 Task: Look for space in Druzhkivka, Ukraine from 10th July, 2023 to 15th July, 2023 for 7 adults in price range Rs.10000 to Rs.15000. Place can be entire place or shared room with 4 bedrooms having 7 beds and 4 bathrooms. Property type can be house, flat, guest house. Amenities needed are: wifi, TV, free parkinig on premises, gym, breakfast. Booking option can be shelf check-in. Required host language is English.
Action: Mouse moved to (551, 120)
Screenshot: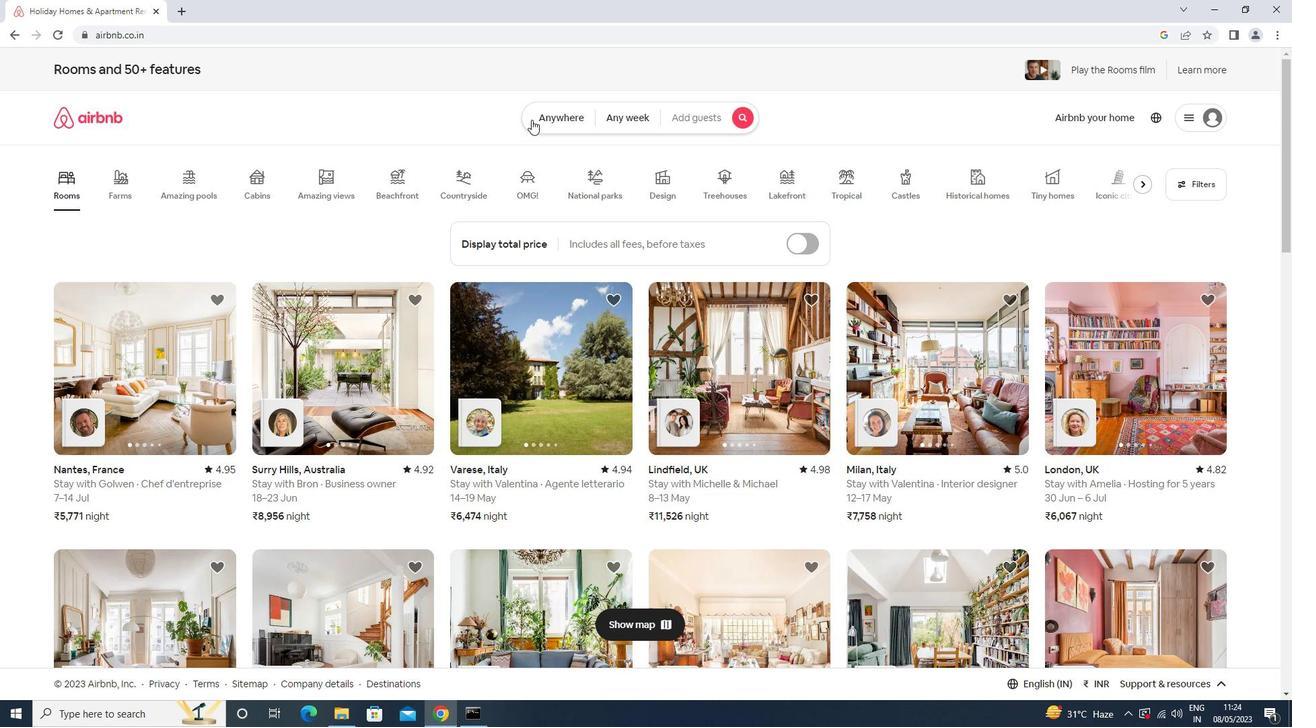 
Action: Mouse pressed left at (551, 120)
Screenshot: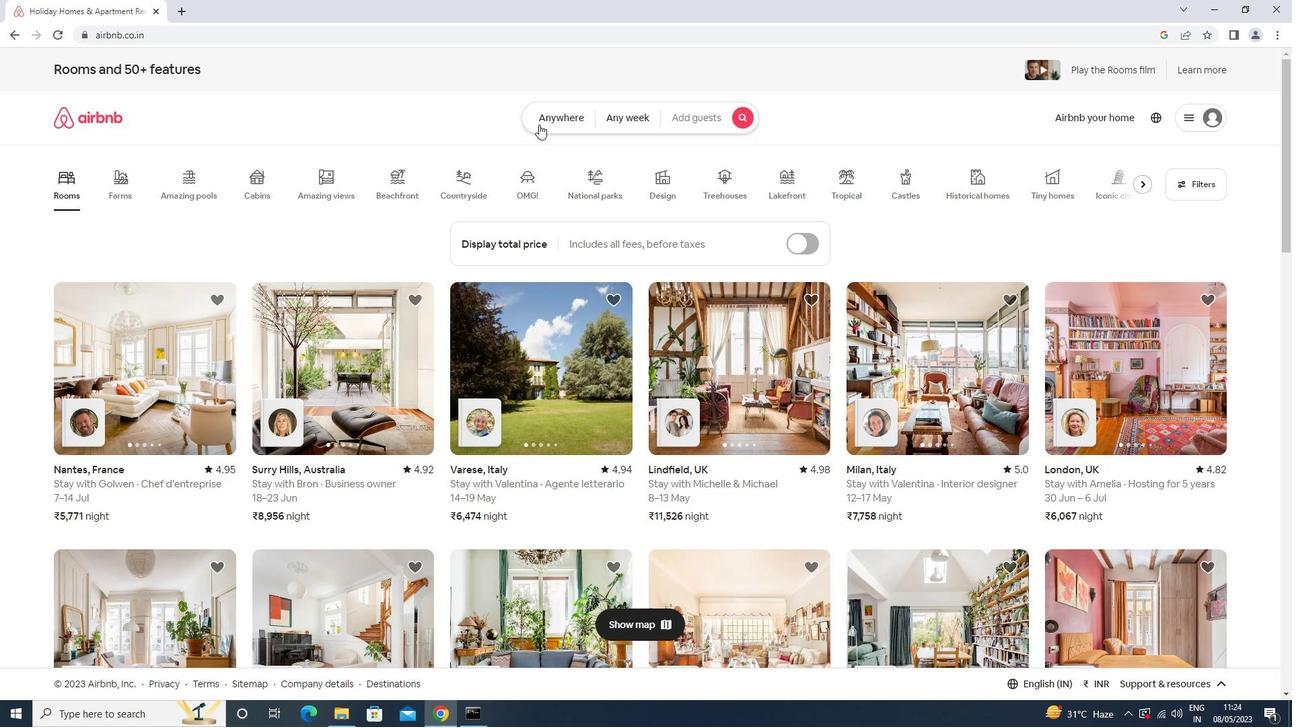 
Action: Mouse moved to (490, 170)
Screenshot: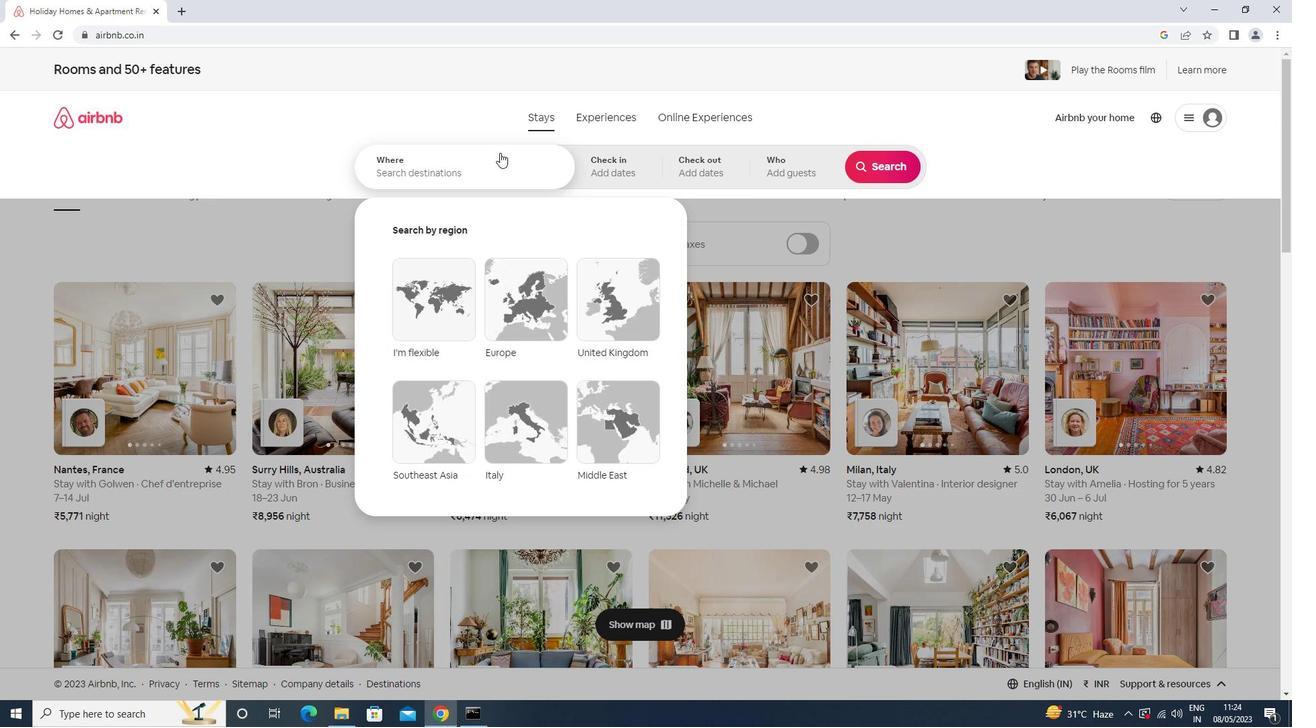 
Action: Mouse pressed left at (490, 170)
Screenshot: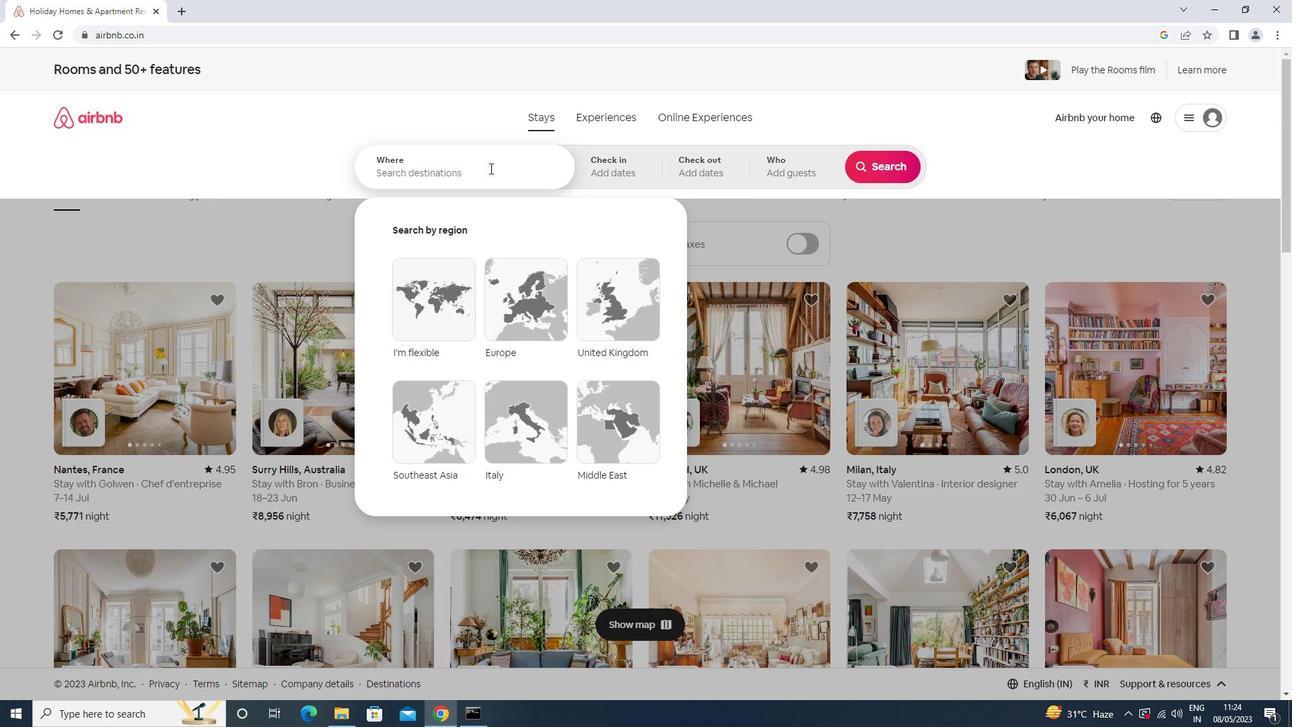 
Action: Key pressed <Key.shift>DRUZHKIVKA,<Key.space><Key.shift>UKRAINE<Key.enter>
Screenshot: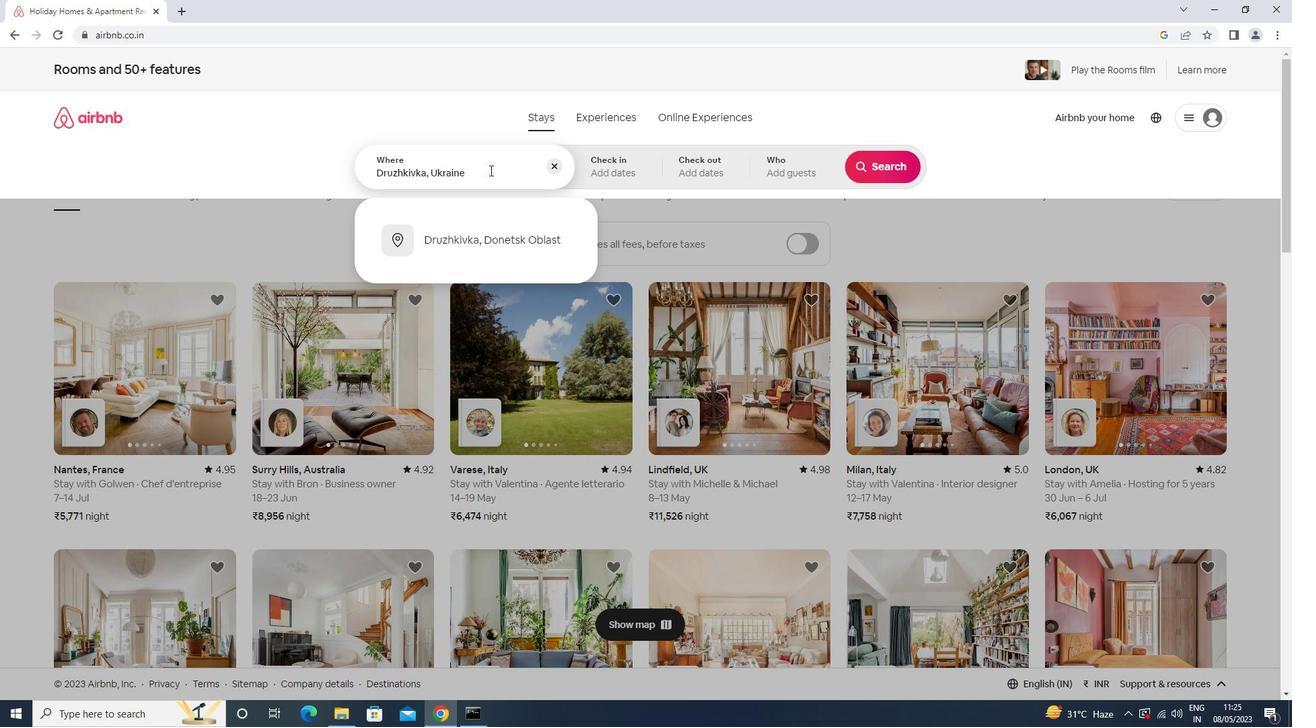 
Action: Mouse moved to (884, 278)
Screenshot: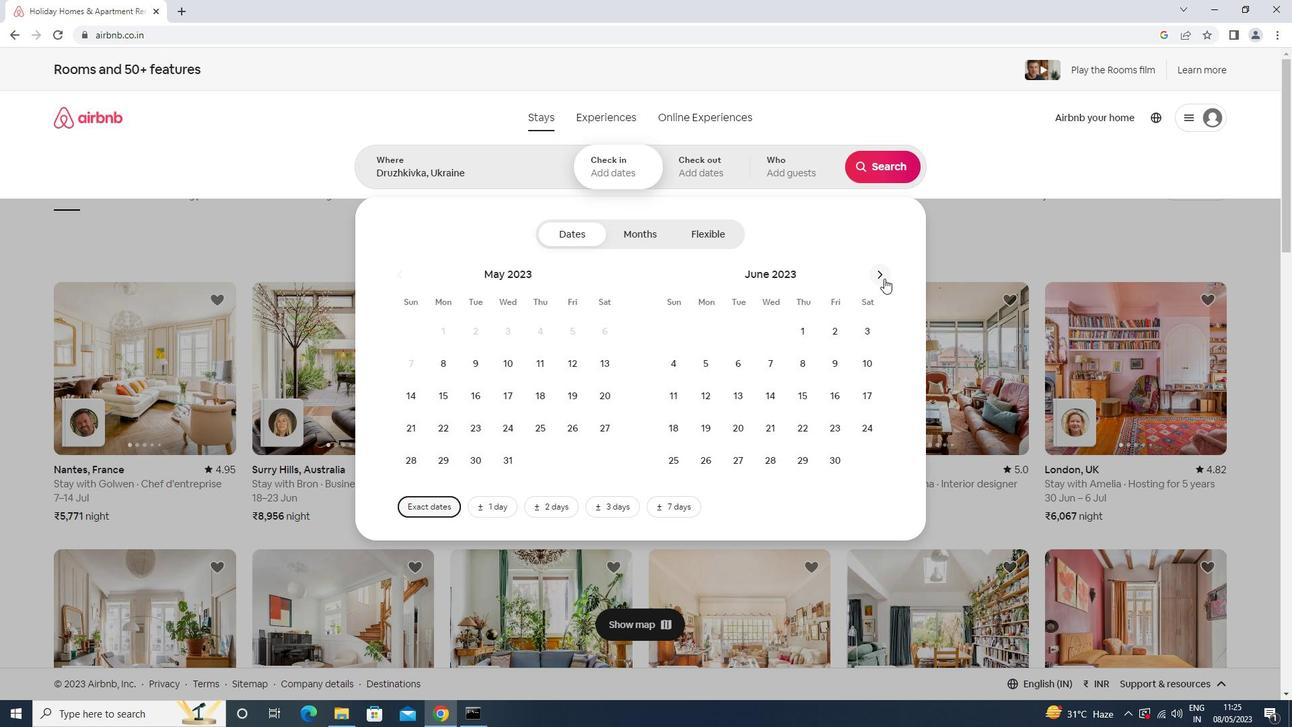
Action: Mouse pressed left at (884, 278)
Screenshot: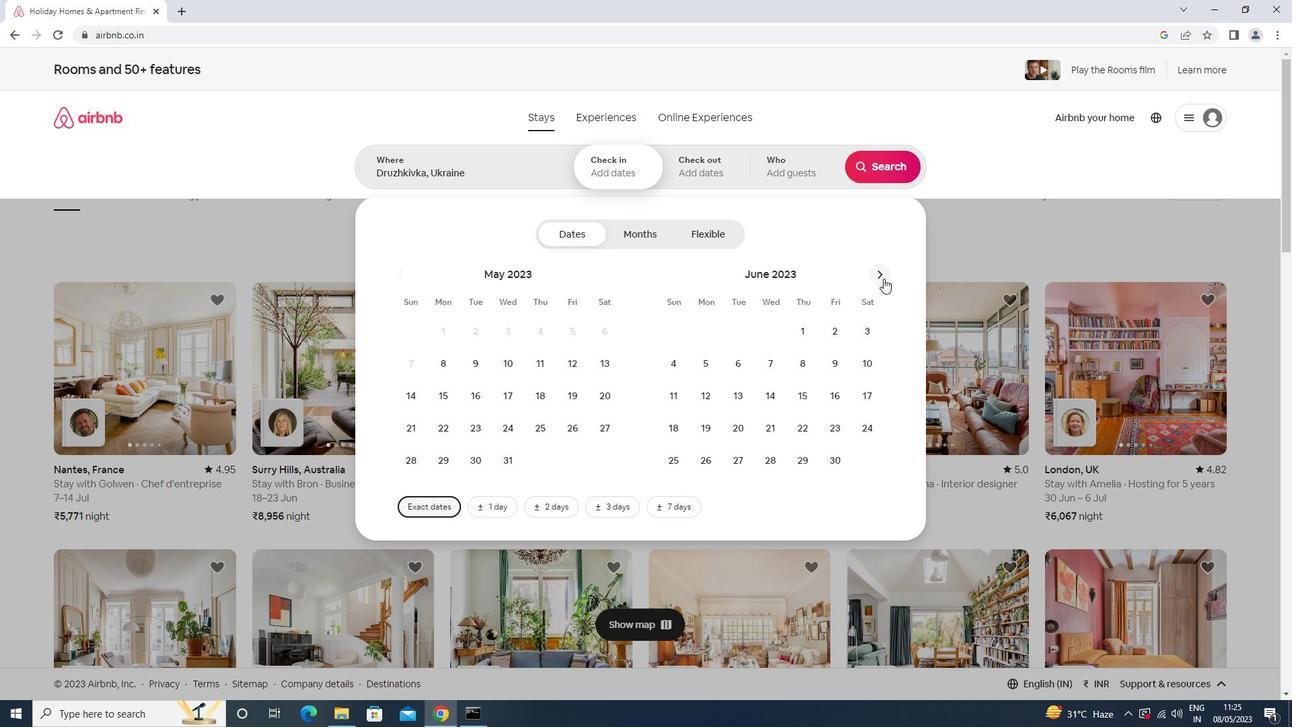 
Action: Mouse moved to (715, 400)
Screenshot: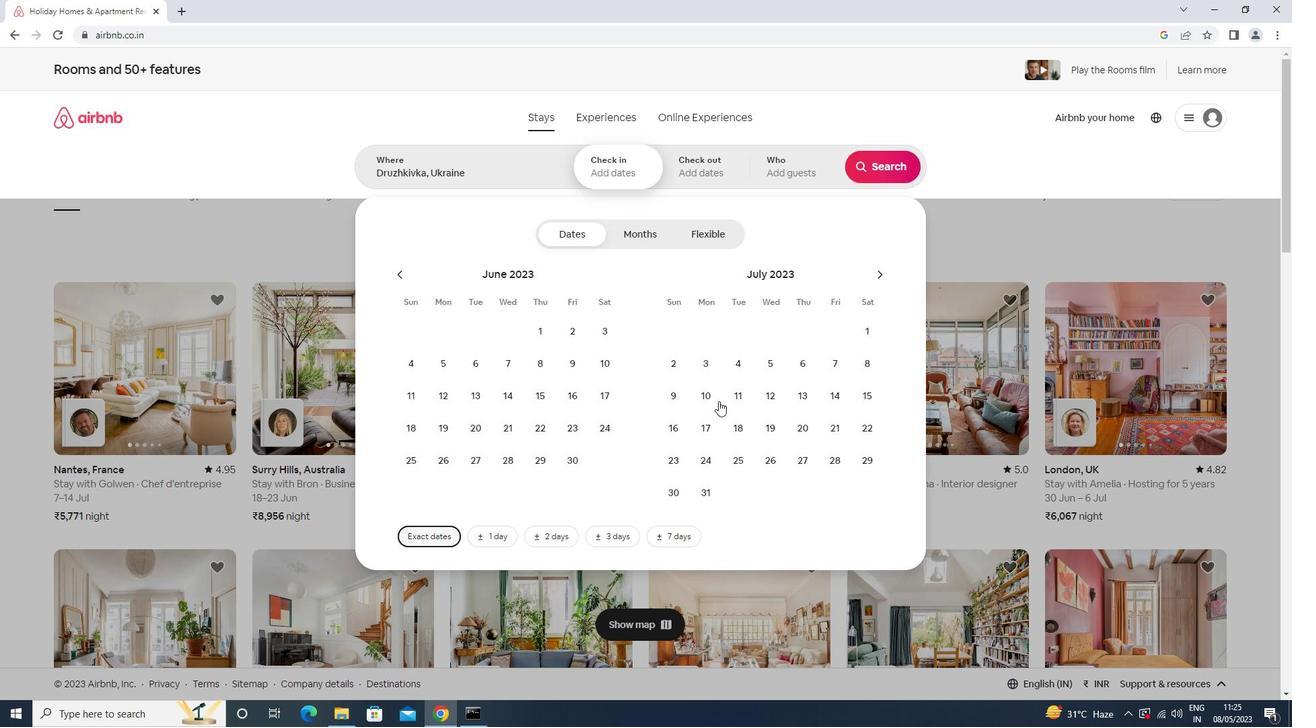 
Action: Mouse pressed left at (715, 400)
Screenshot: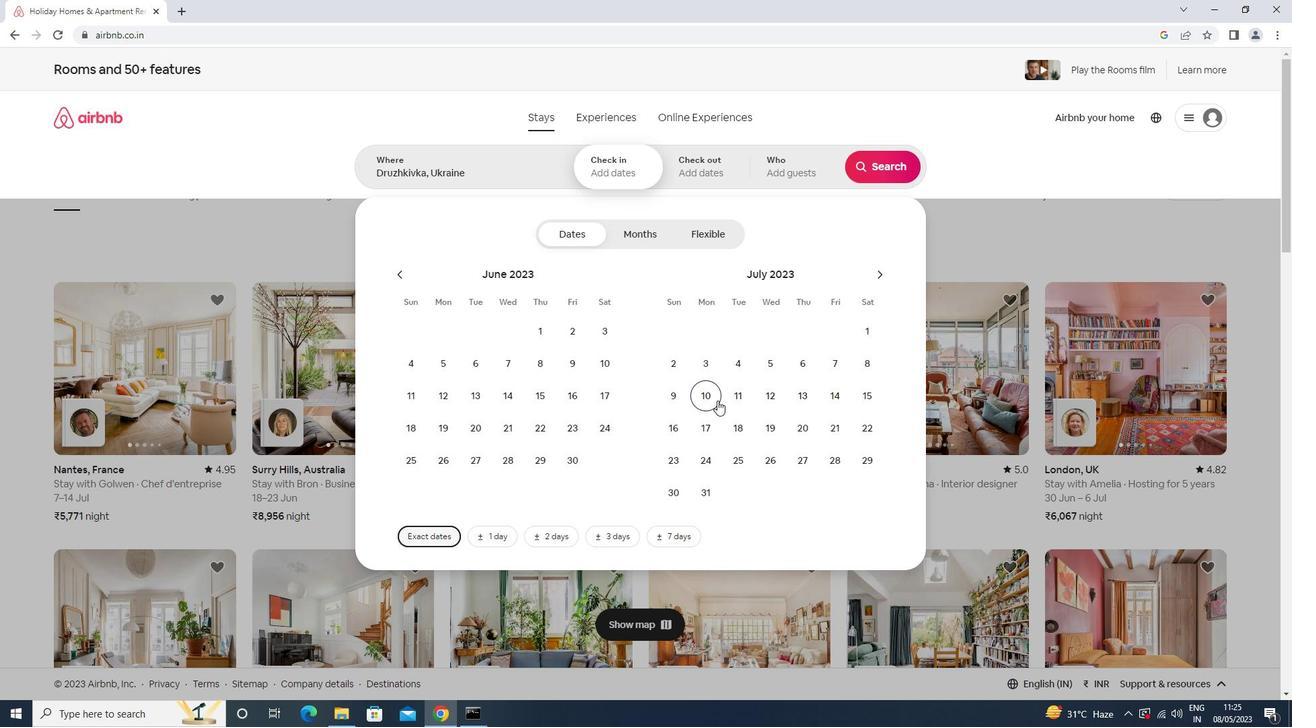 
Action: Mouse moved to (861, 405)
Screenshot: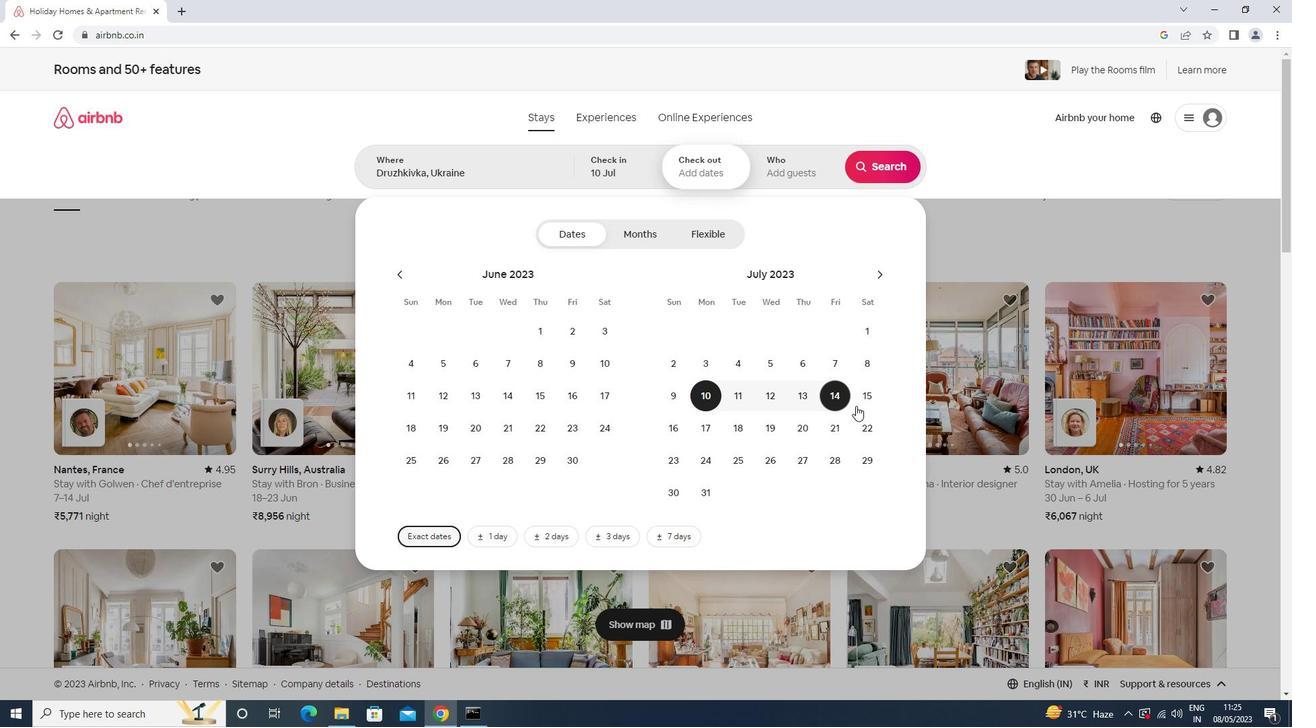 
Action: Mouse pressed left at (861, 405)
Screenshot: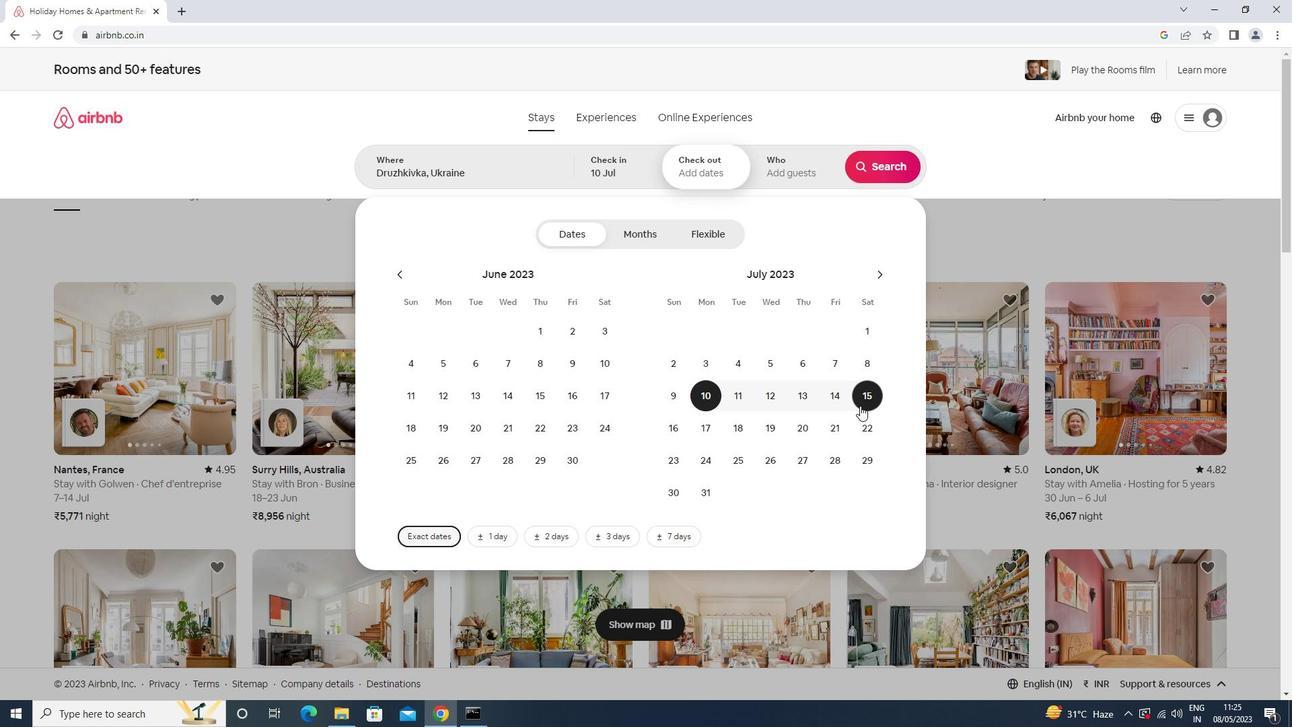 
Action: Mouse moved to (782, 167)
Screenshot: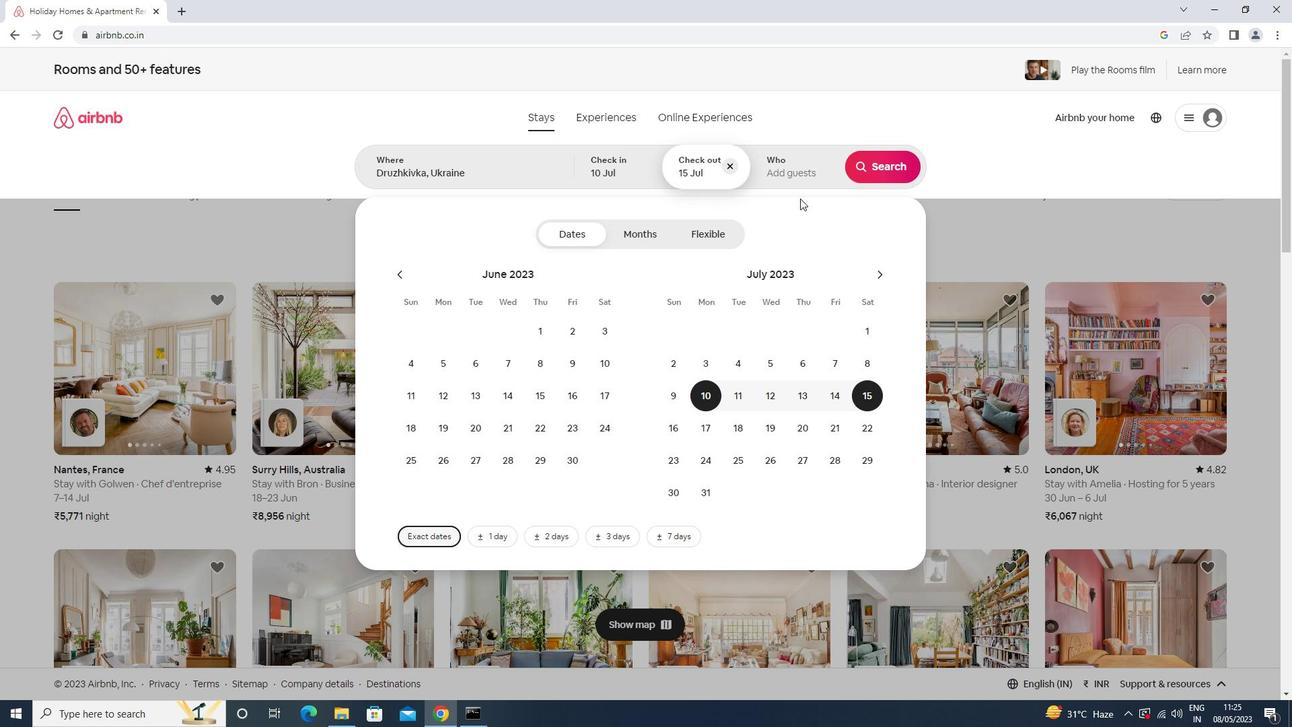 
Action: Mouse pressed left at (782, 167)
Screenshot: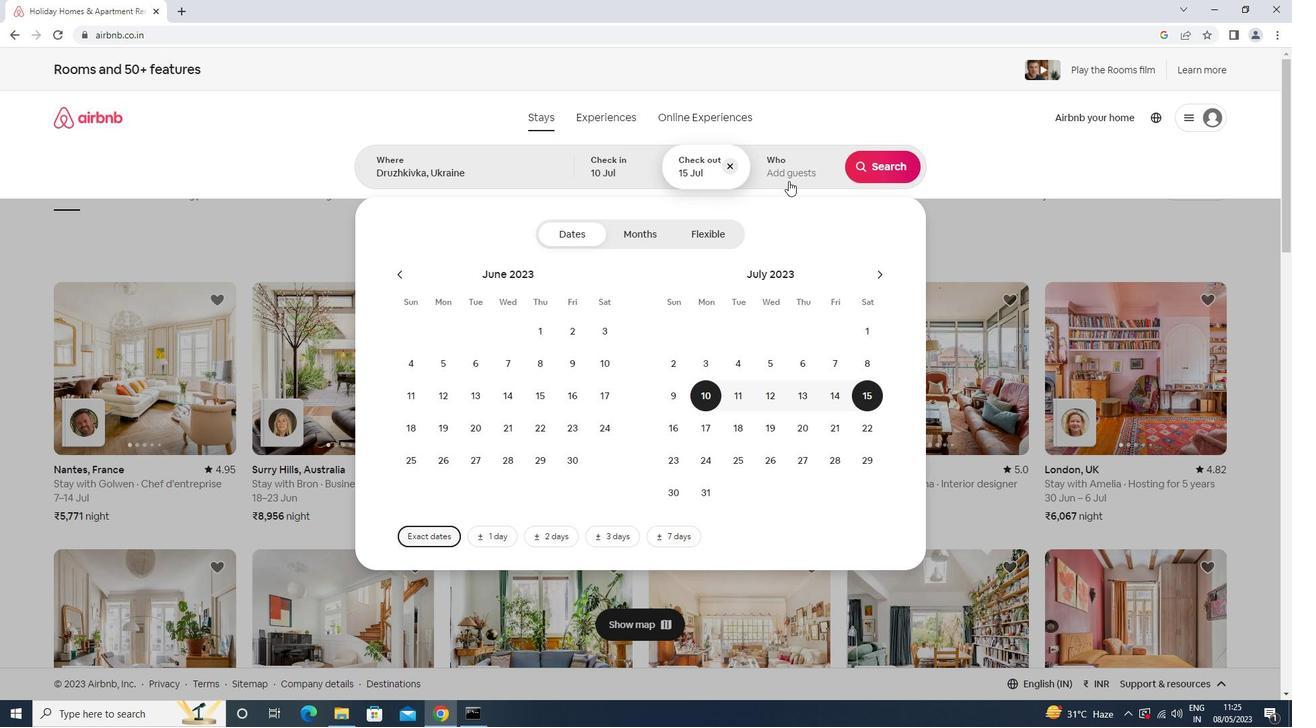 
Action: Mouse moved to (887, 241)
Screenshot: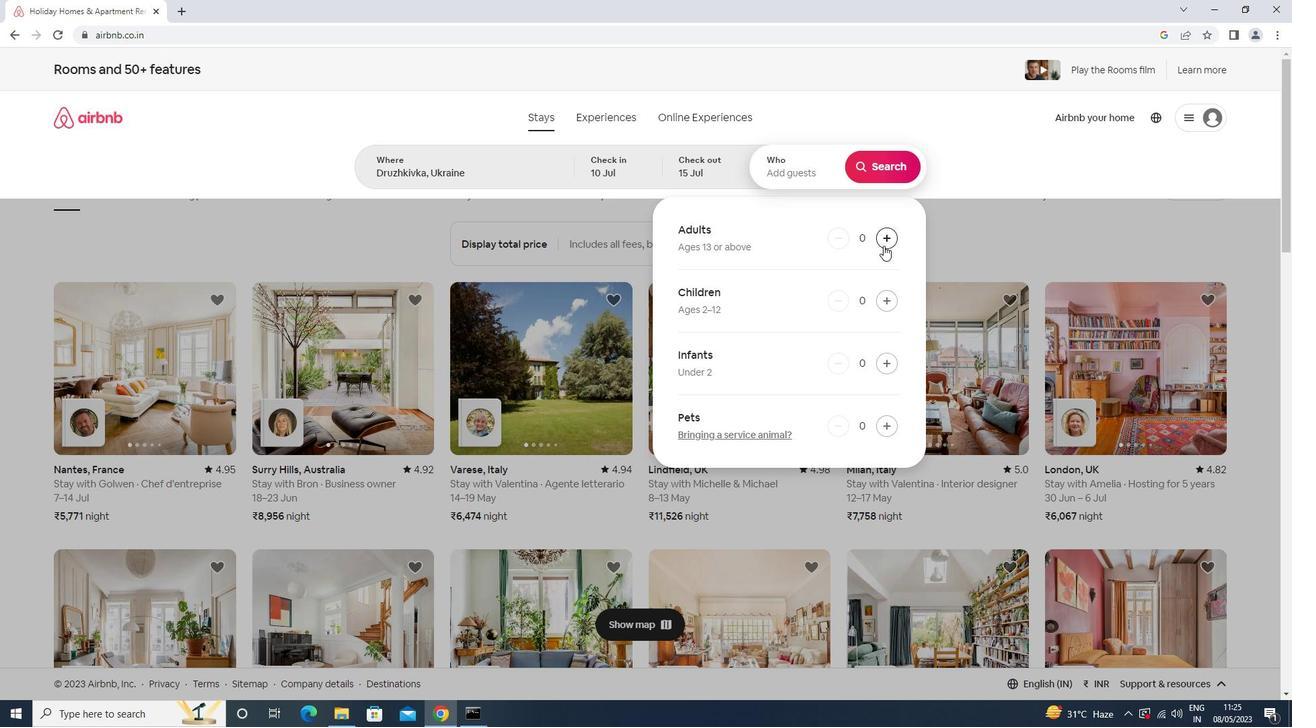 
Action: Mouse pressed left at (887, 241)
Screenshot: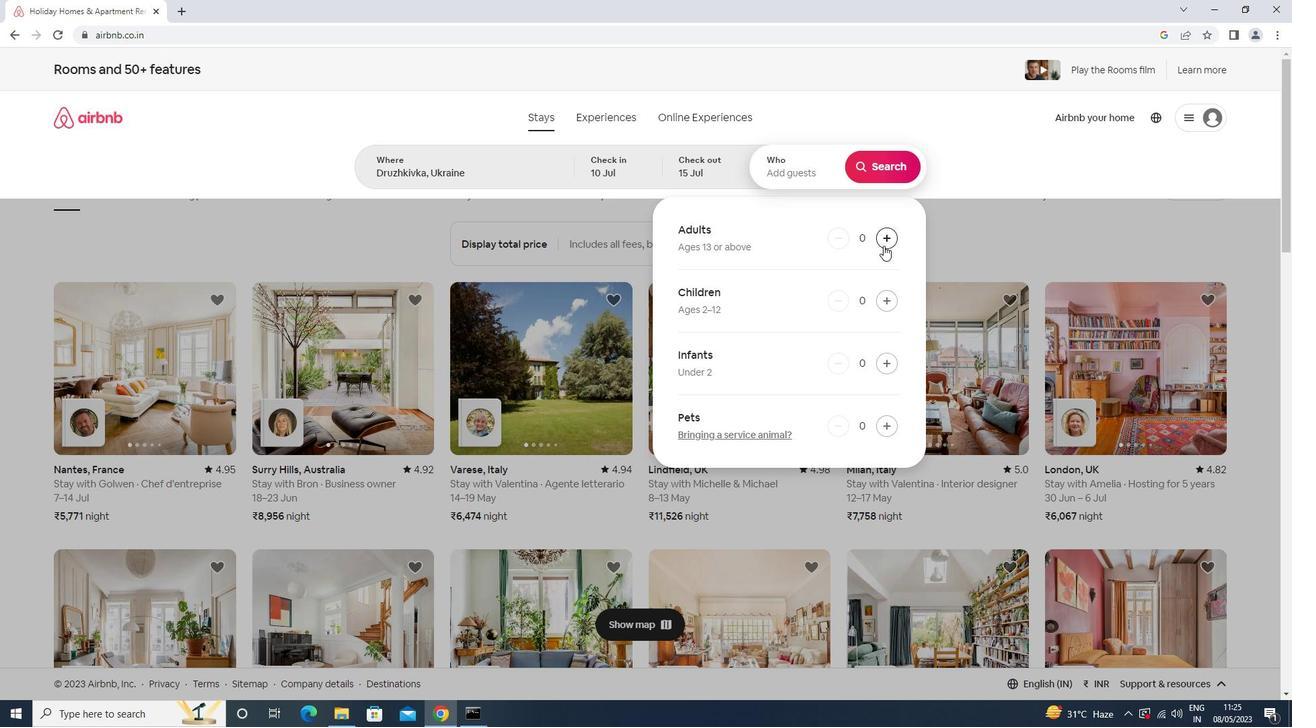 
Action: Mouse pressed left at (887, 241)
Screenshot: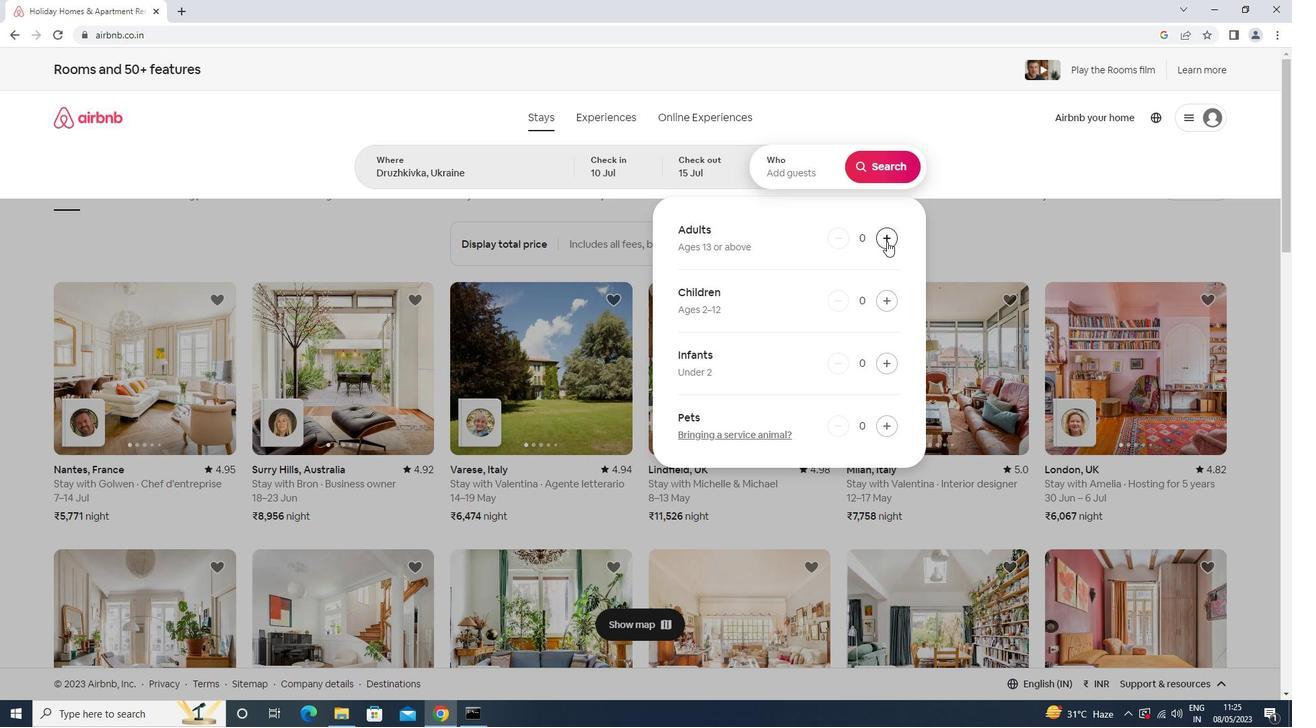 
Action: Mouse pressed left at (887, 241)
Screenshot: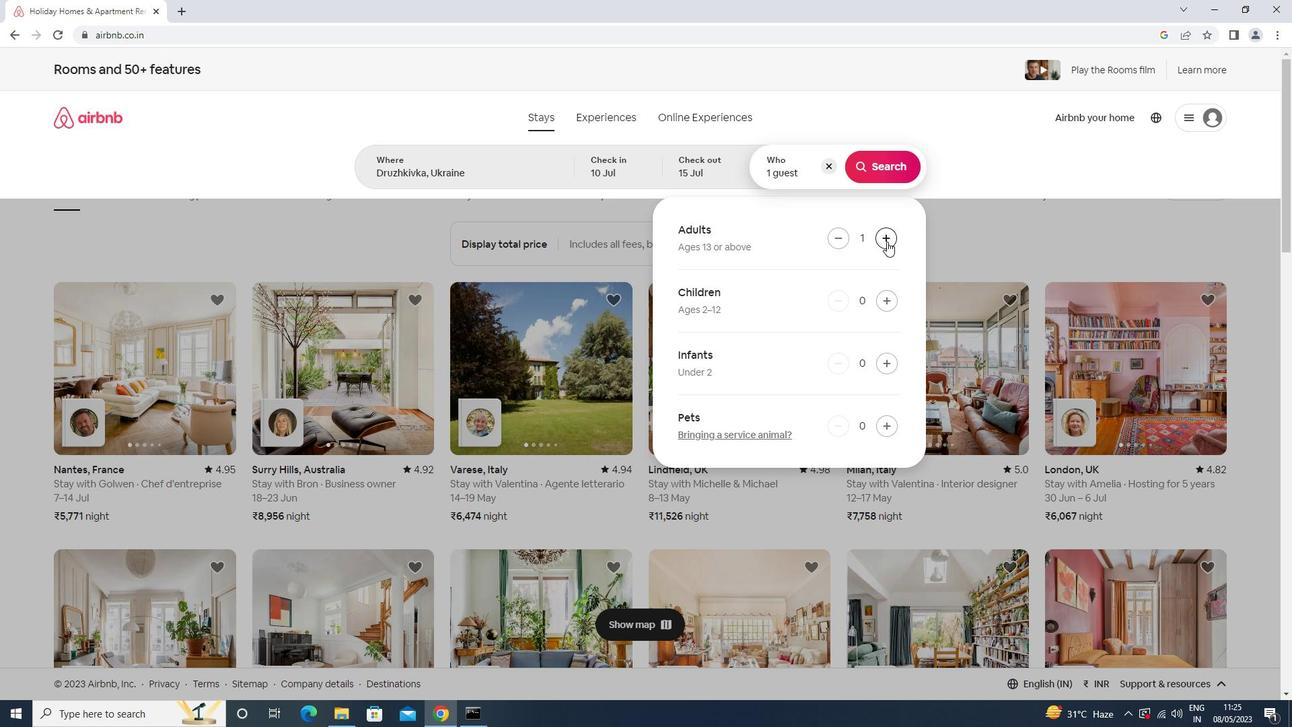 
Action: Mouse pressed left at (887, 241)
Screenshot: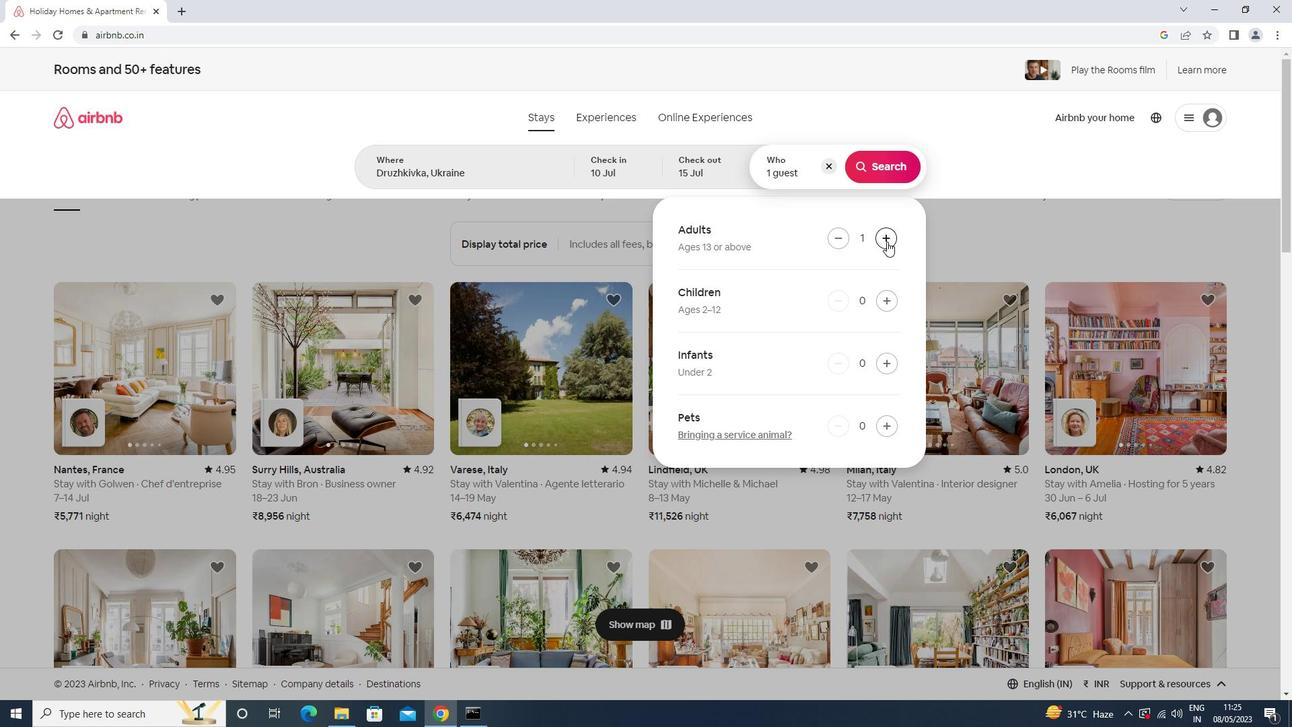 
Action: Mouse pressed left at (887, 241)
Screenshot: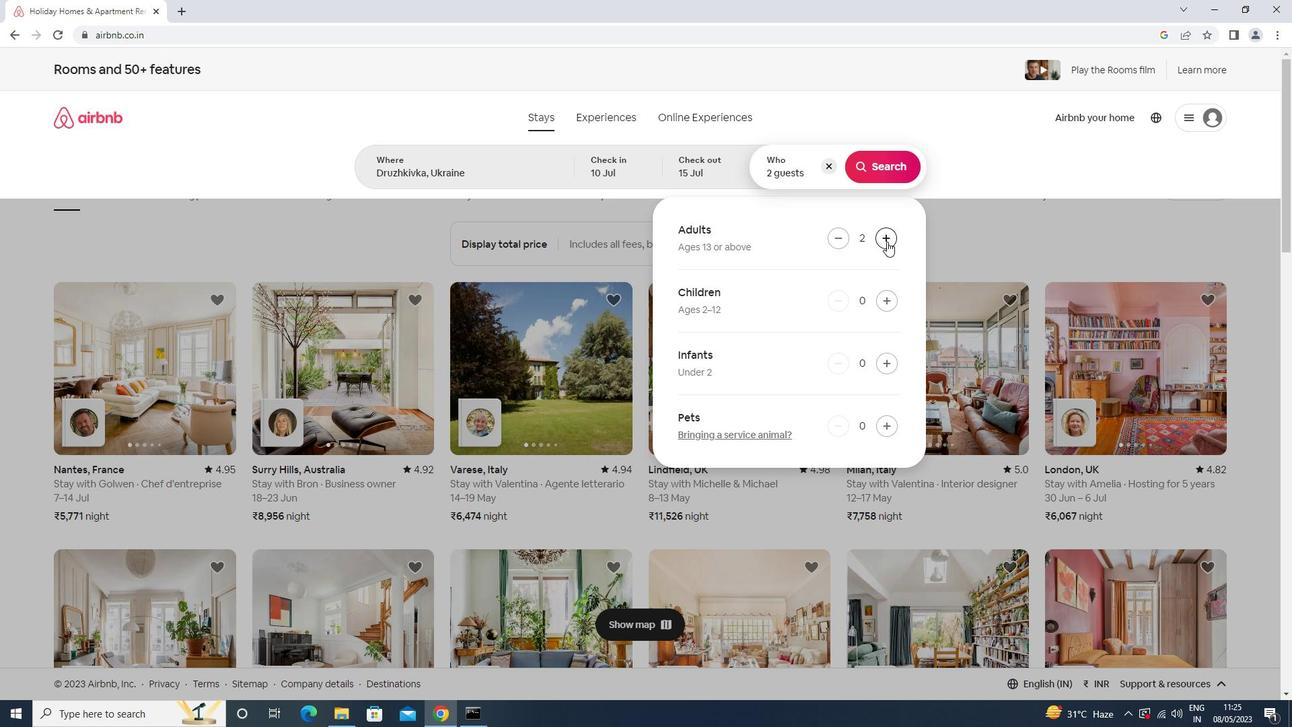 
Action: Mouse moved to (888, 241)
Screenshot: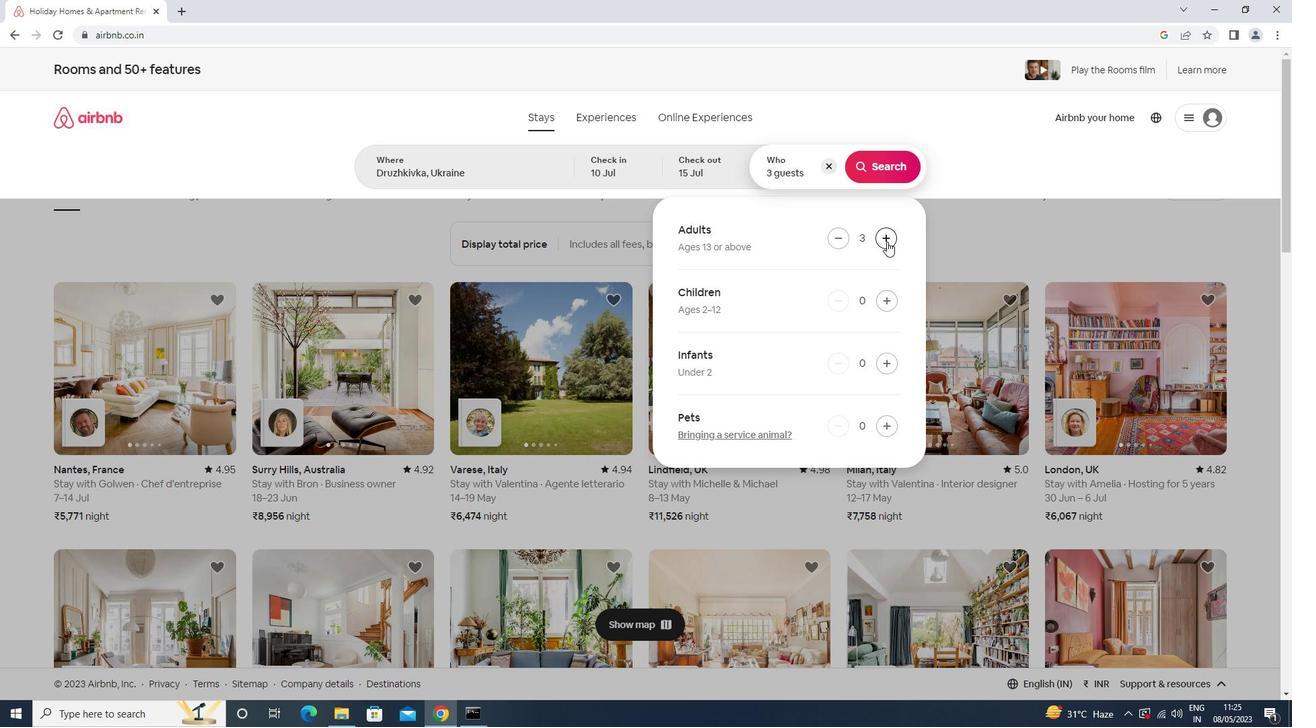 
Action: Mouse pressed left at (888, 241)
Screenshot: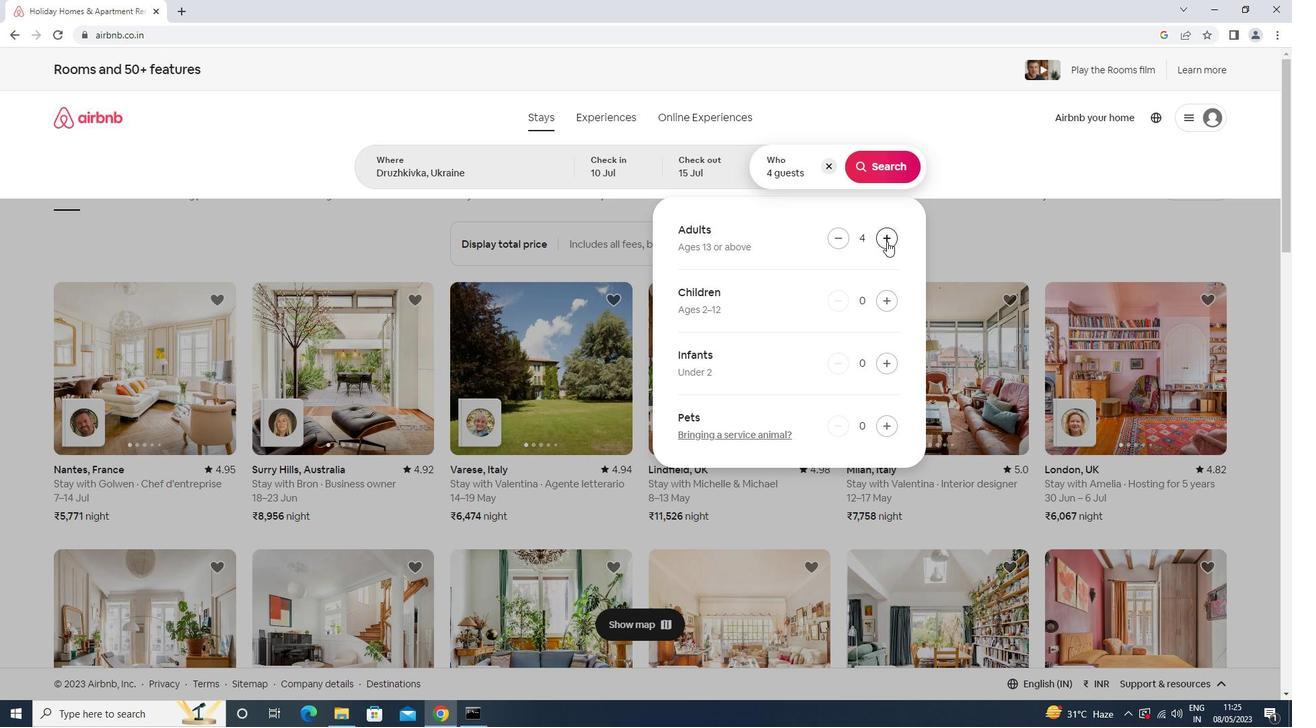 
Action: Mouse moved to (888, 241)
Screenshot: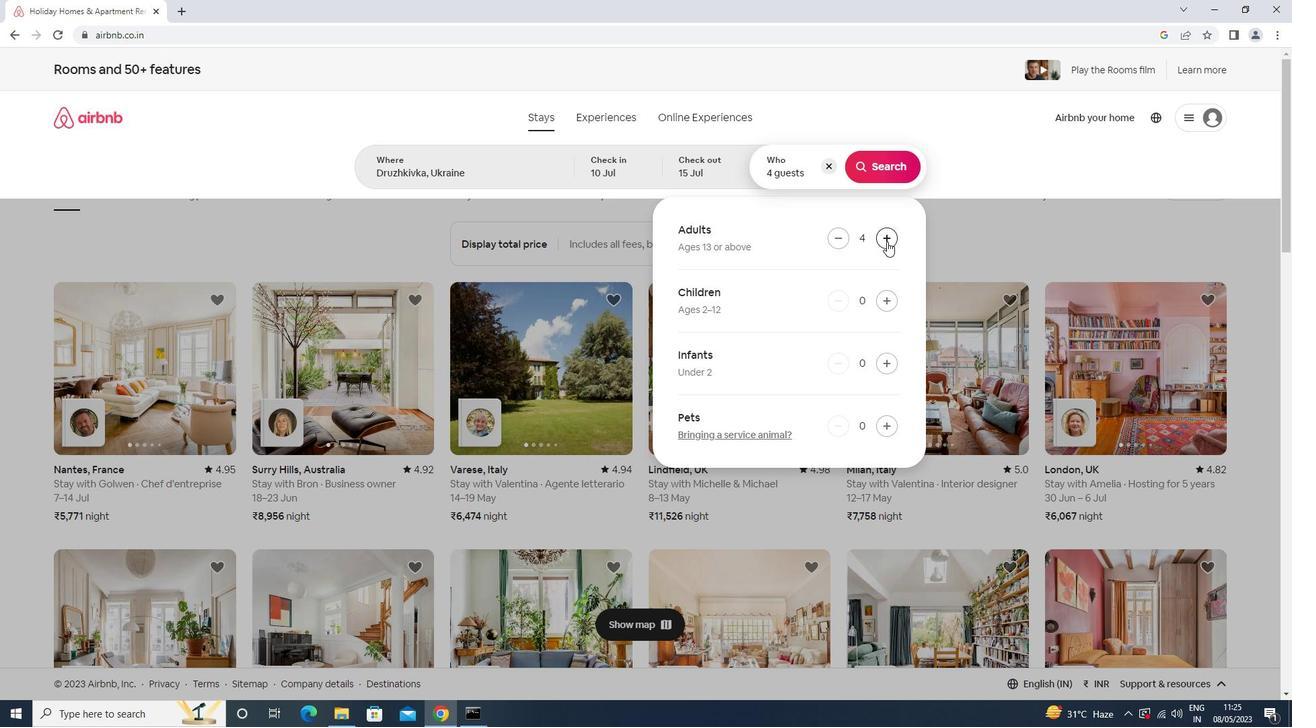 
Action: Mouse pressed left at (888, 241)
Screenshot: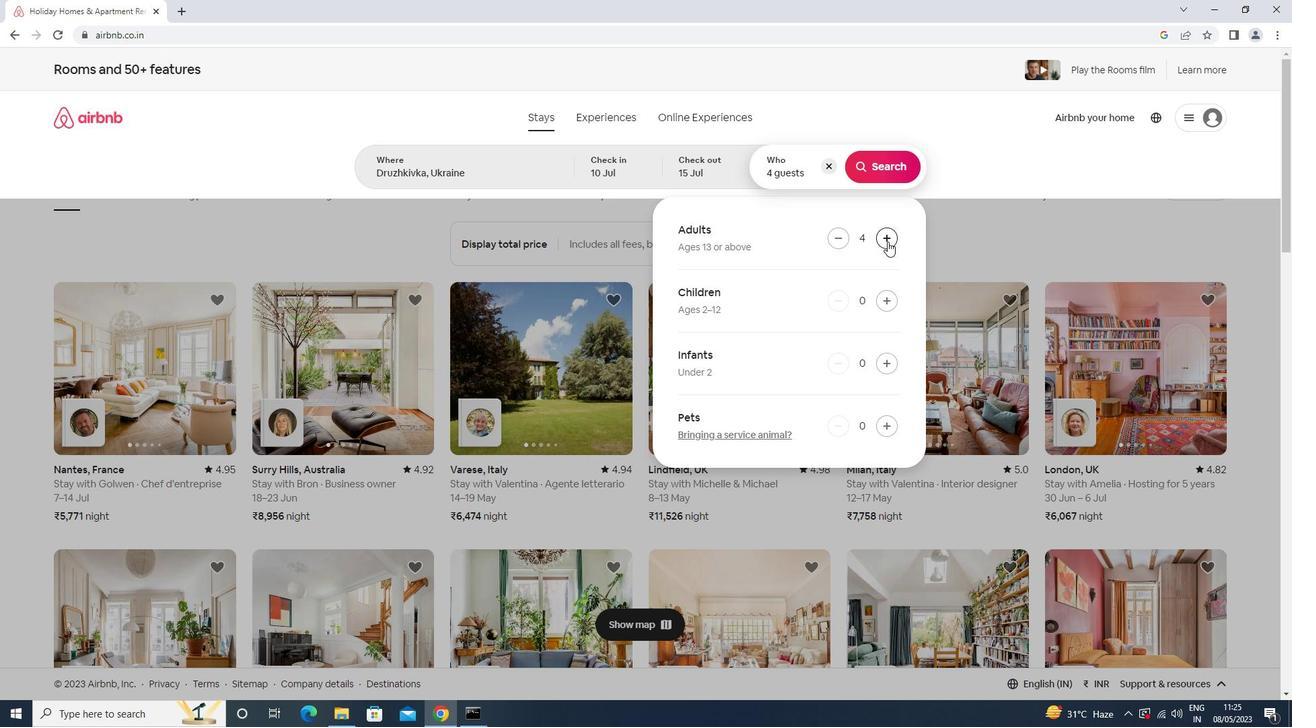 
Action: Mouse moved to (886, 175)
Screenshot: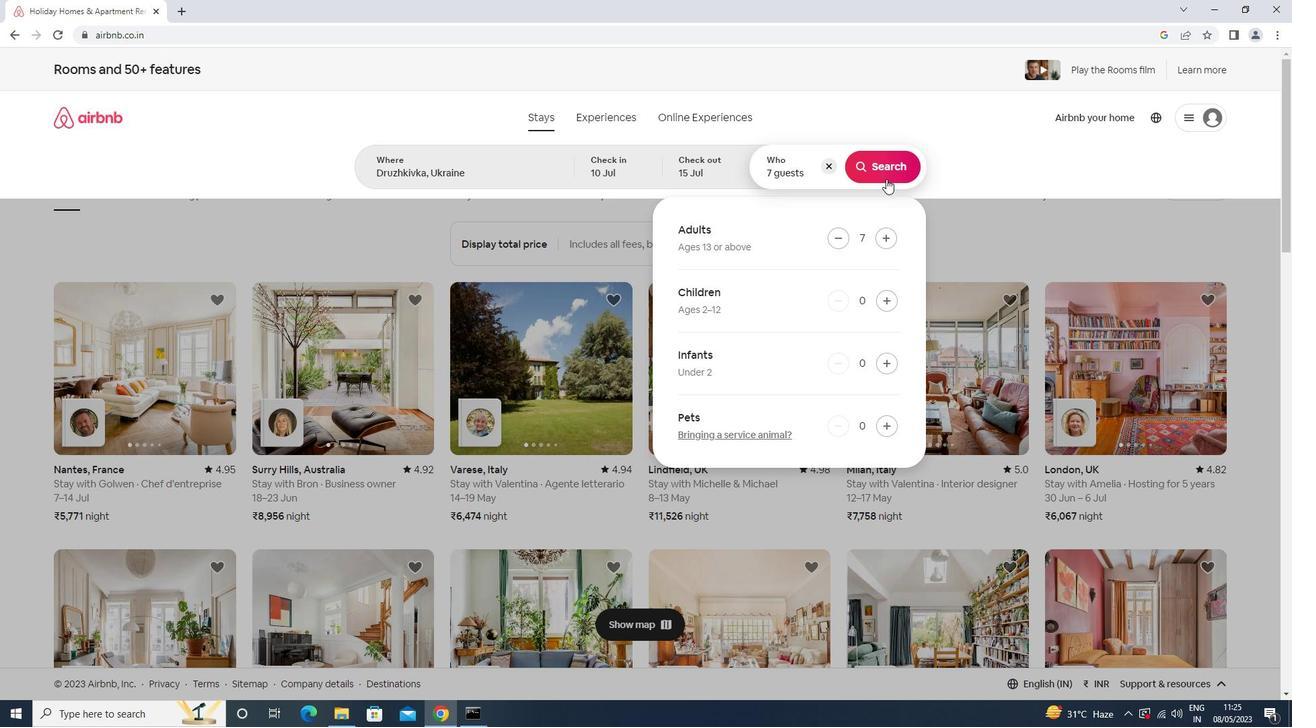 
Action: Mouse pressed left at (886, 175)
Screenshot: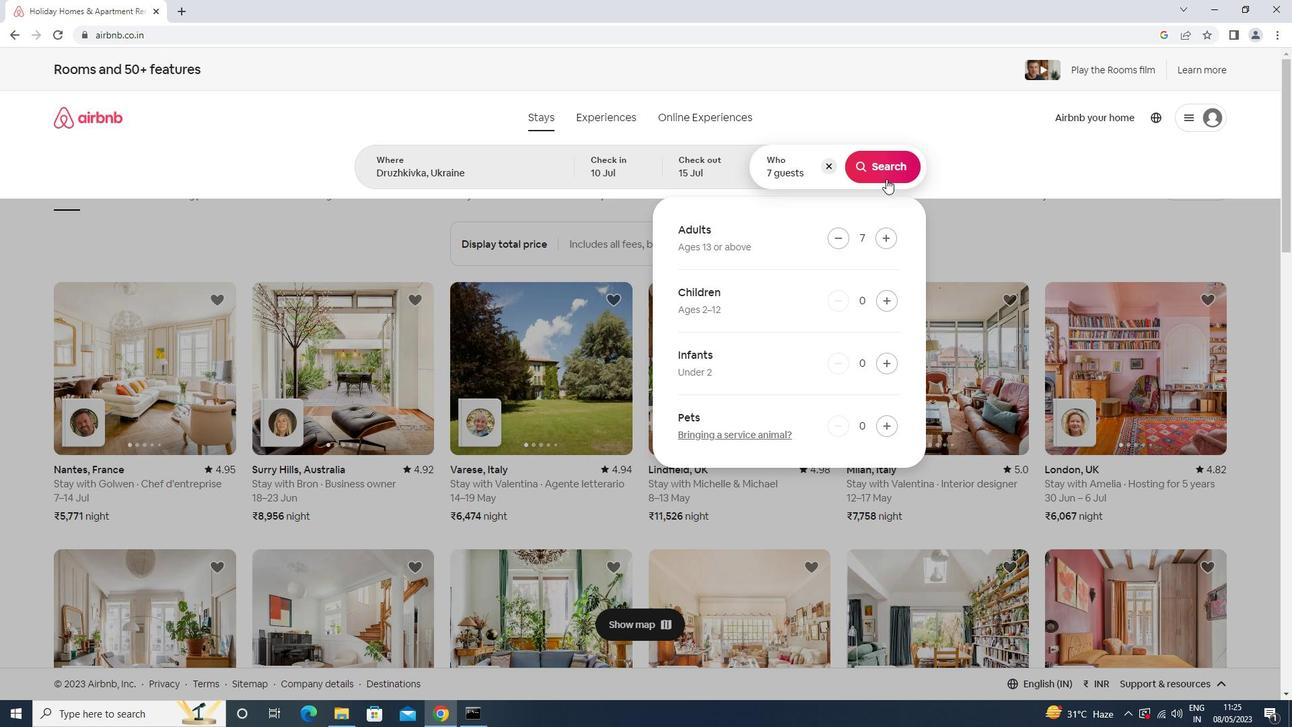 
Action: Mouse moved to (1239, 117)
Screenshot: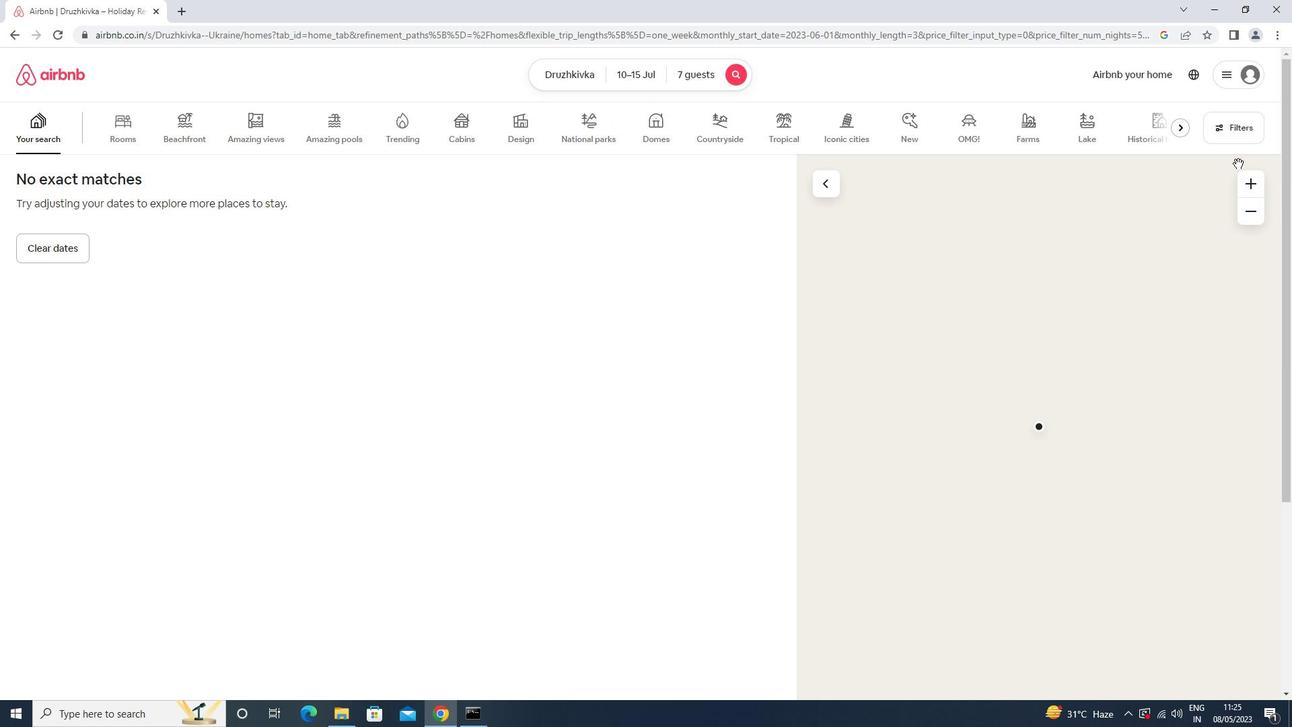 
Action: Mouse pressed left at (1239, 117)
Screenshot: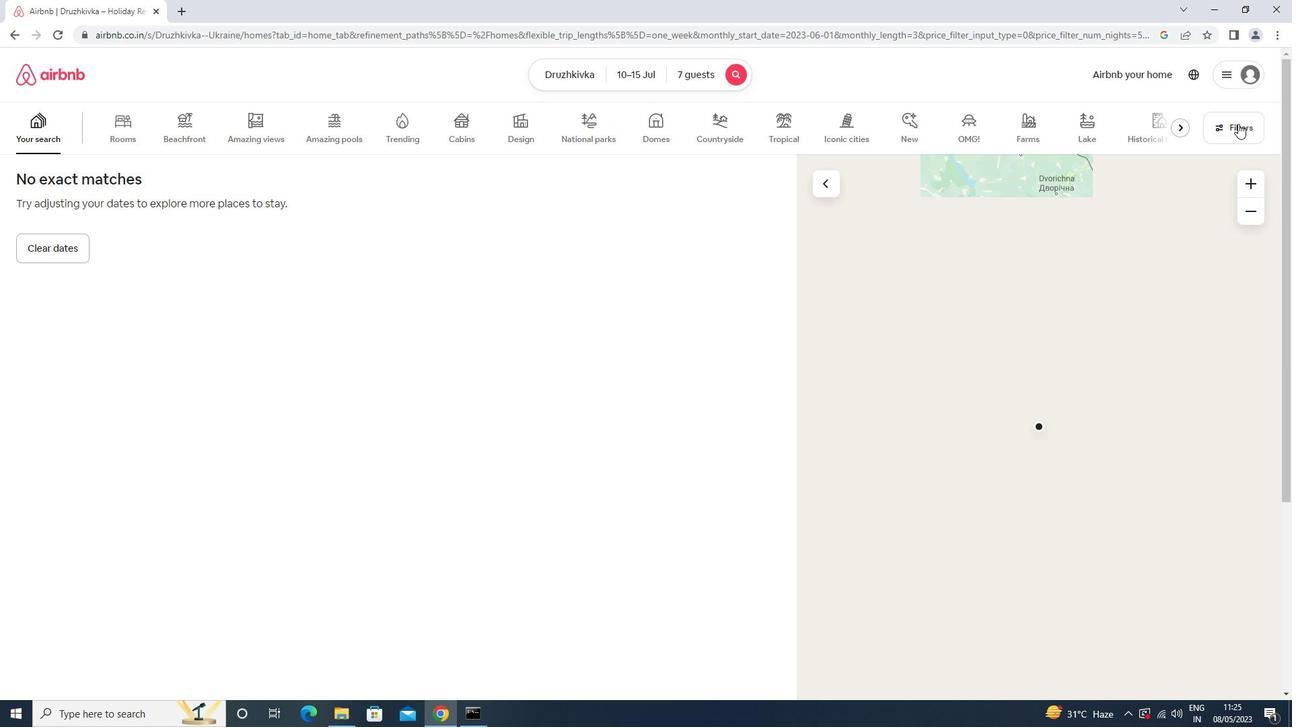 
Action: Mouse moved to (585, 445)
Screenshot: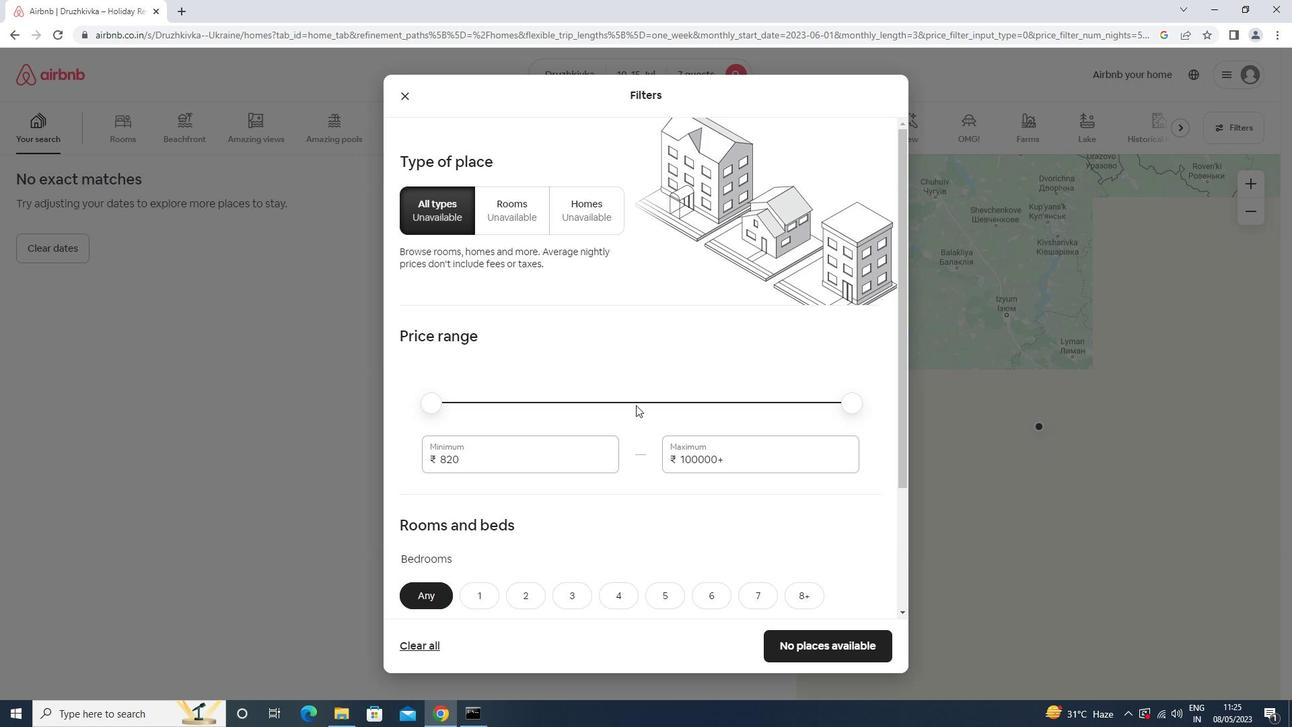 
Action: Mouse pressed left at (585, 445)
Screenshot: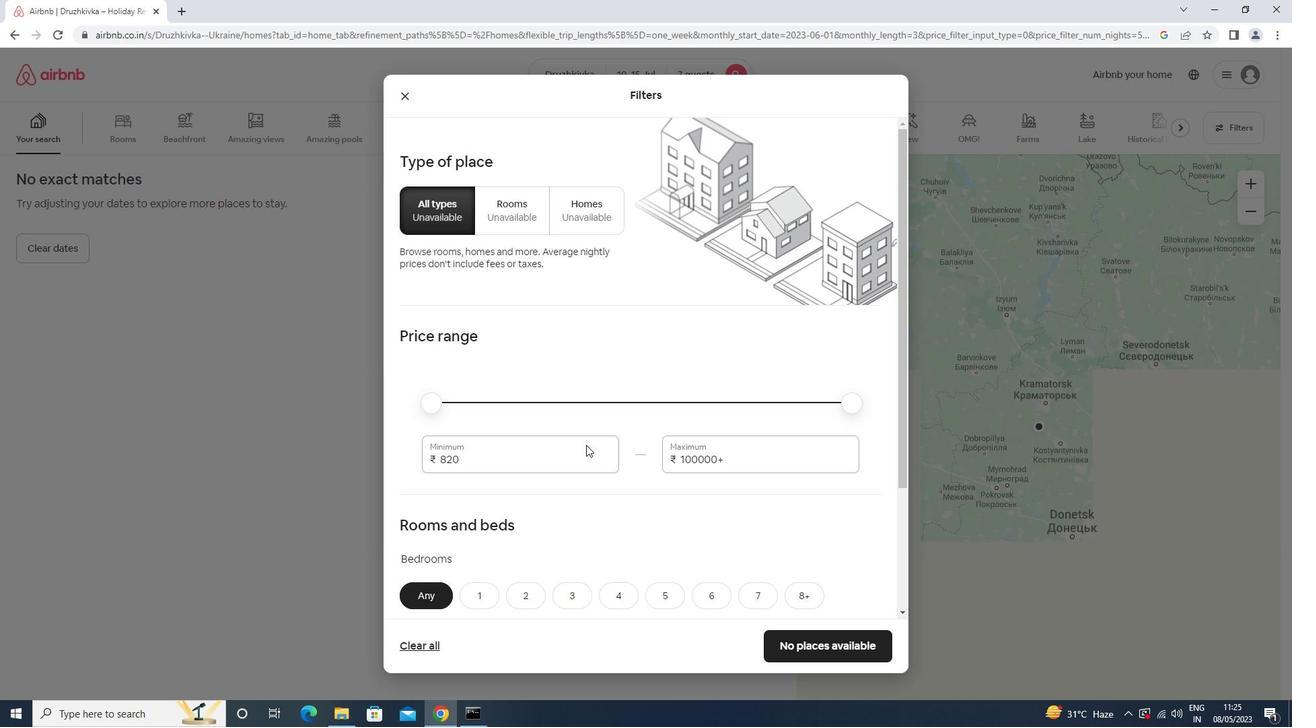 
Action: Mouse moved to (555, 439)
Screenshot: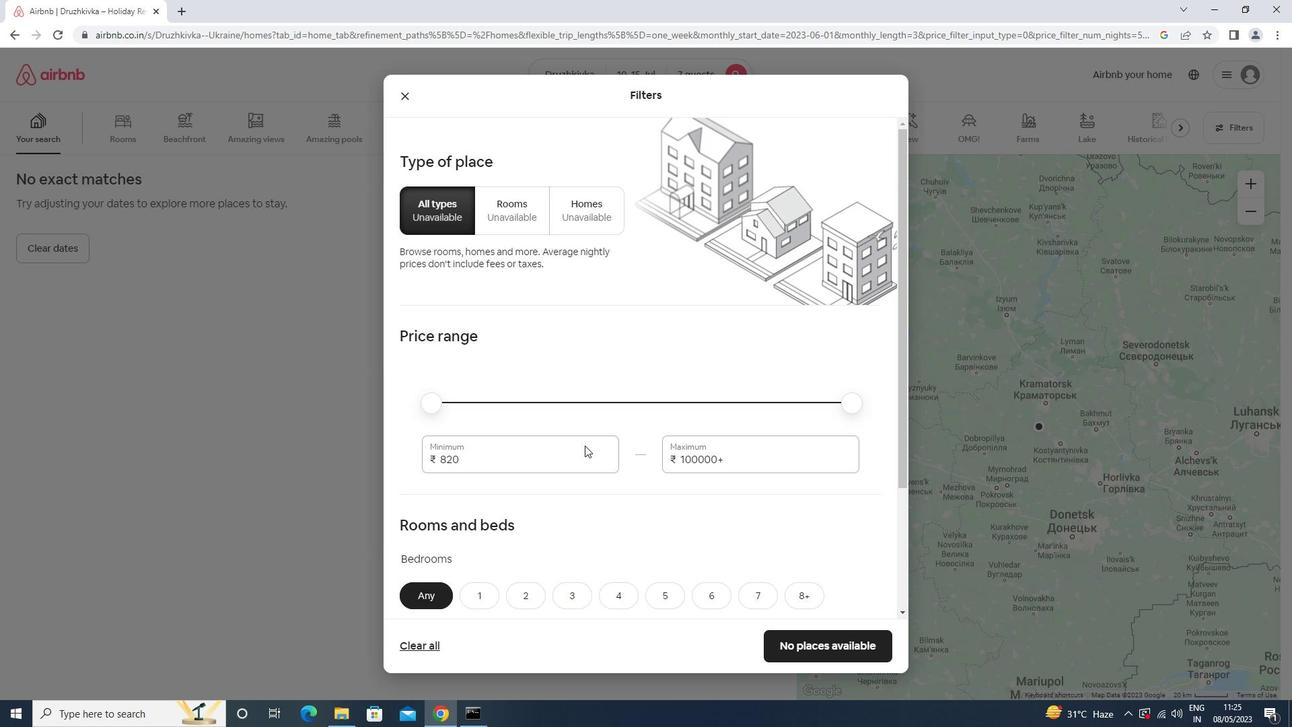 
Action: Key pressed <Key.backspace><Key.backspace><Key.backspace>10000<Key.tab>15000
Screenshot: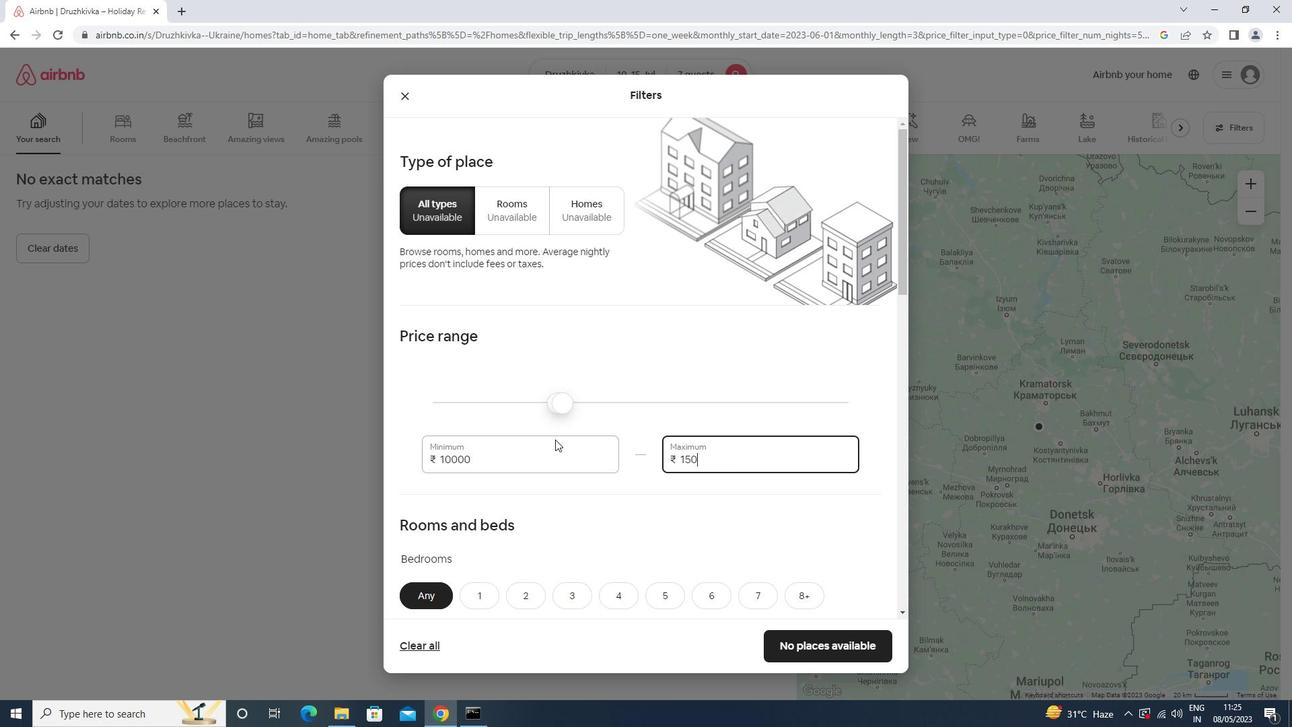 
Action: Mouse scrolled (555, 439) with delta (0, 0)
Screenshot: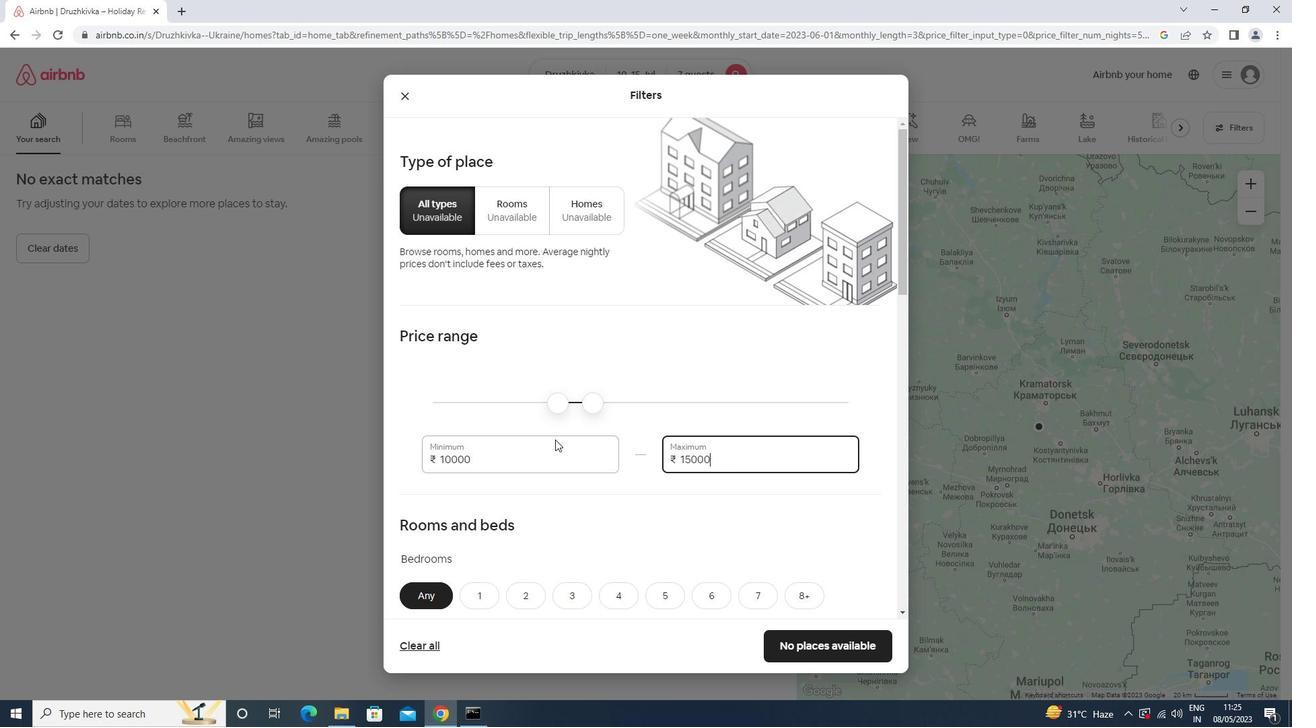 
Action: Mouse scrolled (555, 439) with delta (0, 0)
Screenshot: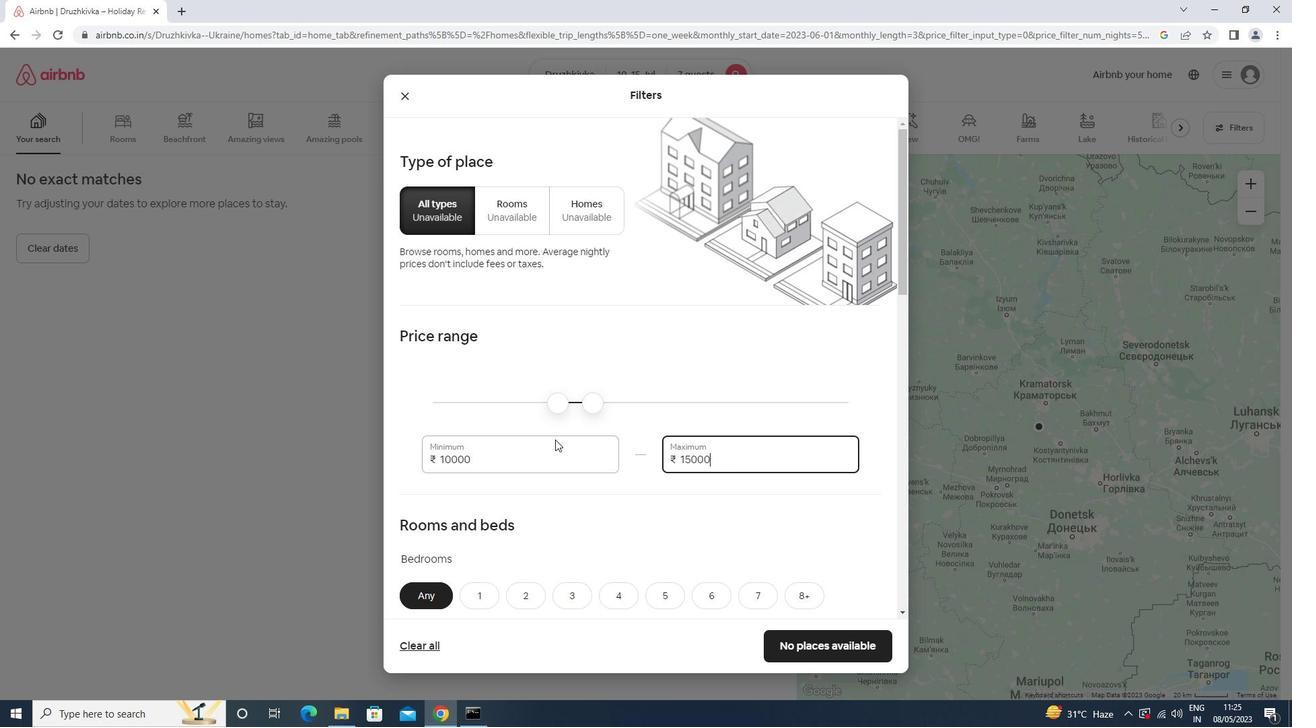 
Action: Mouse scrolled (555, 439) with delta (0, 0)
Screenshot: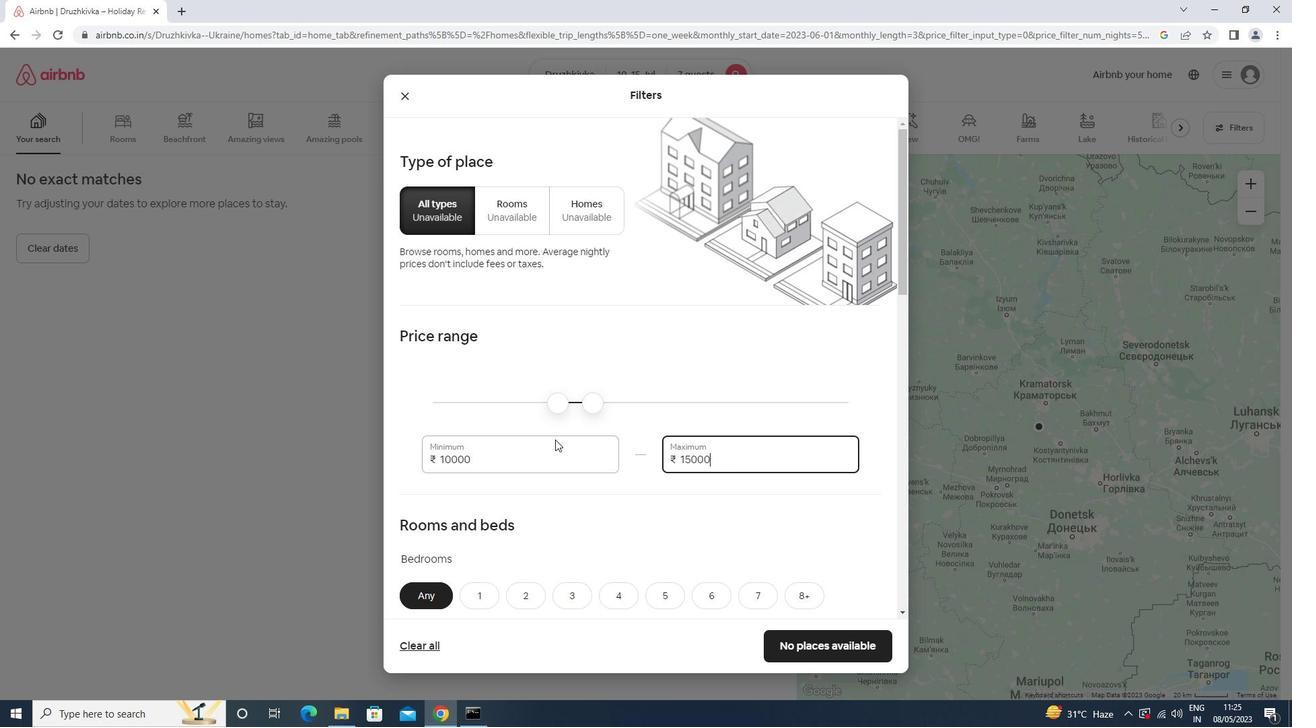 
Action: Mouse scrolled (555, 439) with delta (0, 0)
Screenshot: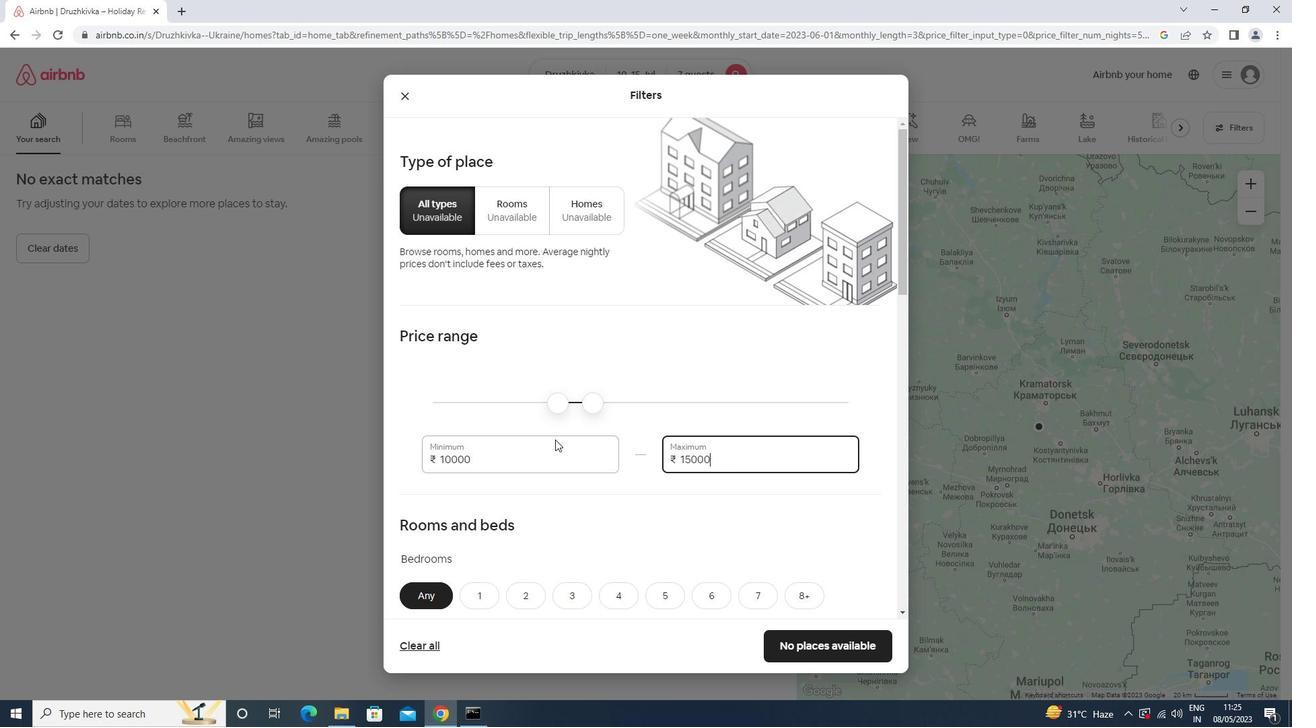
Action: Mouse scrolled (555, 439) with delta (0, 0)
Screenshot: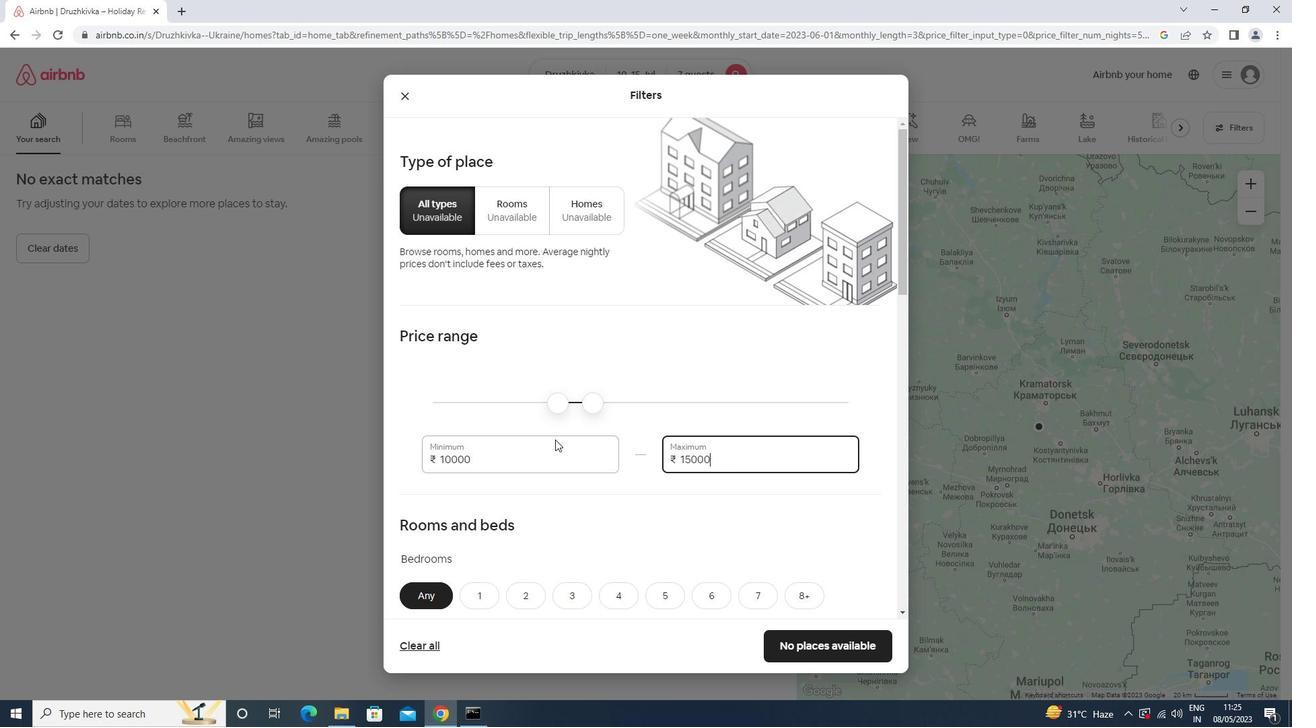 
Action: Mouse moved to (633, 266)
Screenshot: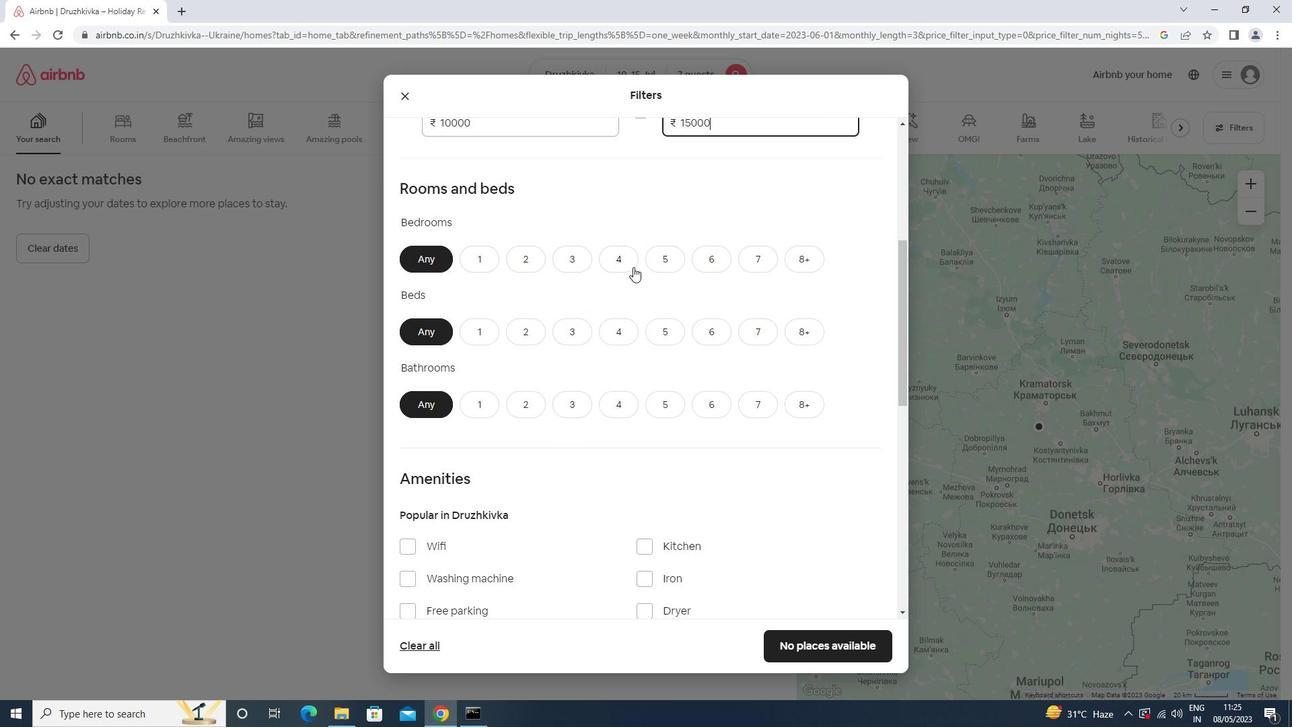 
Action: Mouse pressed left at (633, 266)
Screenshot: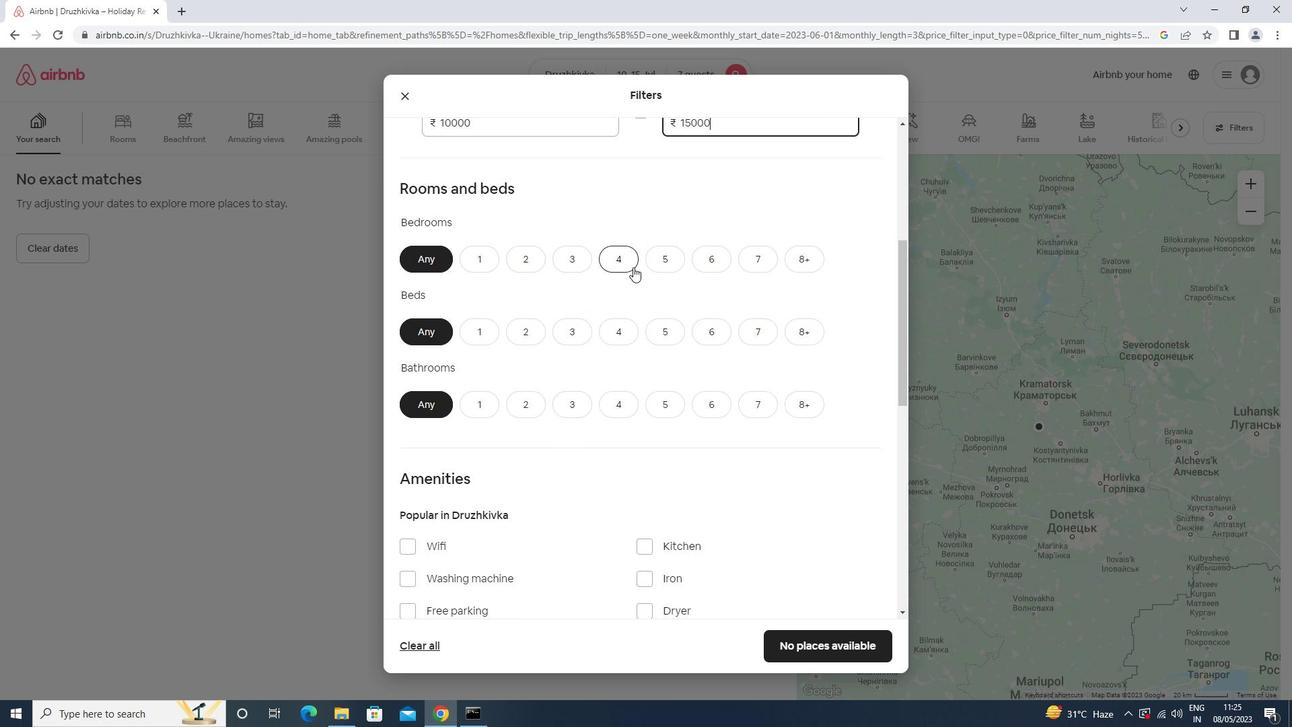 
Action: Mouse moved to (754, 328)
Screenshot: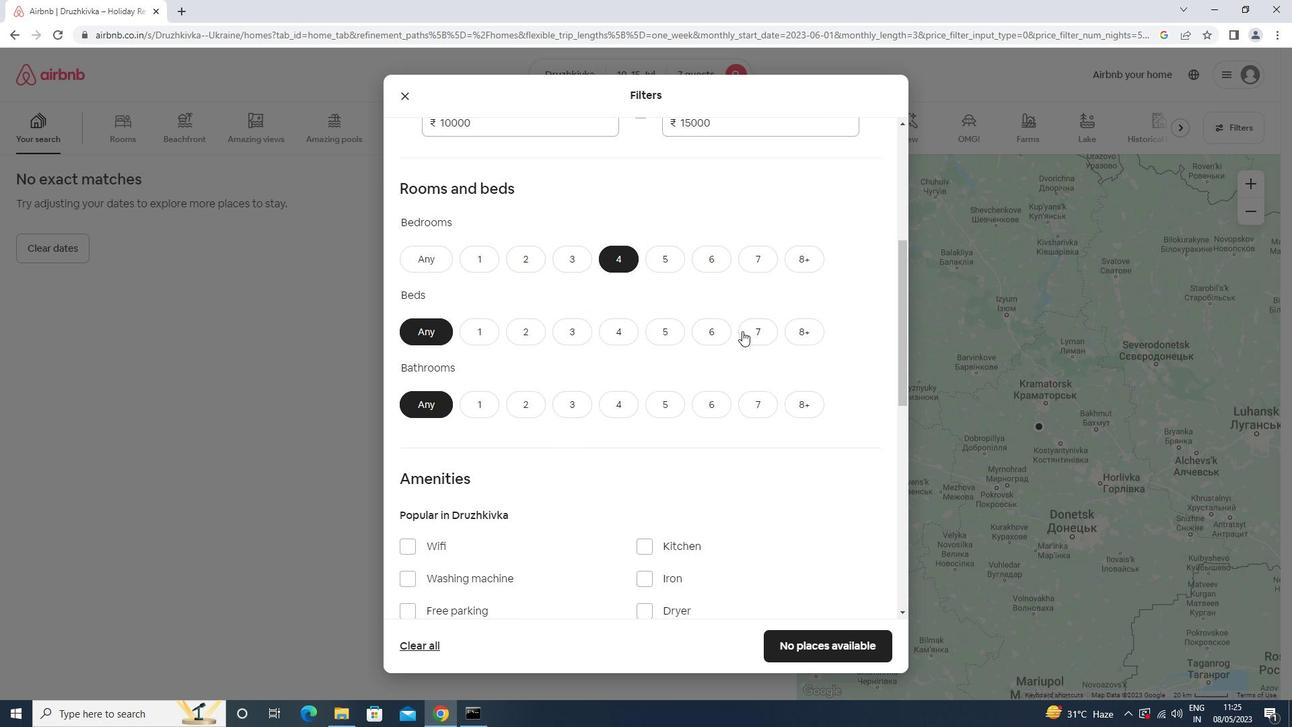 
Action: Mouse pressed left at (754, 328)
Screenshot: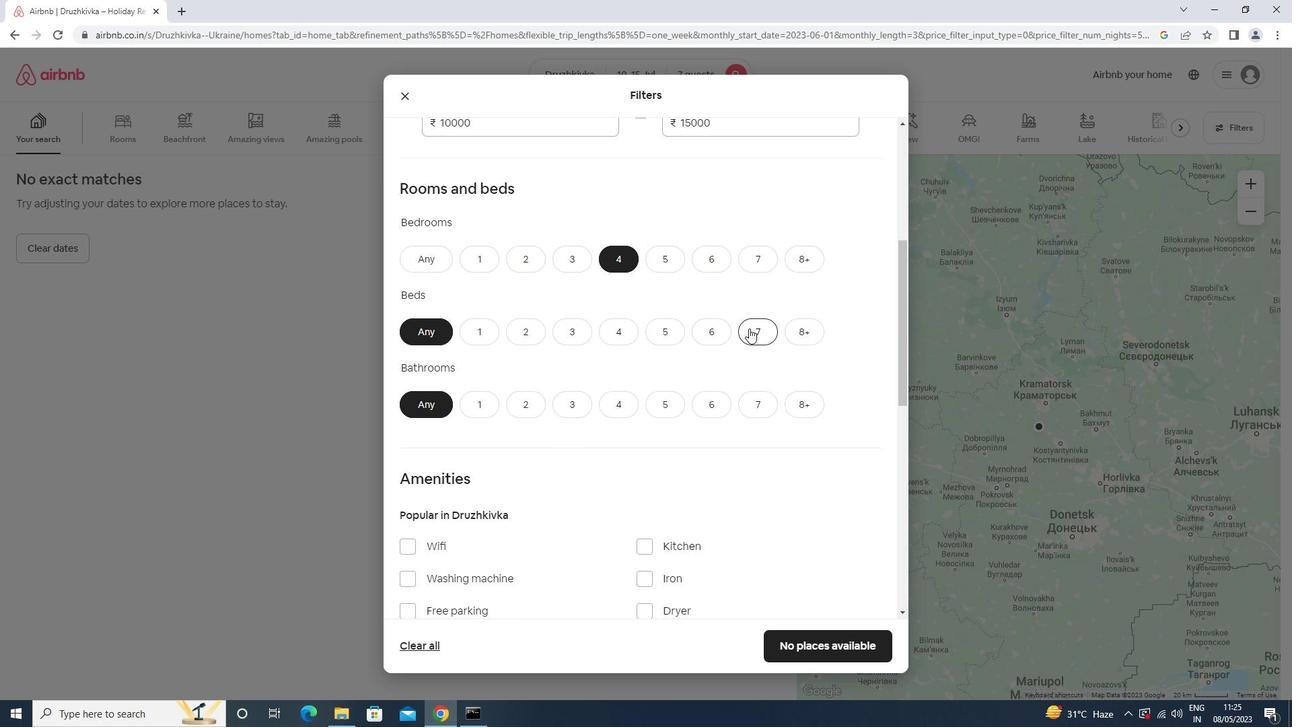 
Action: Mouse moved to (626, 395)
Screenshot: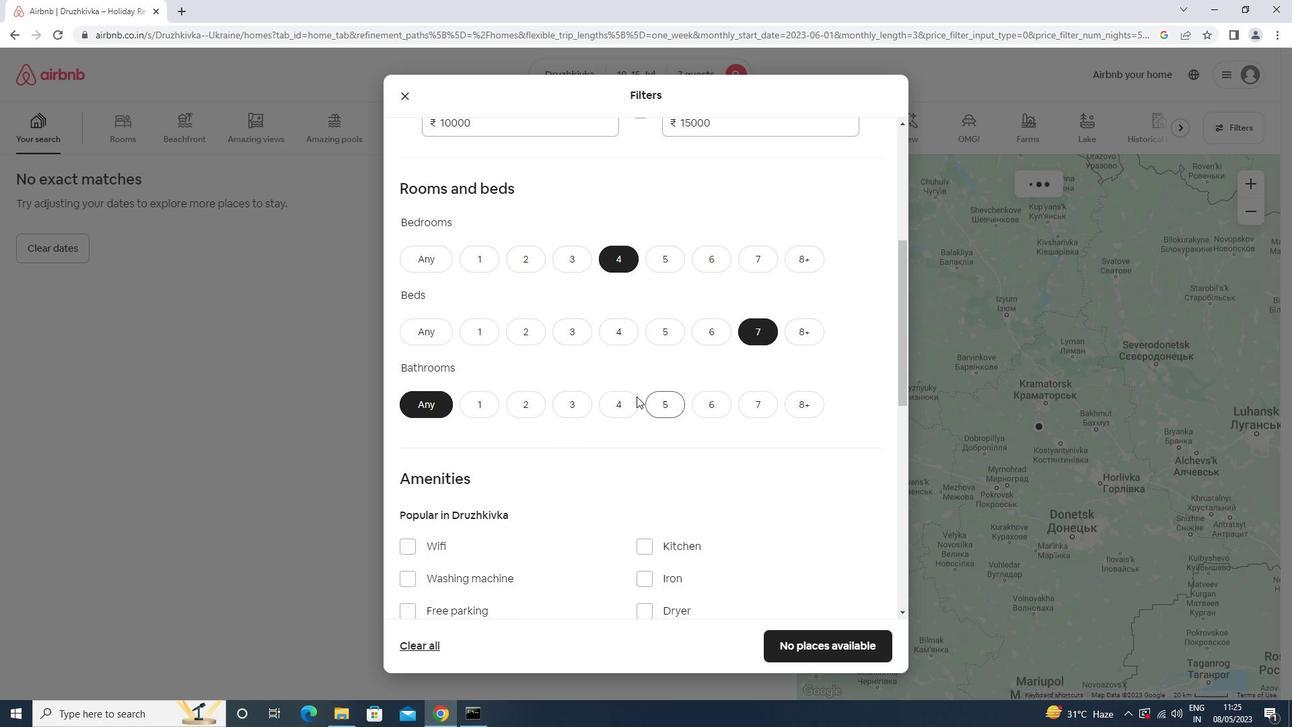
Action: Mouse pressed left at (626, 395)
Screenshot: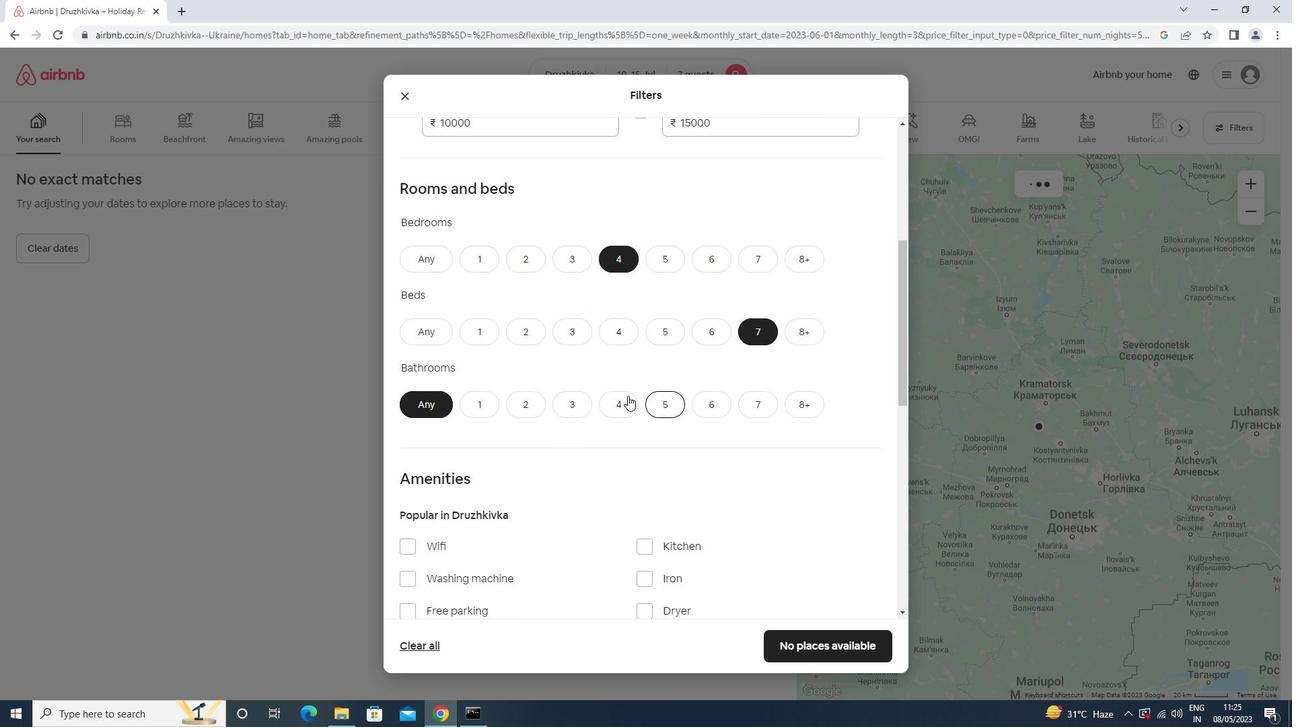 
Action: Mouse moved to (616, 371)
Screenshot: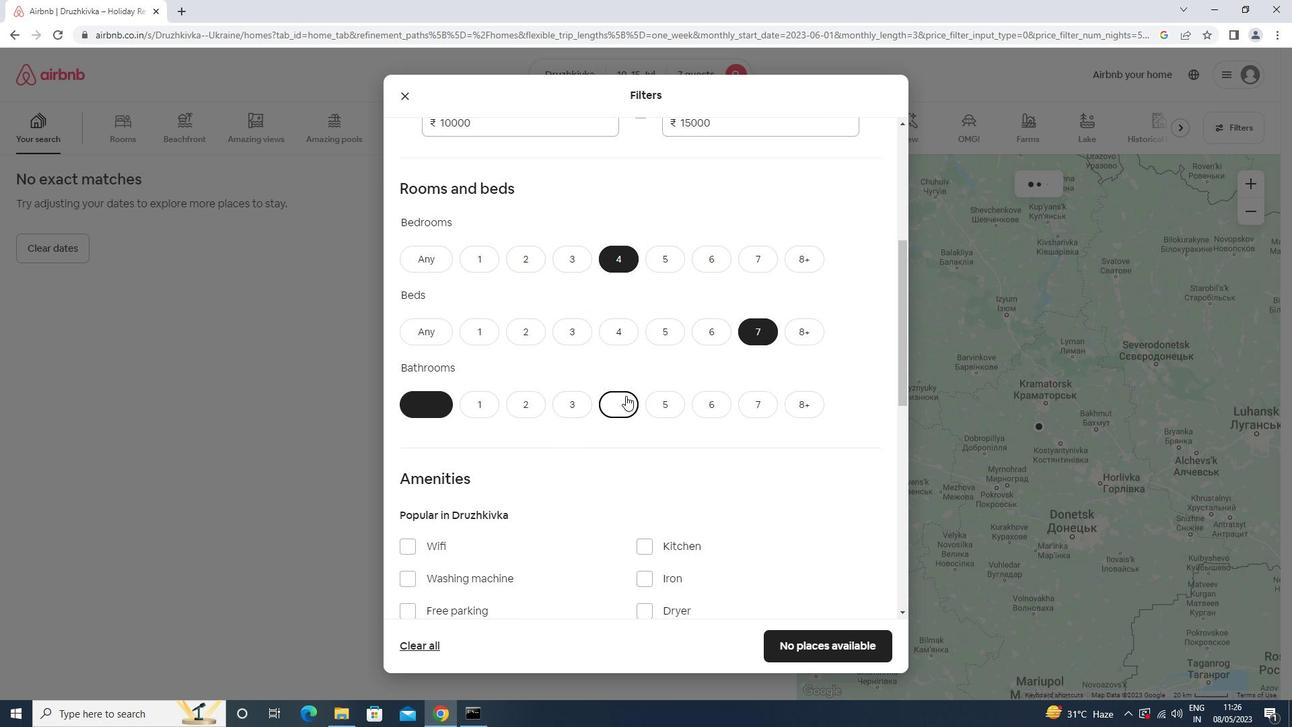 
Action: Mouse scrolled (616, 371) with delta (0, 0)
Screenshot: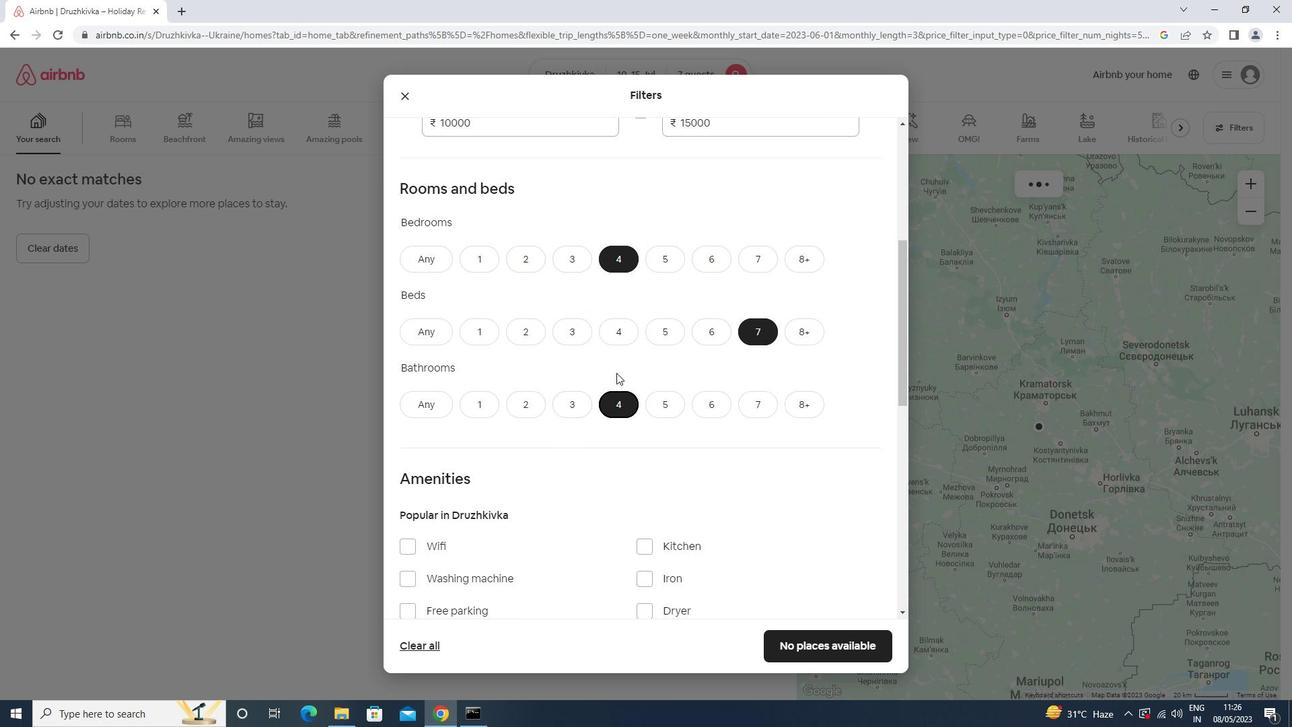 
Action: Mouse scrolled (616, 371) with delta (0, 0)
Screenshot: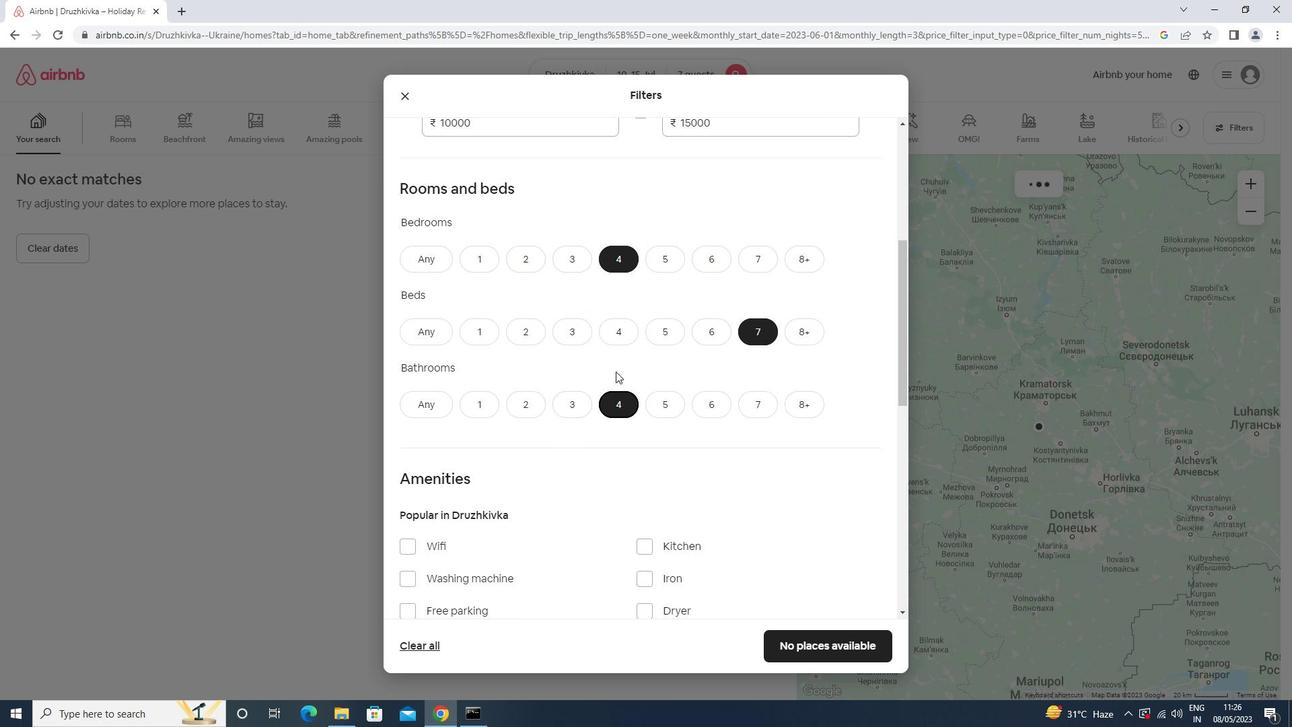 
Action: Mouse scrolled (616, 371) with delta (0, 0)
Screenshot: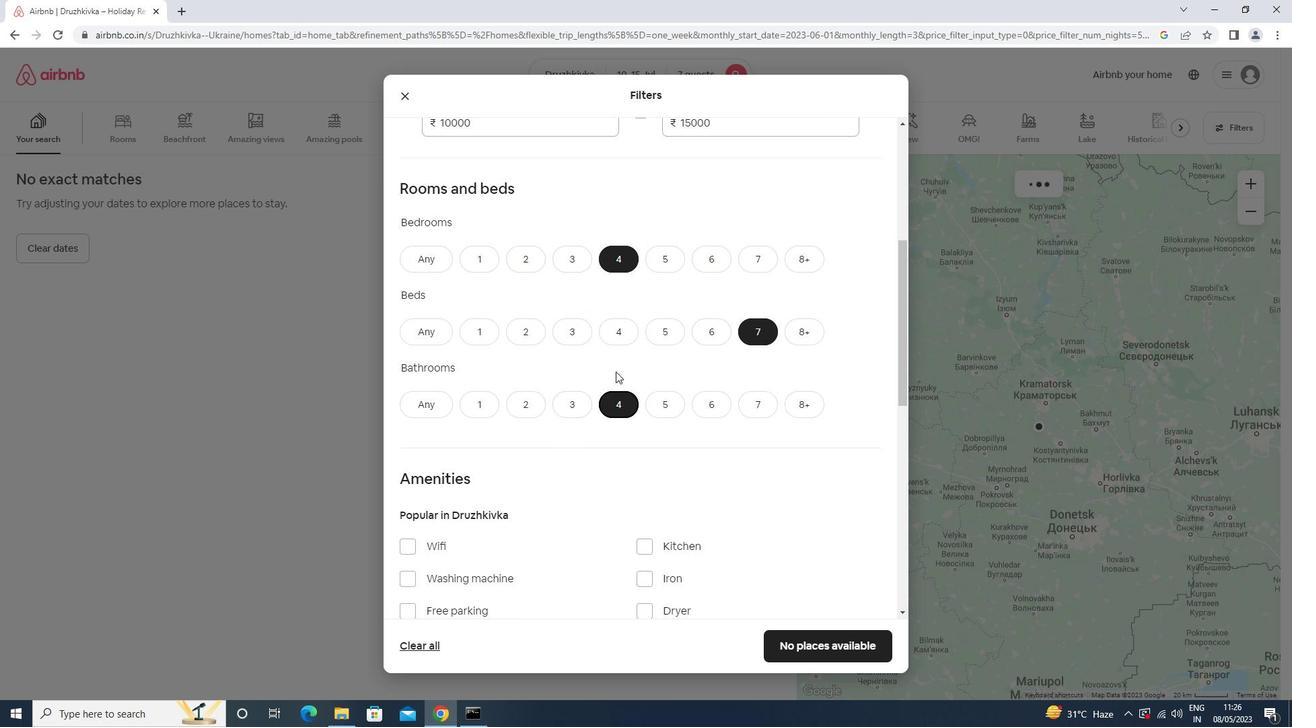
Action: Mouse scrolled (616, 371) with delta (0, 0)
Screenshot: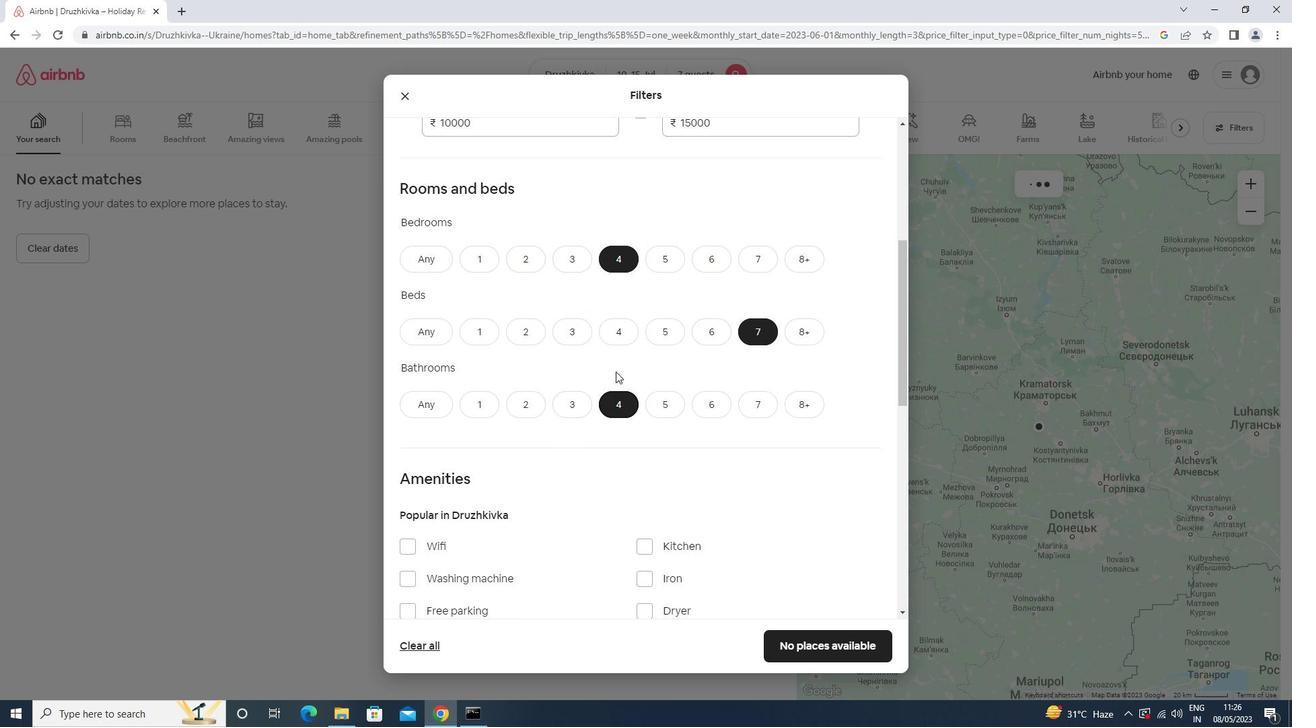 
Action: Mouse moved to (453, 374)
Screenshot: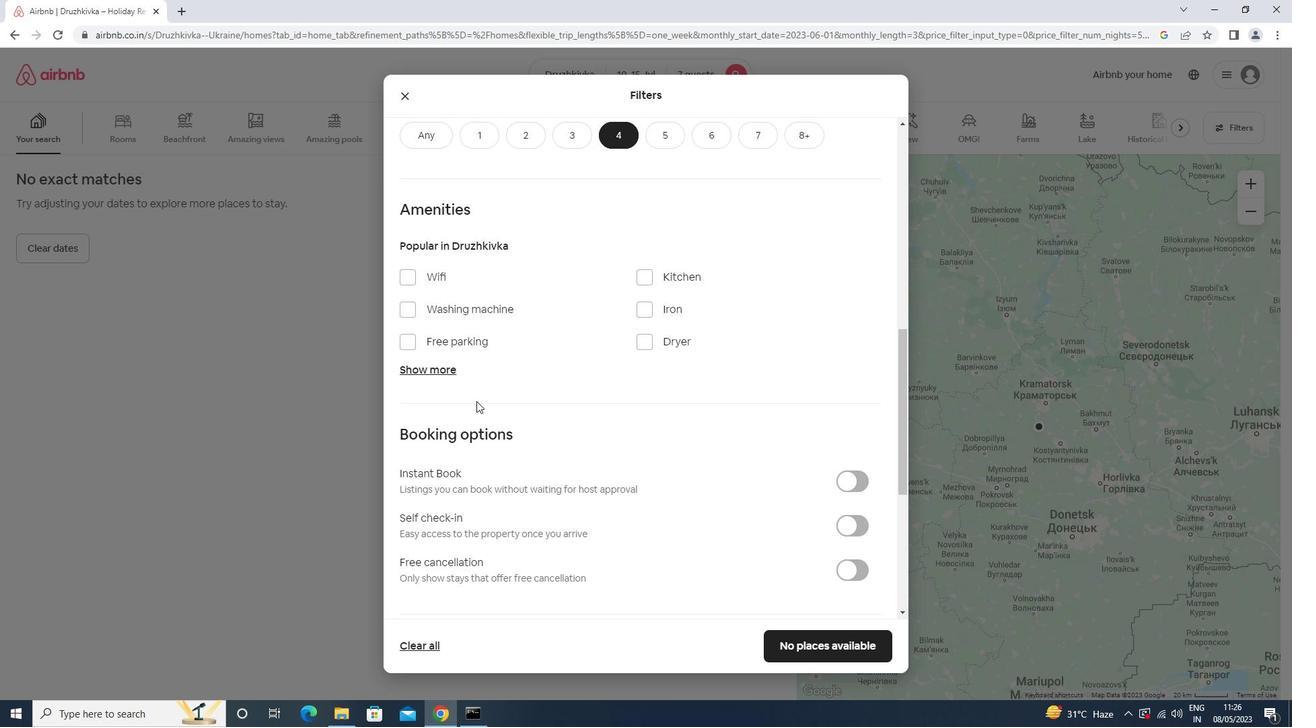 
Action: Mouse pressed left at (453, 374)
Screenshot: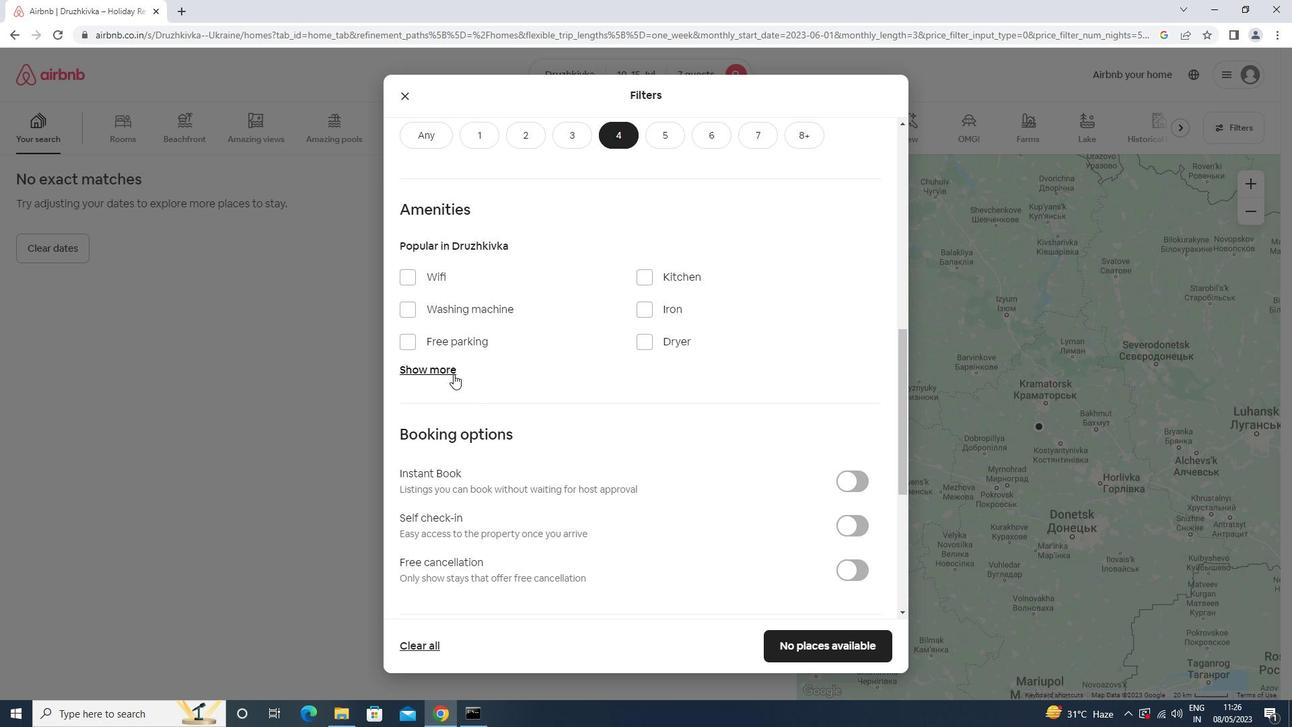 
Action: Mouse moved to (453, 338)
Screenshot: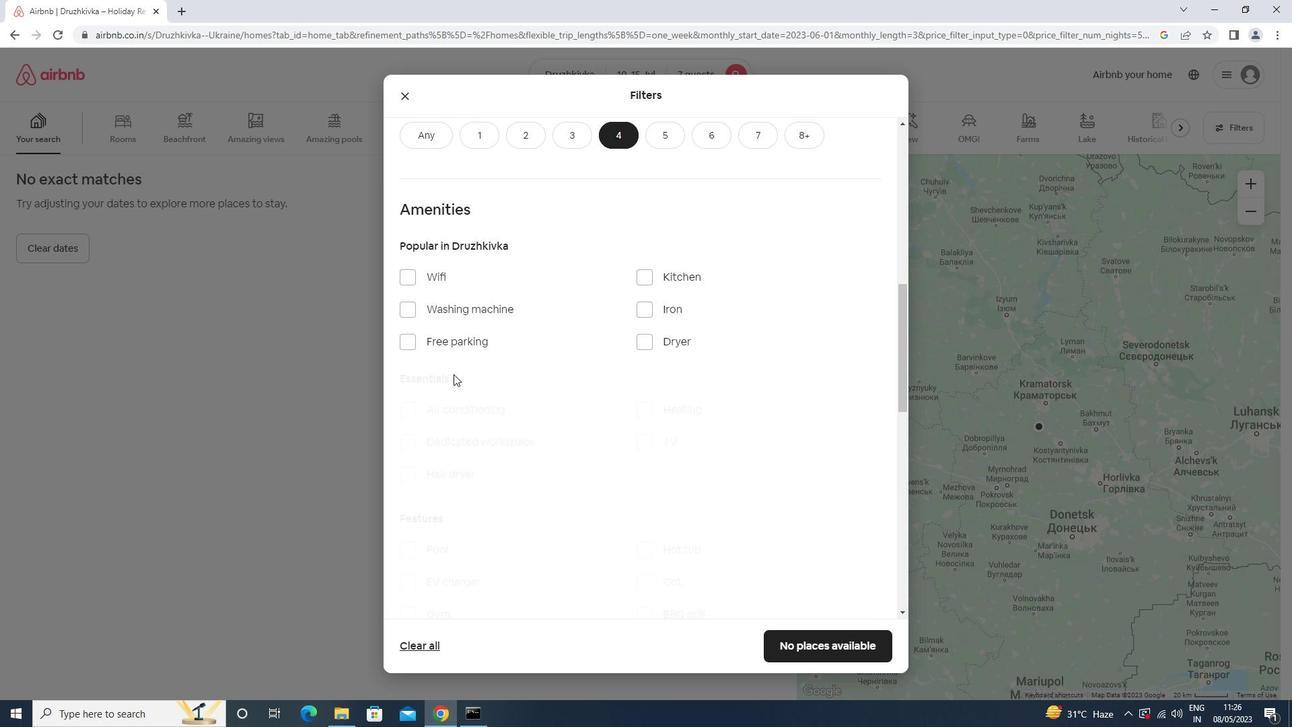 
Action: Mouse pressed left at (453, 338)
Screenshot: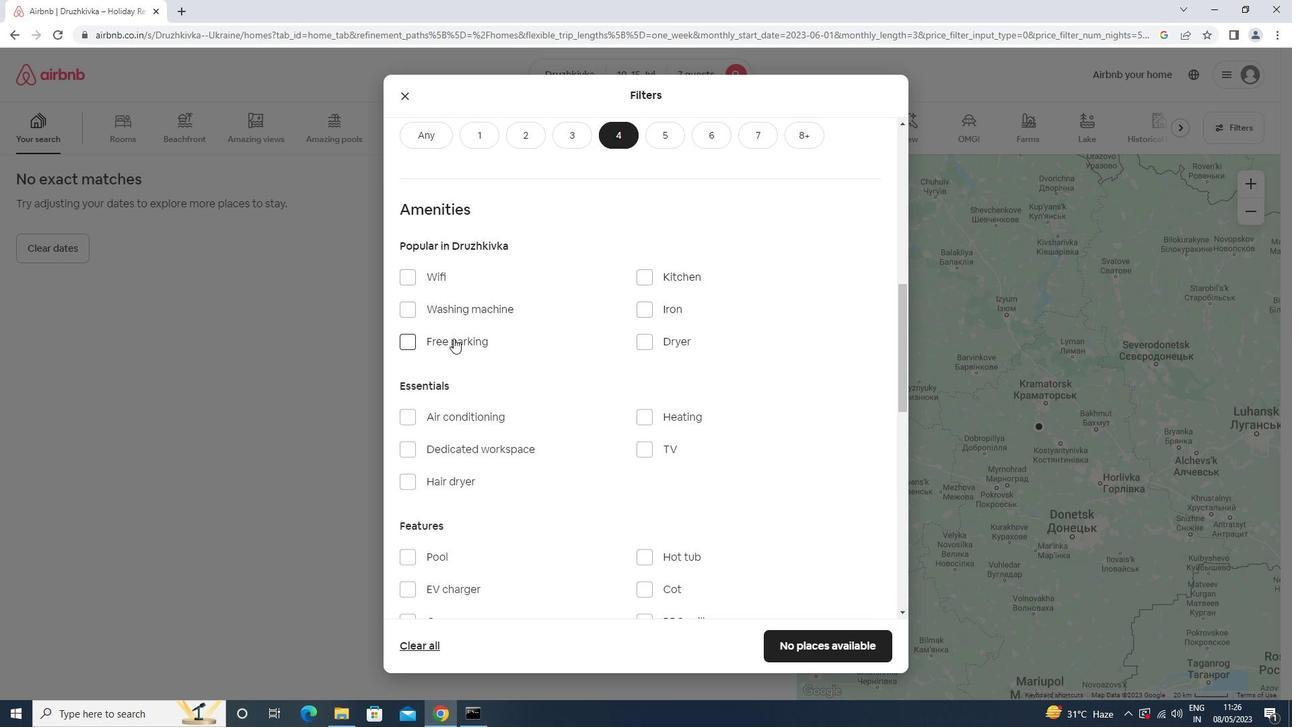 
Action: Mouse moved to (449, 280)
Screenshot: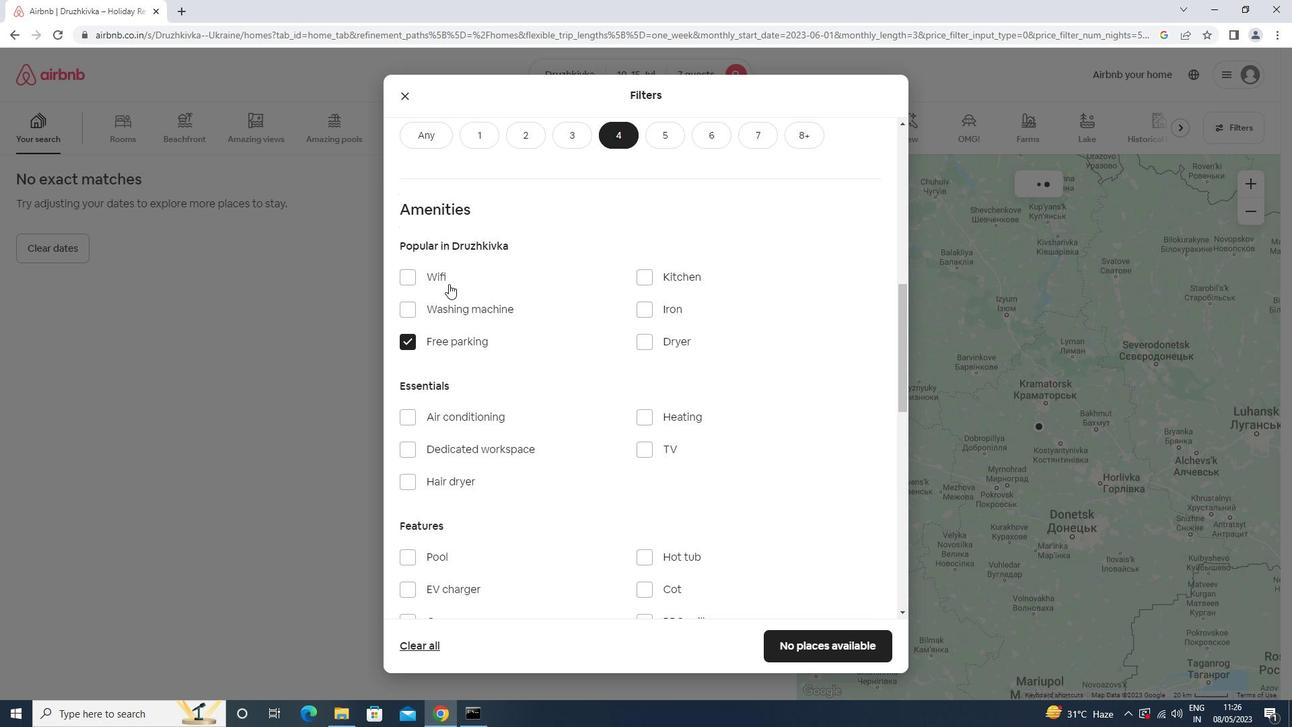 
Action: Mouse pressed left at (449, 280)
Screenshot: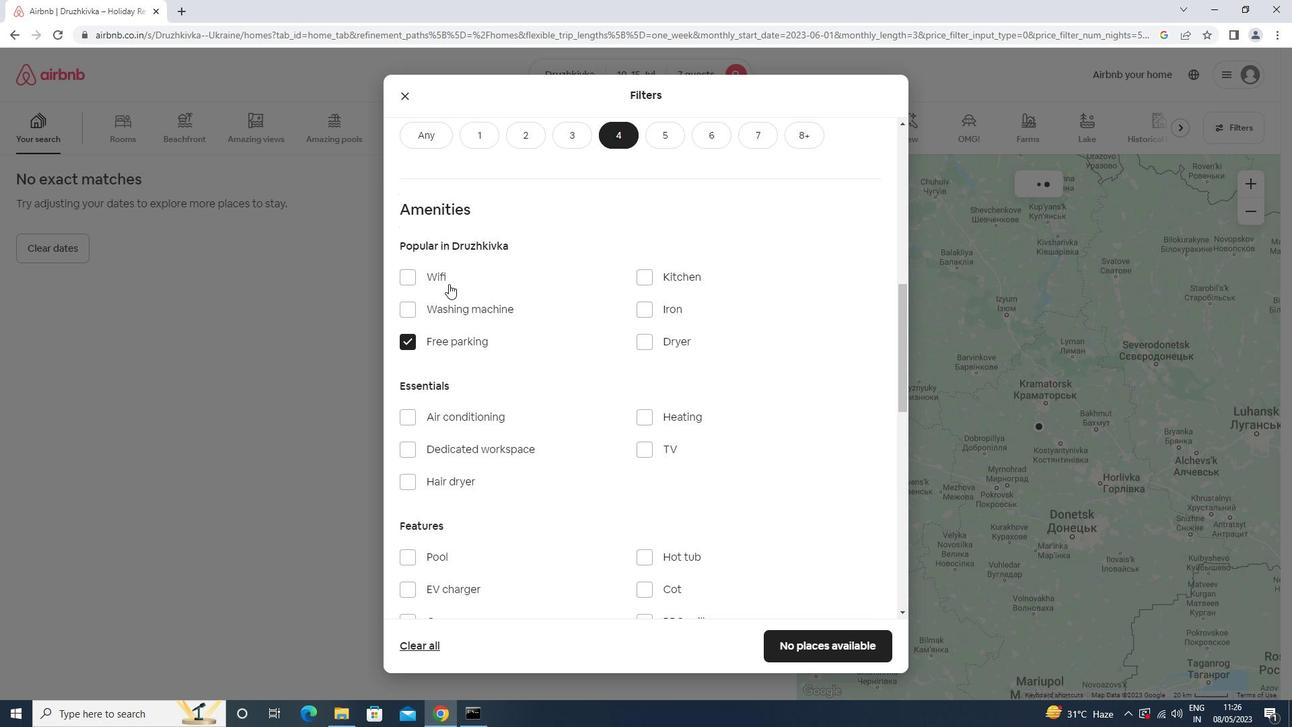 
Action: Mouse moved to (674, 453)
Screenshot: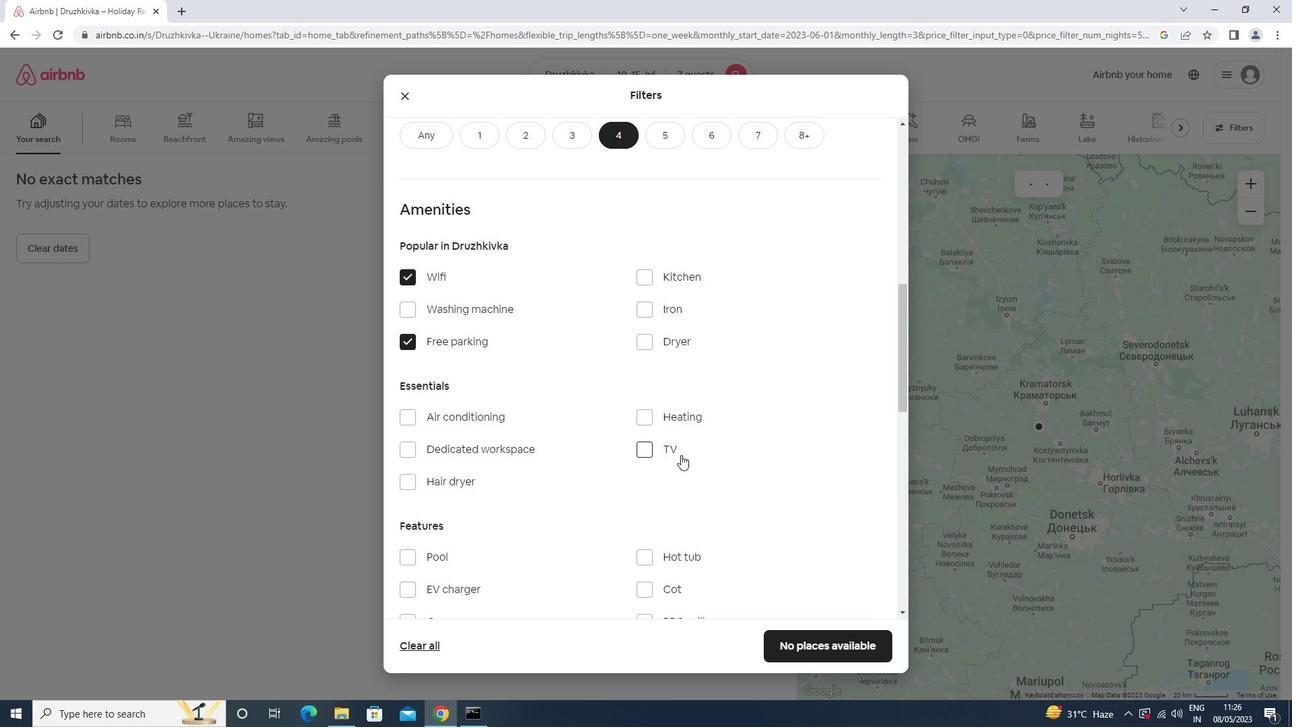 
Action: Mouse pressed left at (674, 453)
Screenshot: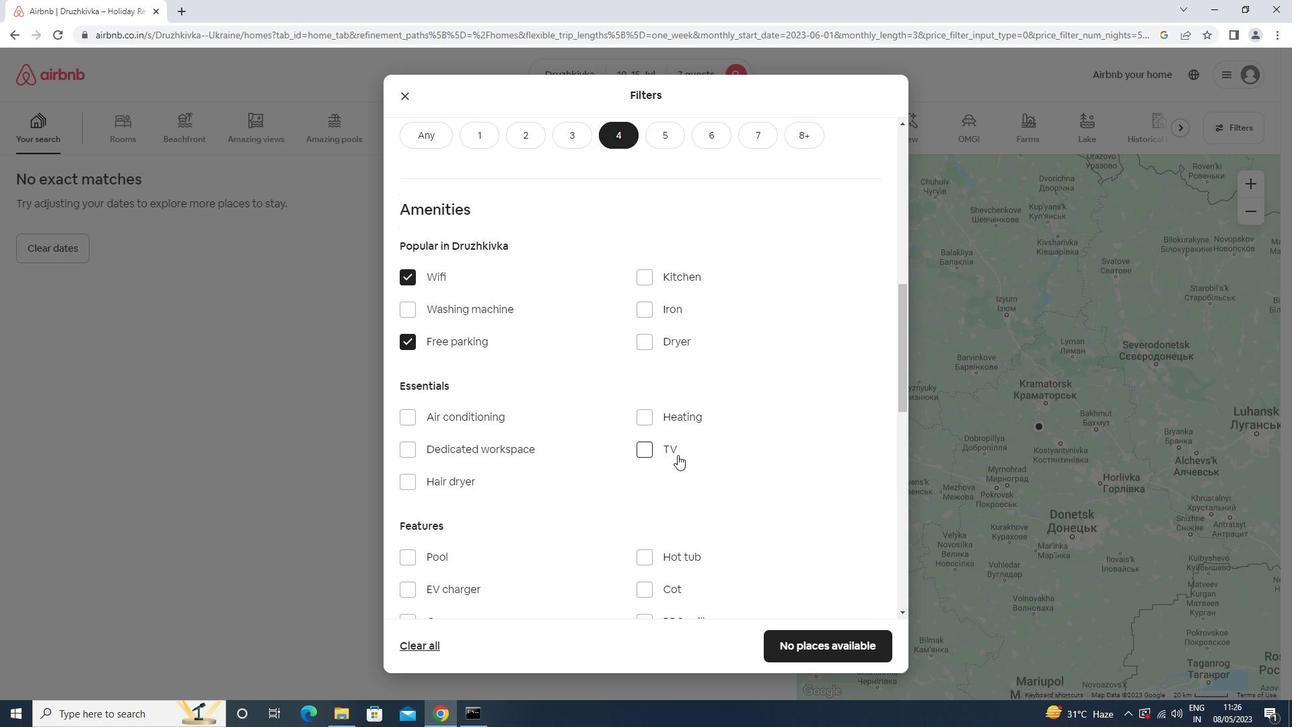 
Action: Mouse moved to (593, 400)
Screenshot: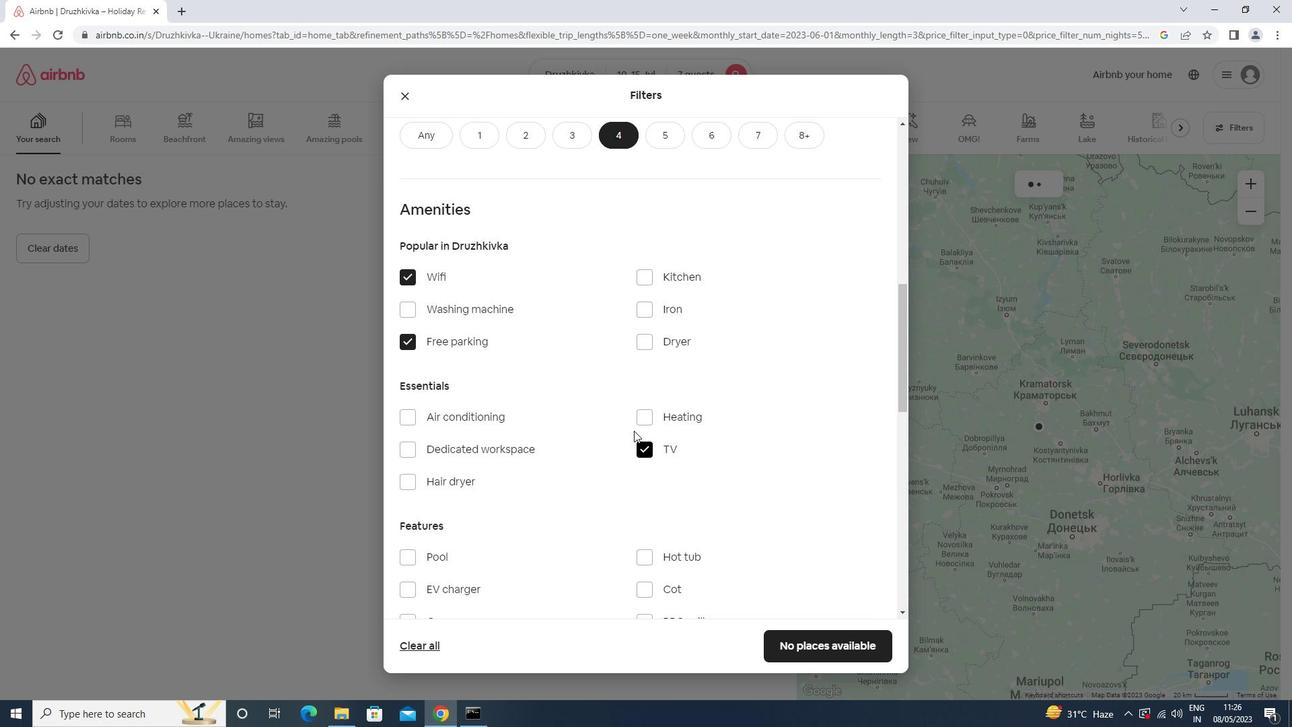
Action: Mouse scrolled (593, 400) with delta (0, 0)
Screenshot: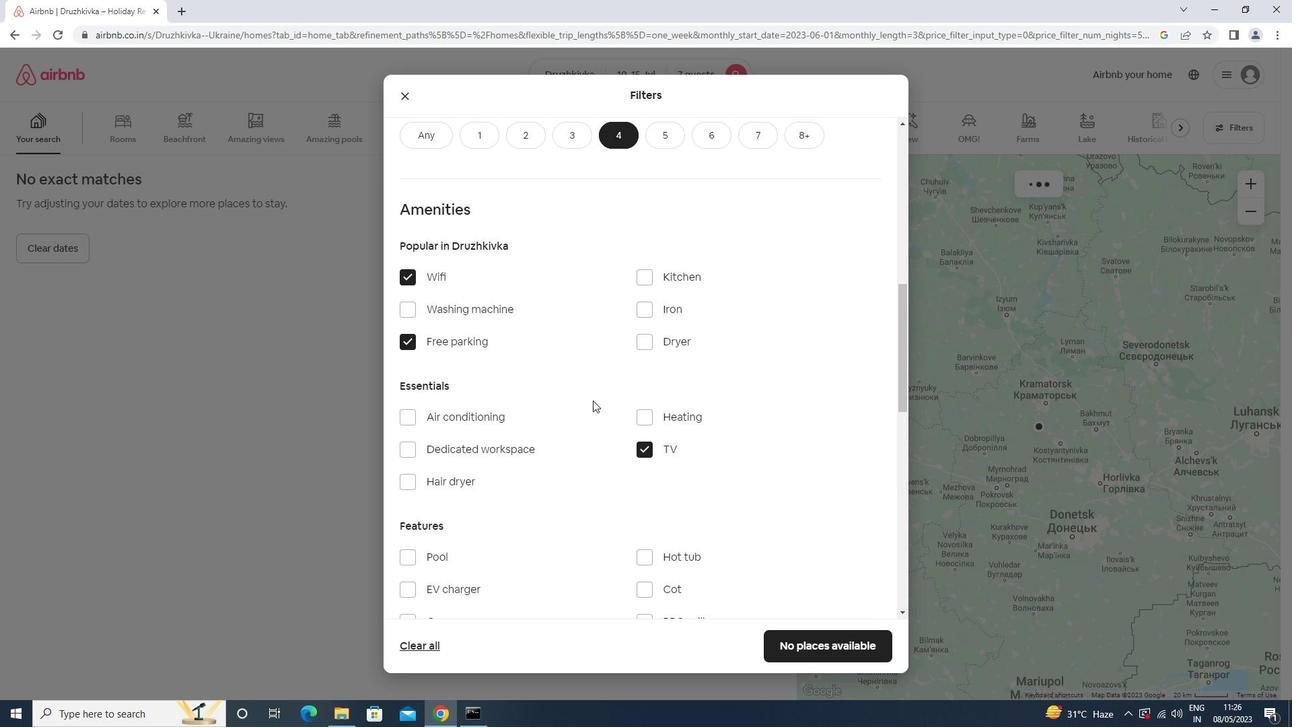
Action: Mouse scrolled (593, 400) with delta (0, 0)
Screenshot: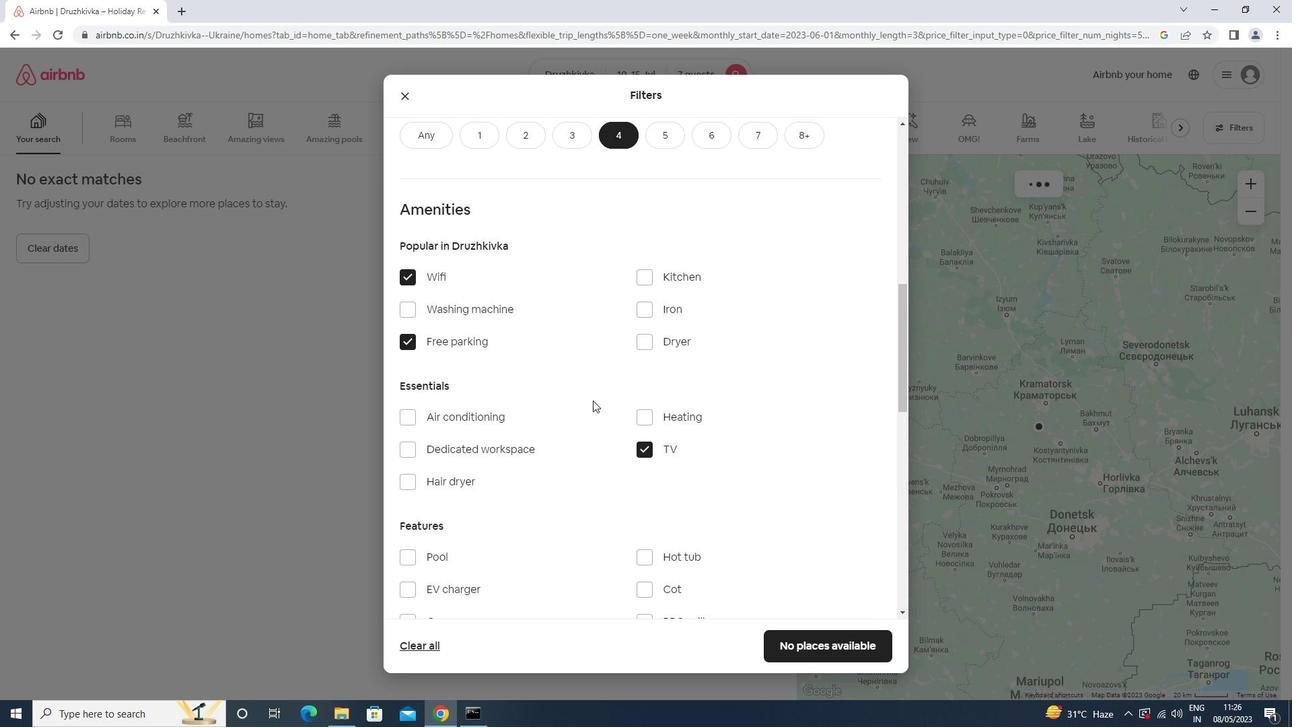 
Action: Mouse scrolled (593, 400) with delta (0, 0)
Screenshot: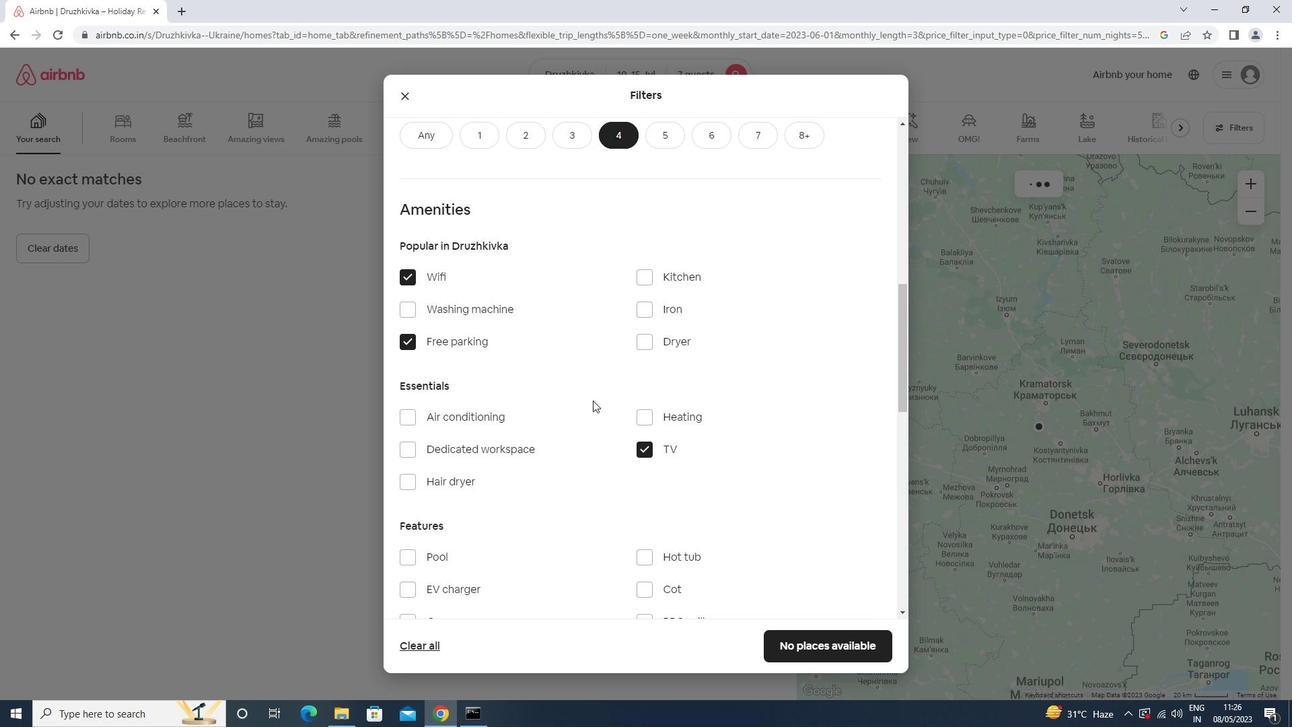 
Action: Mouse scrolled (593, 400) with delta (0, 0)
Screenshot: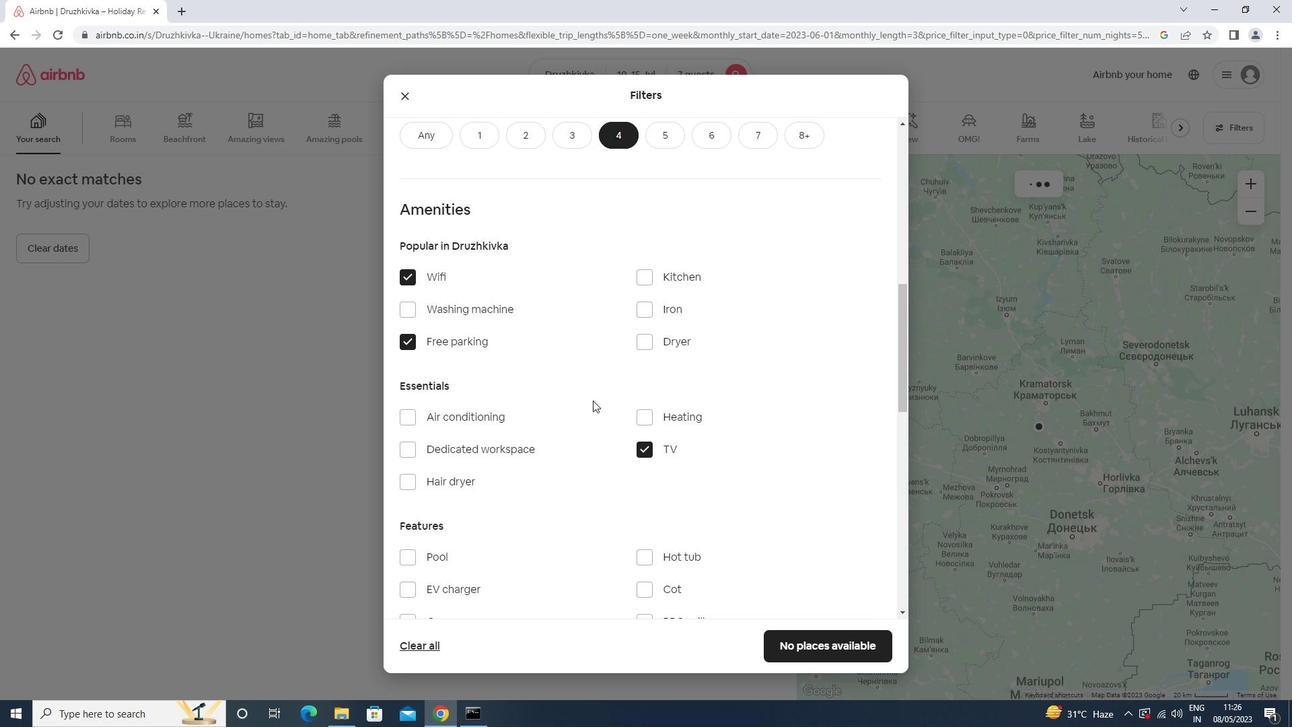 
Action: Mouse moved to (495, 355)
Screenshot: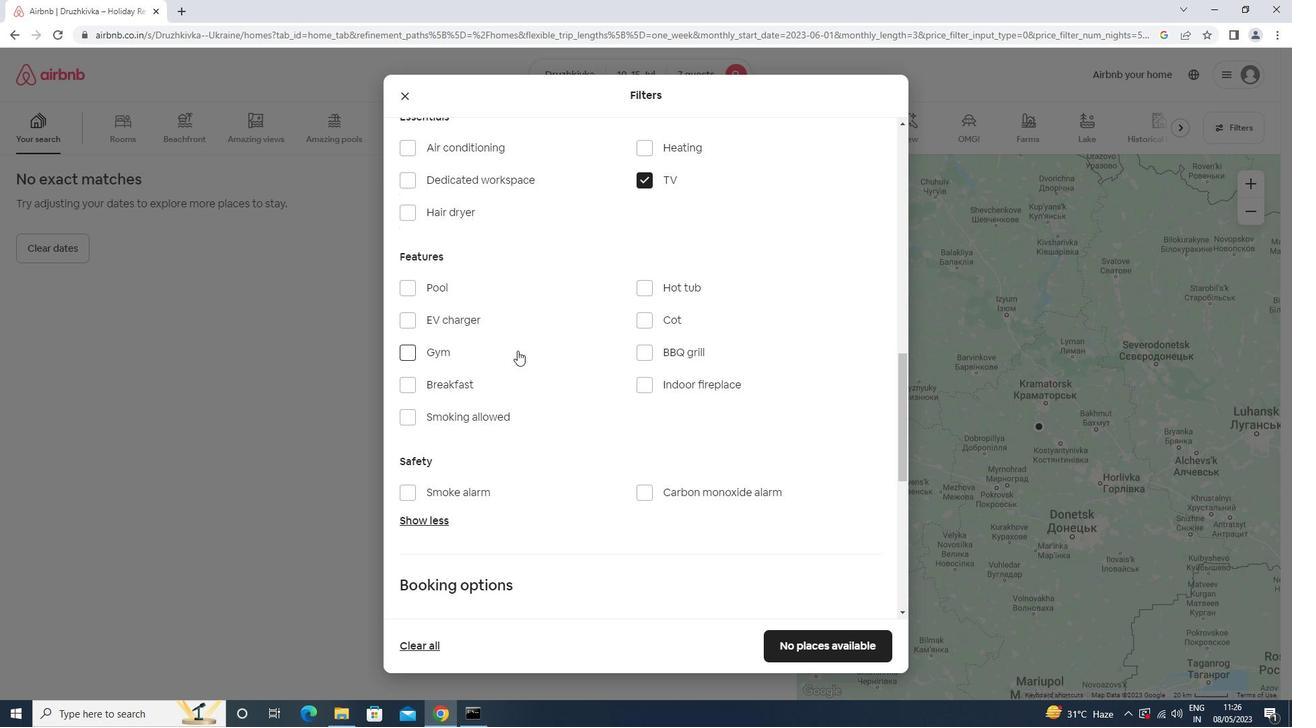 
Action: Mouse pressed left at (495, 355)
Screenshot: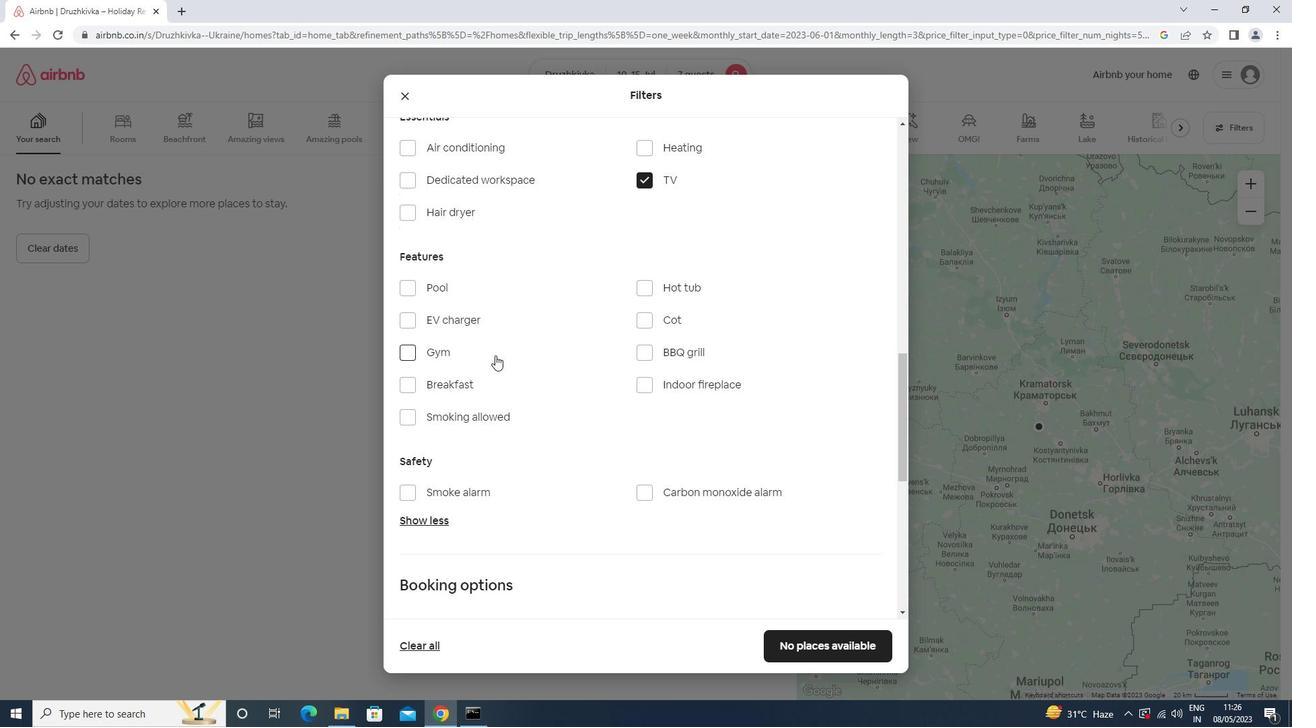 
Action: Mouse moved to (488, 385)
Screenshot: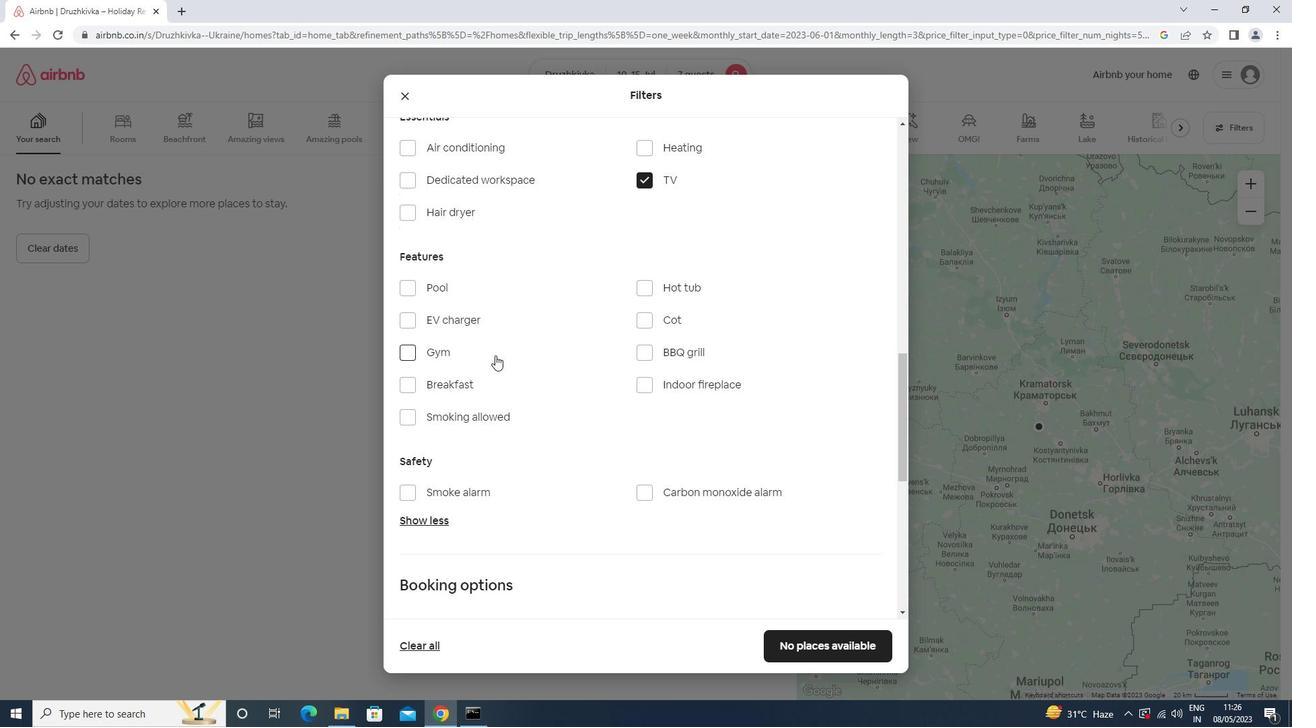 
Action: Mouse pressed left at (488, 385)
Screenshot: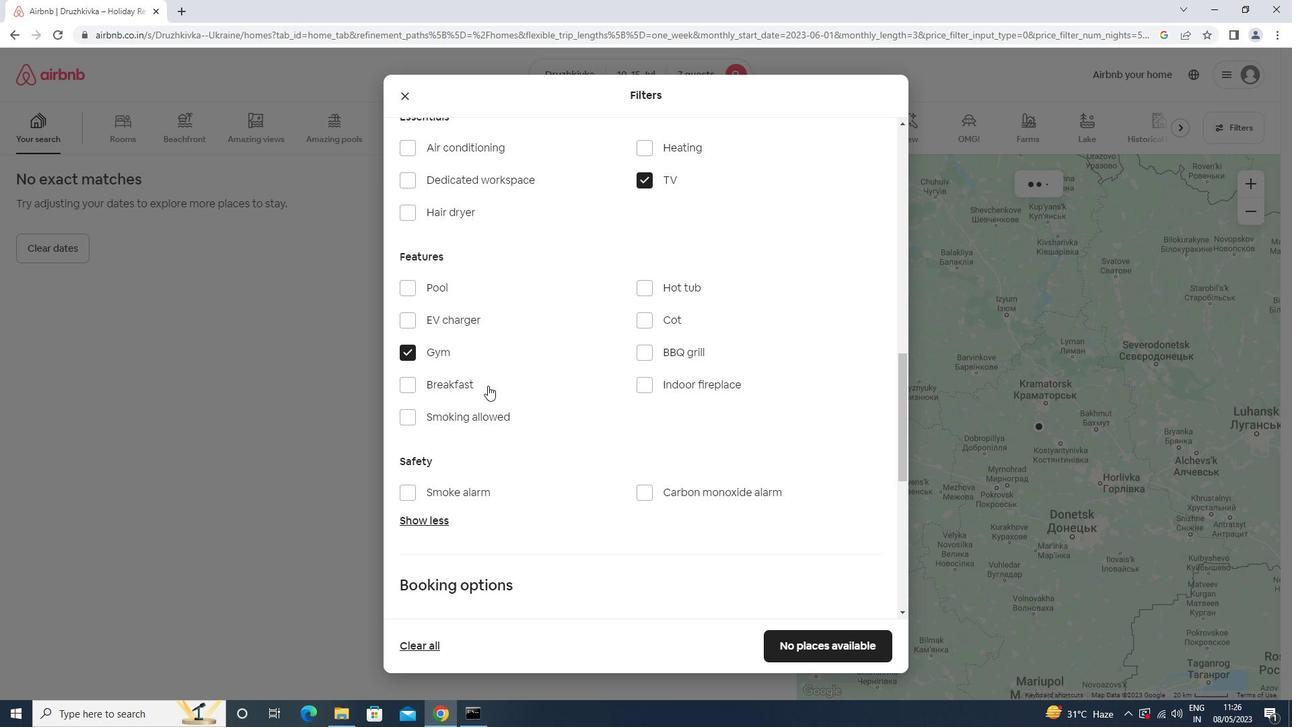 
Action: Mouse moved to (682, 381)
Screenshot: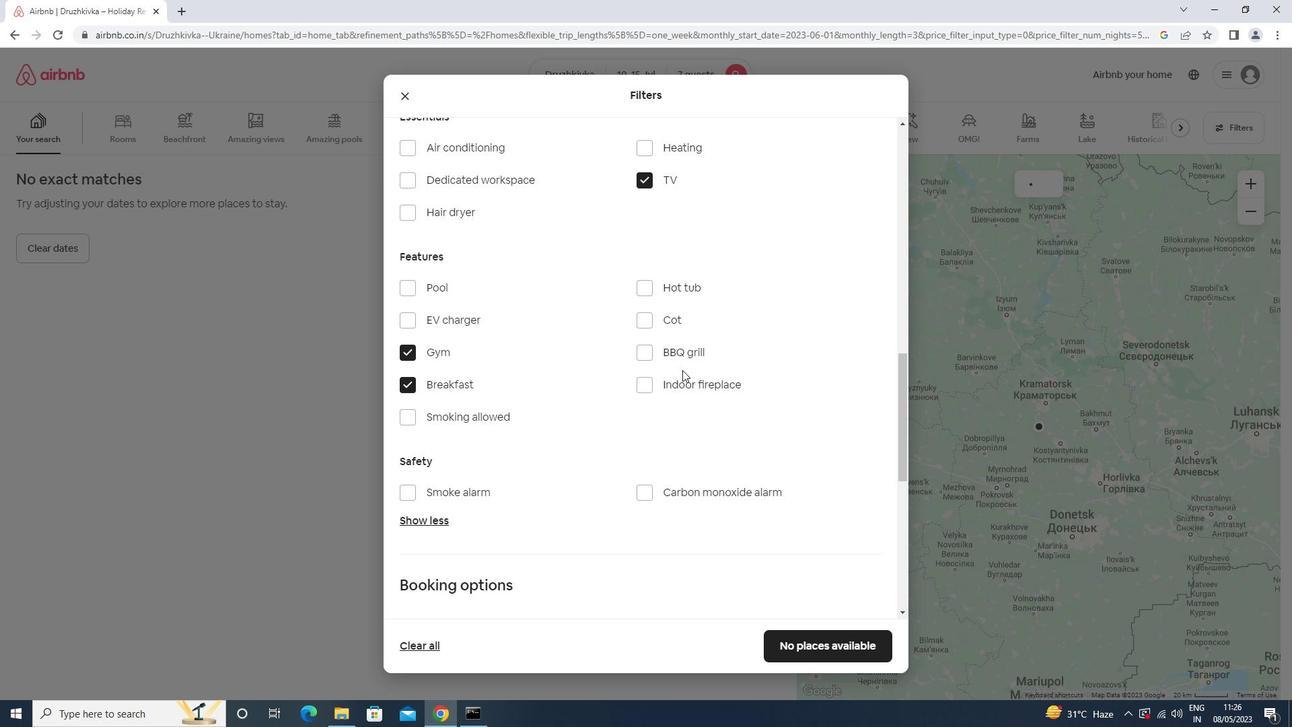 
Action: Mouse scrolled (682, 381) with delta (0, 0)
Screenshot: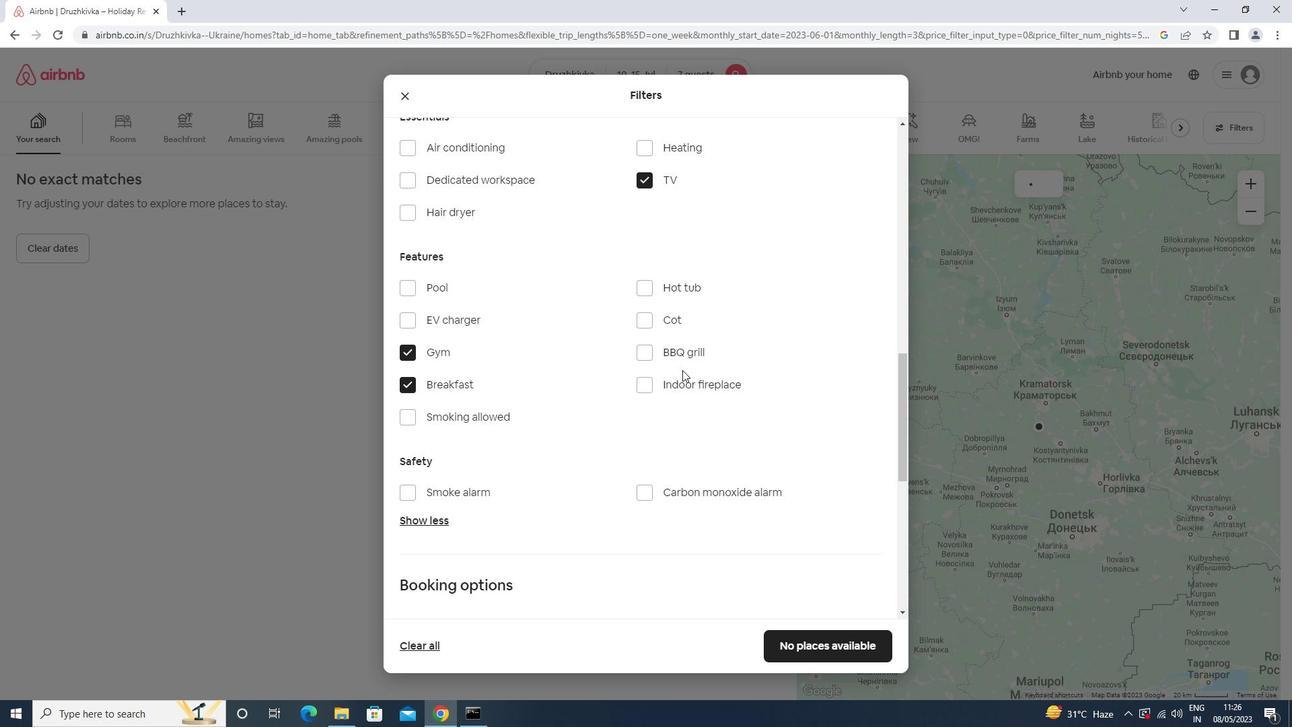 
Action: Mouse moved to (682, 391)
Screenshot: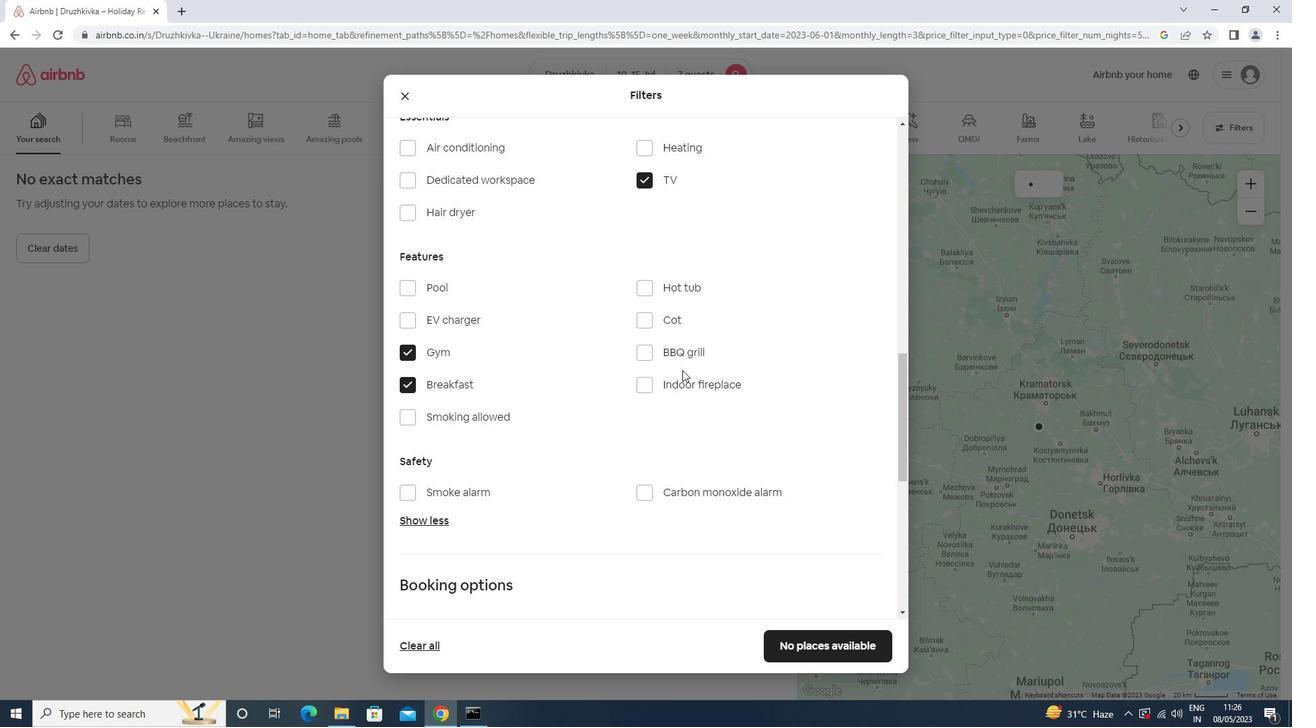 
Action: Mouse scrolled (682, 391) with delta (0, 0)
Screenshot: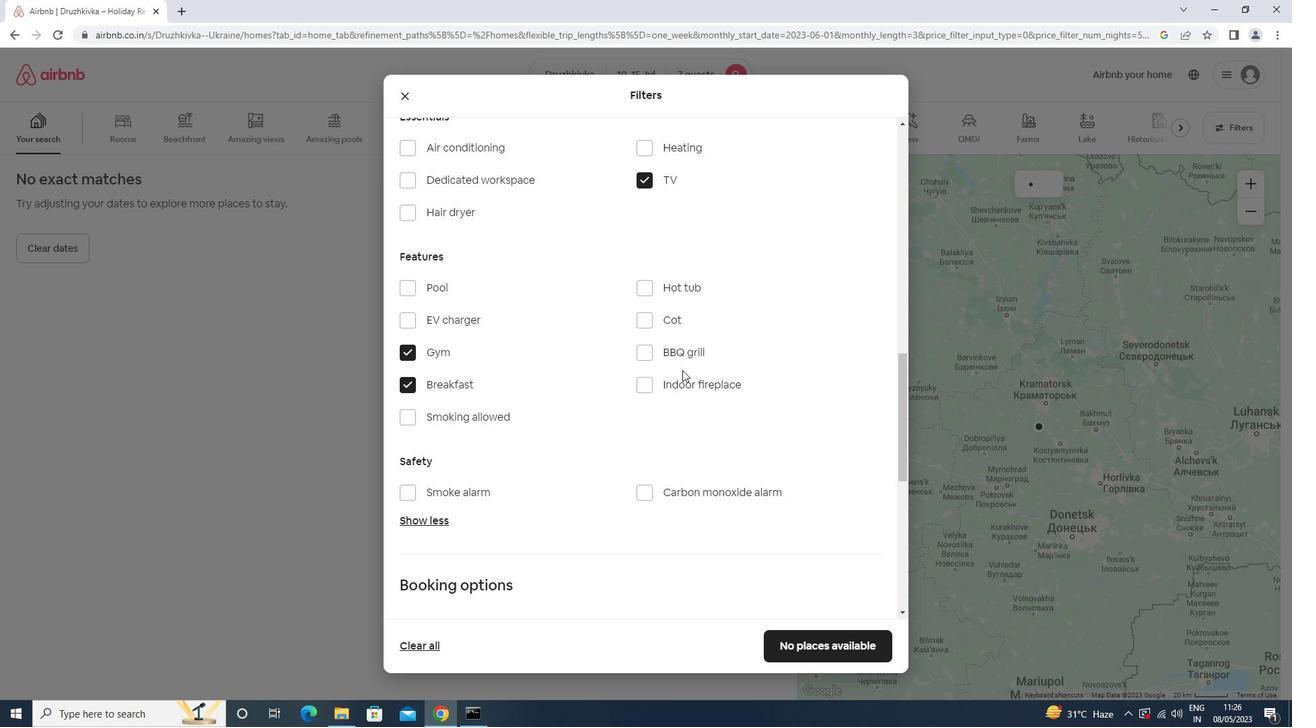 
Action: Mouse moved to (682, 397)
Screenshot: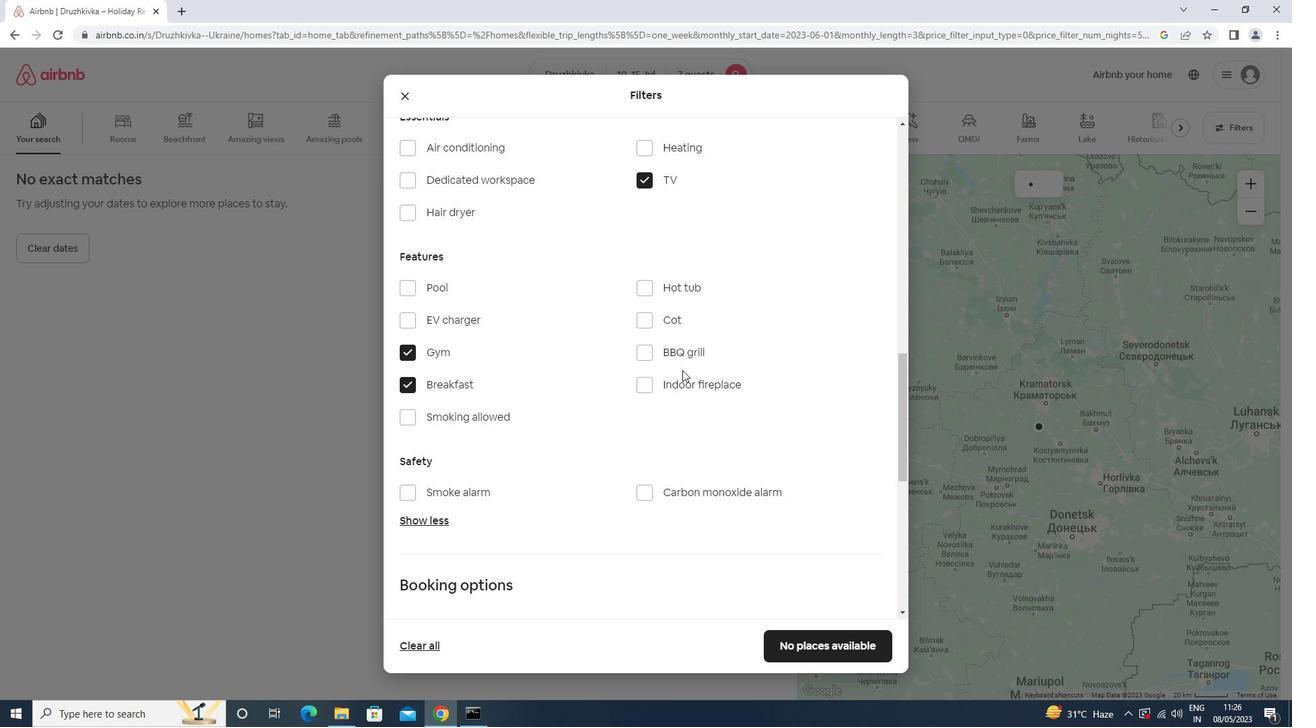 
Action: Mouse scrolled (682, 396) with delta (0, 0)
Screenshot: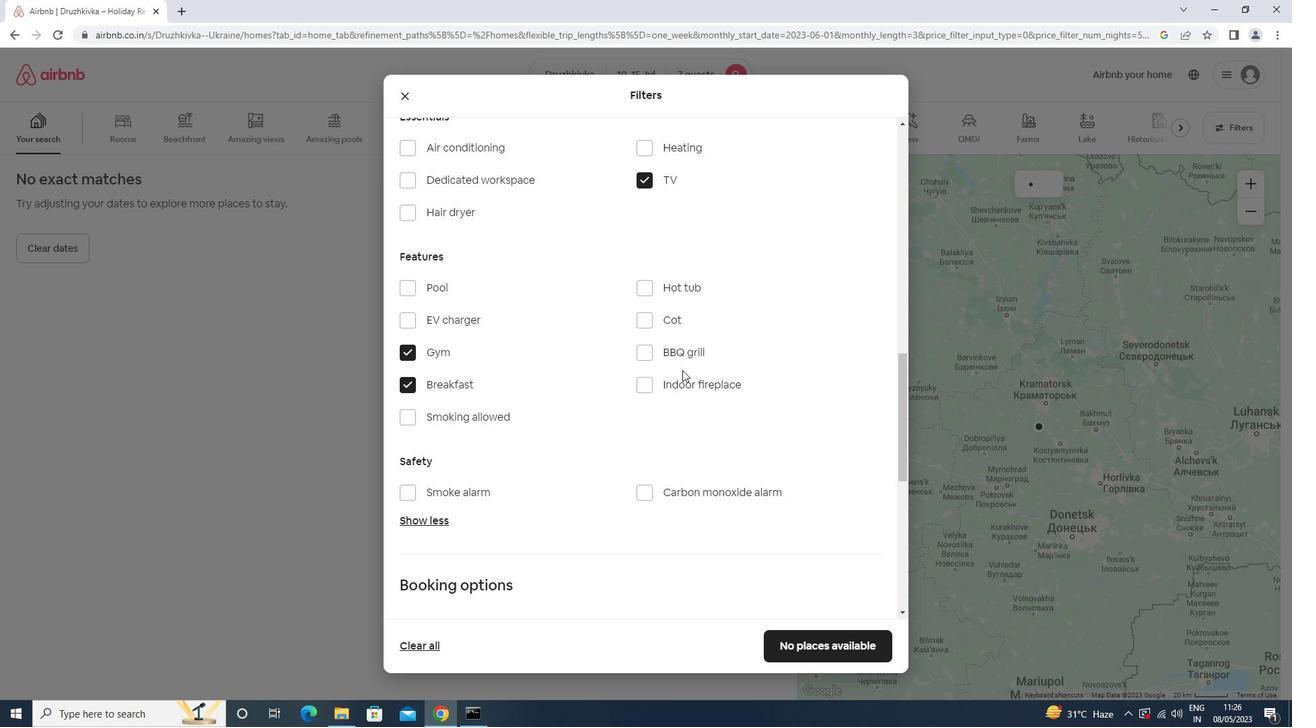 
Action: Mouse moved to (682, 400)
Screenshot: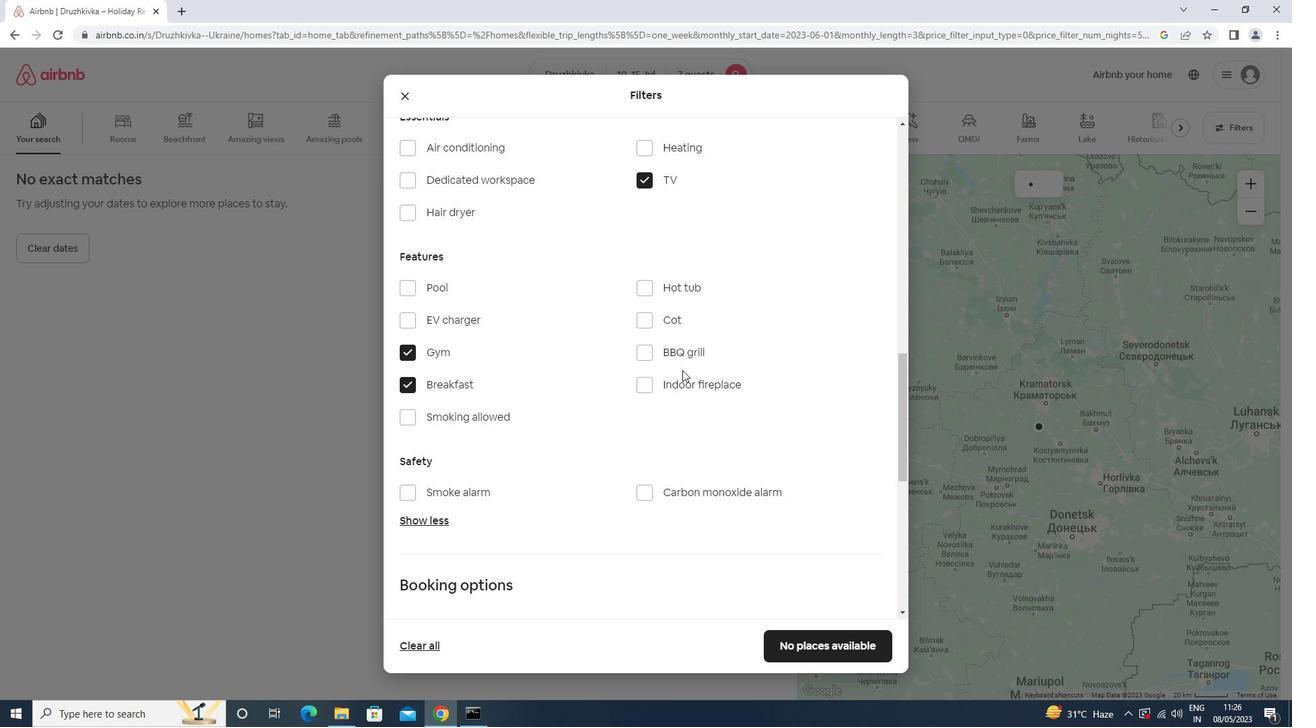 
Action: Mouse scrolled (682, 400) with delta (0, 0)
Screenshot: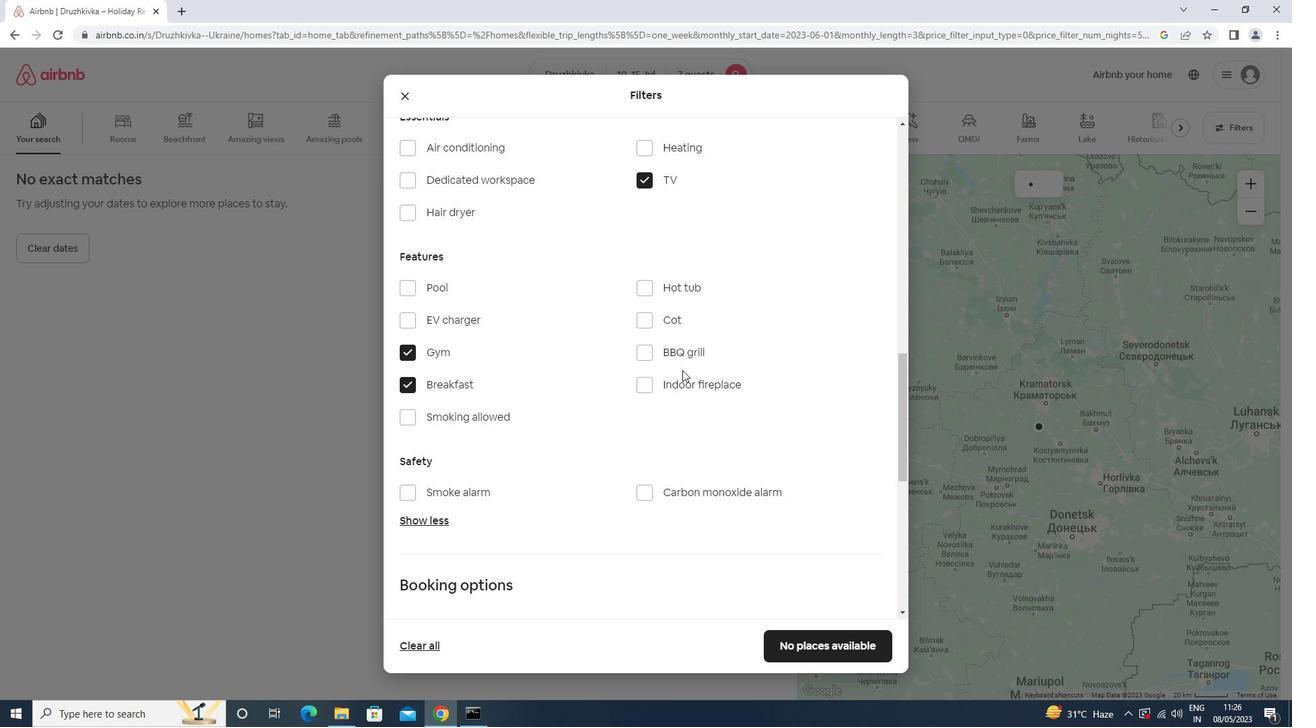 
Action: Mouse moved to (857, 404)
Screenshot: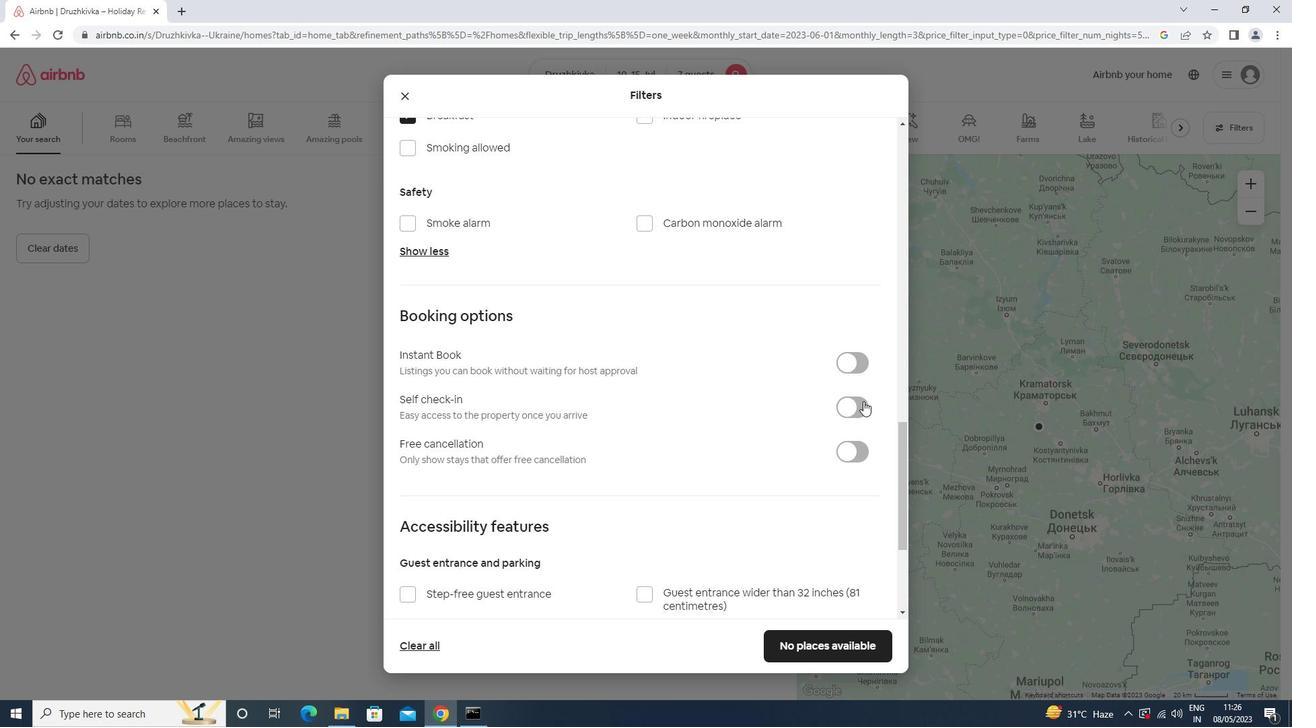 
Action: Mouse pressed left at (857, 404)
Screenshot: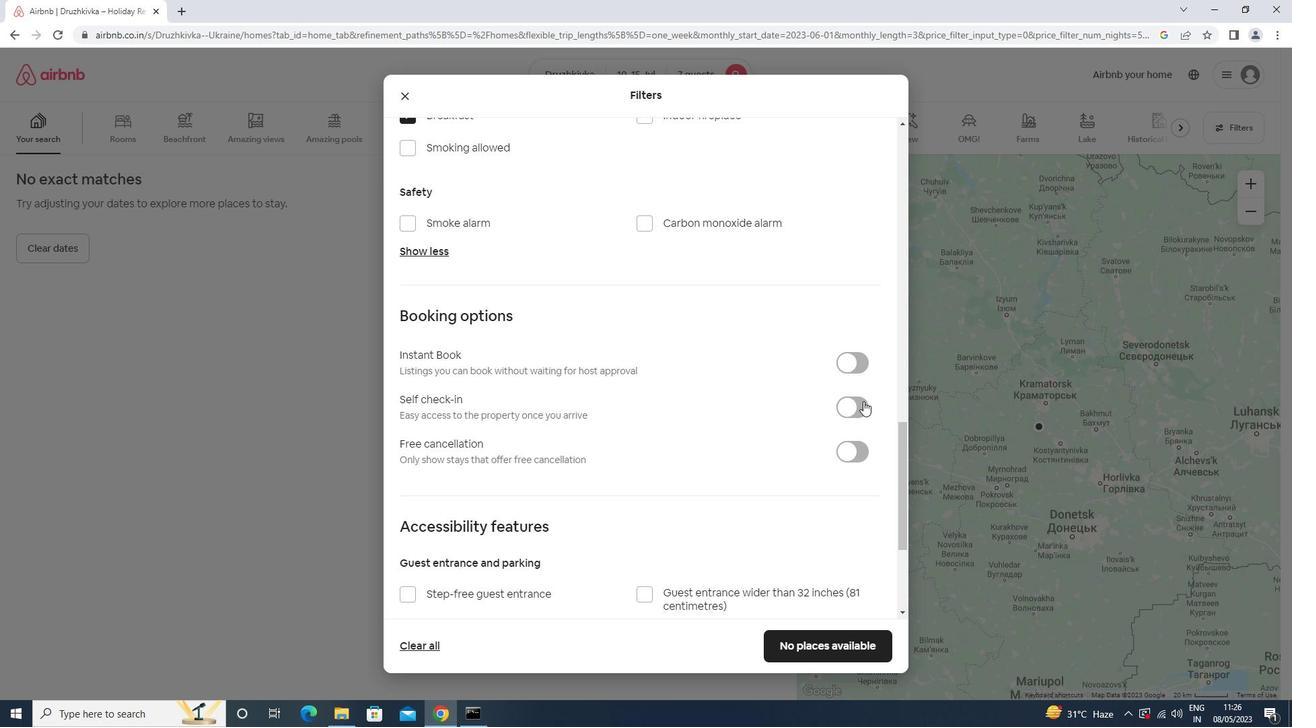 
Action: Mouse moved to (622, 471)
Screenshot: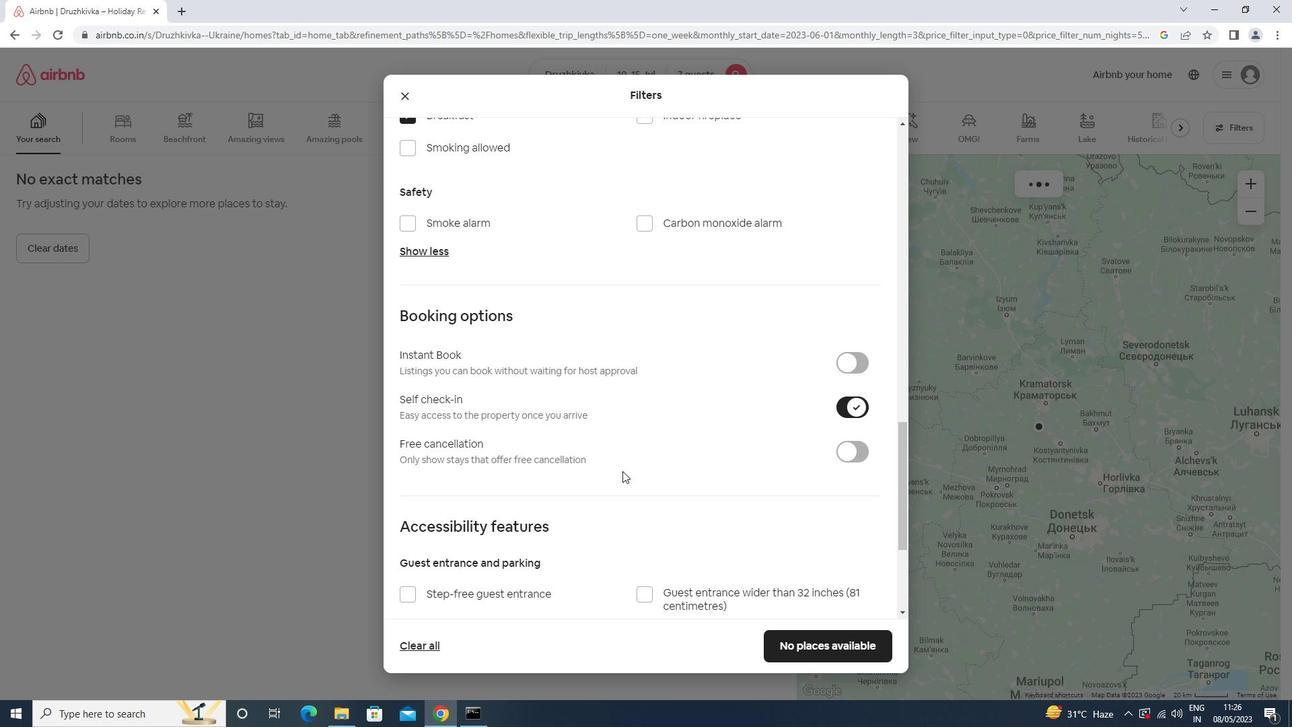 
Action: Mouse scrolled (622, 470) with delta (0, 0)
Screenshot: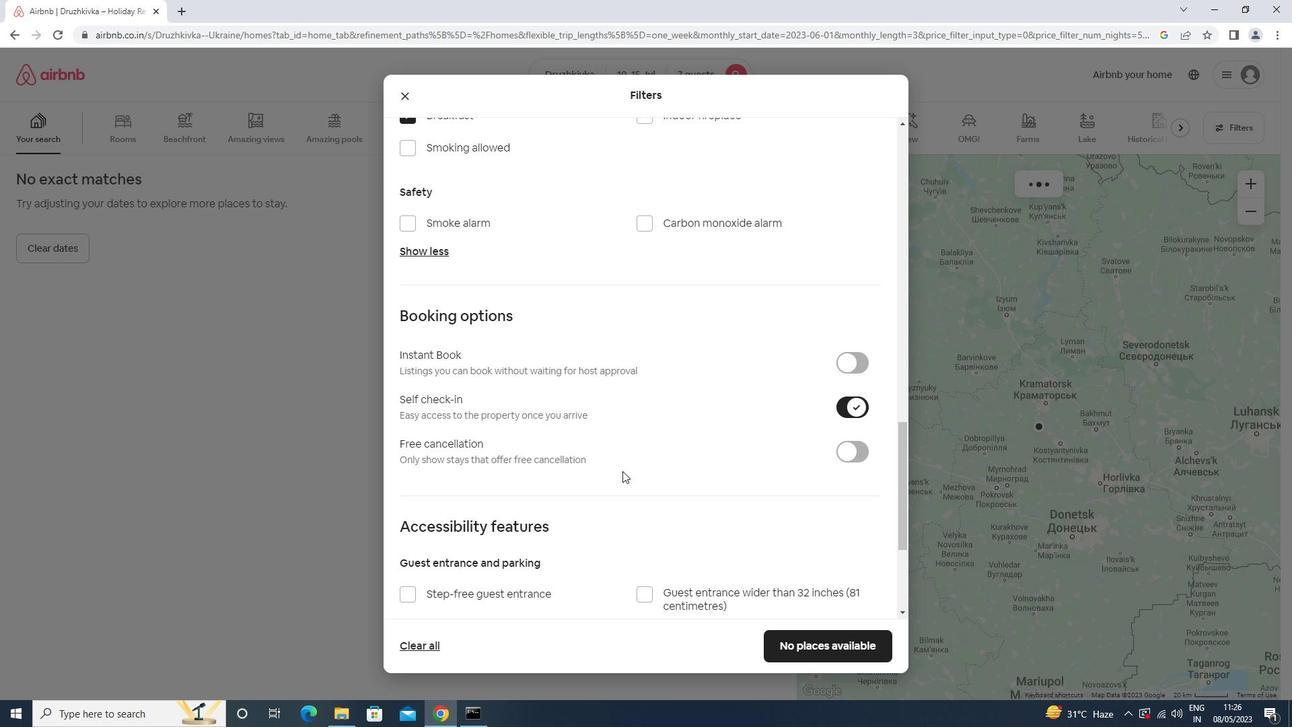 
Action: Mouse moved to (621, 471)
Screenshot: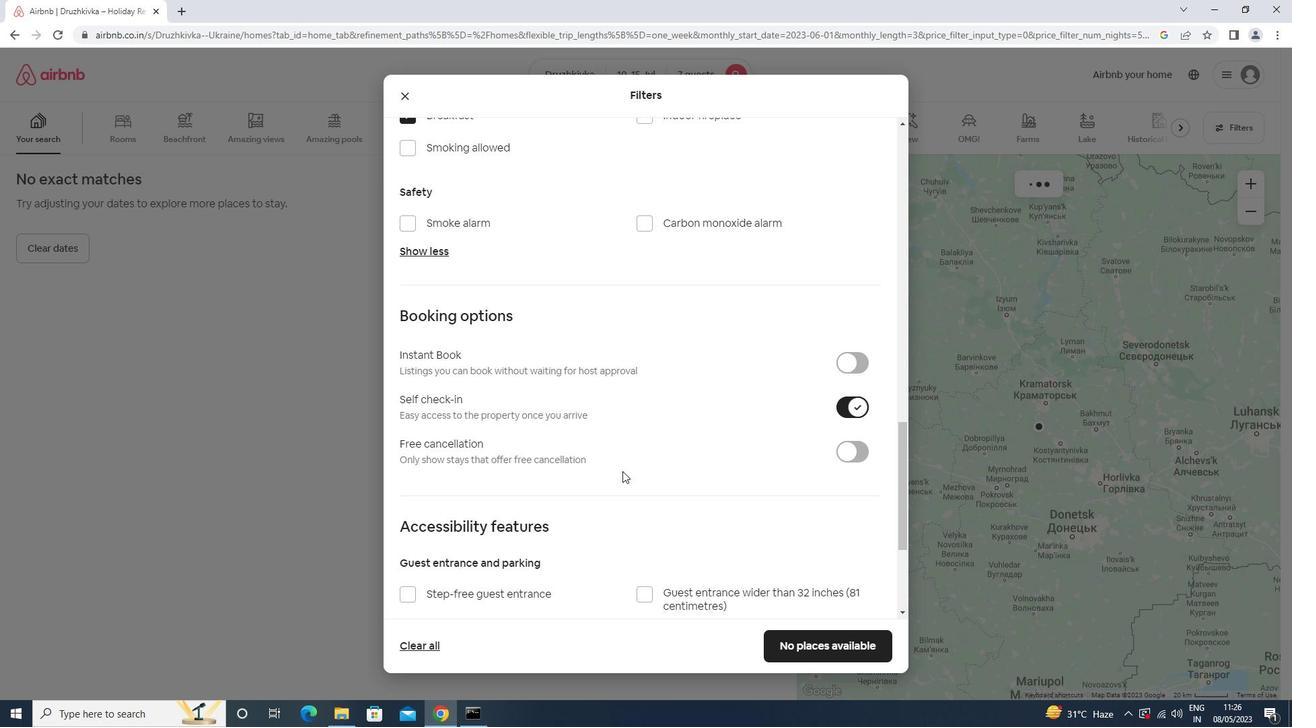 
Action: Mouse scrolled (621, 470) with delta (0, 0)
Screenshot: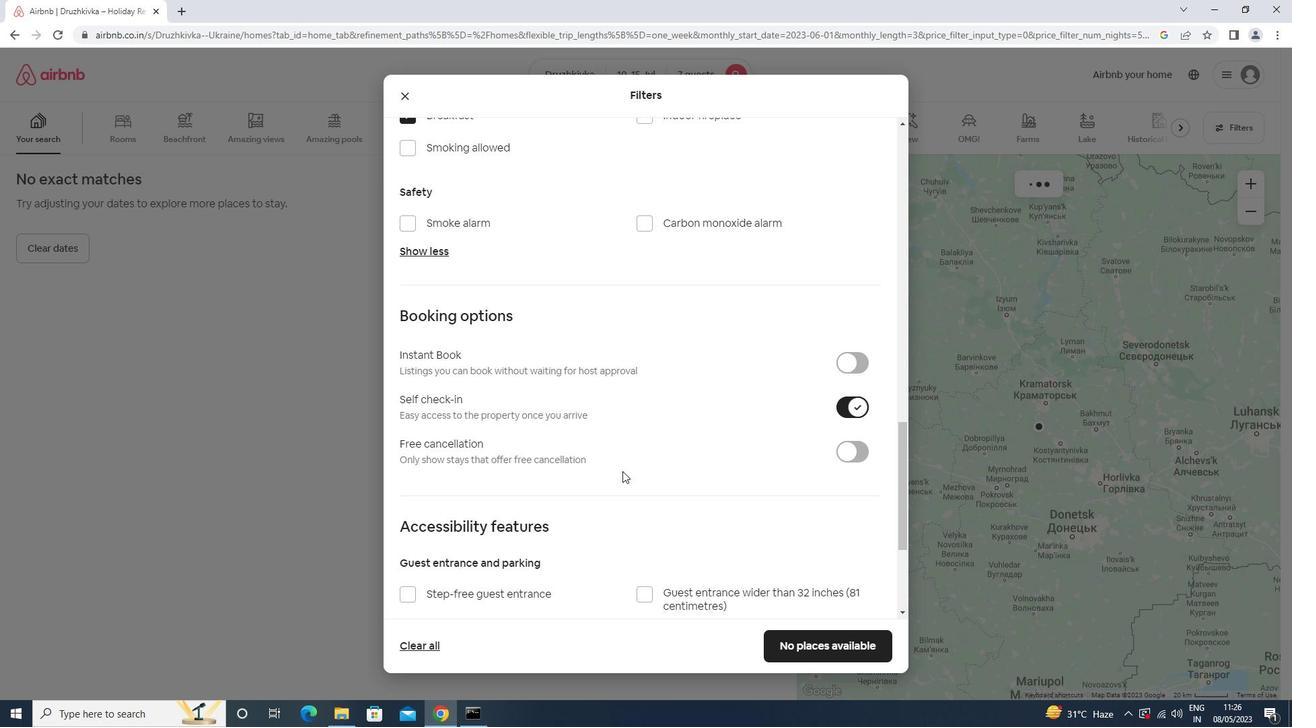 
Action: Mouse moved to (620, 472)
Screenshot: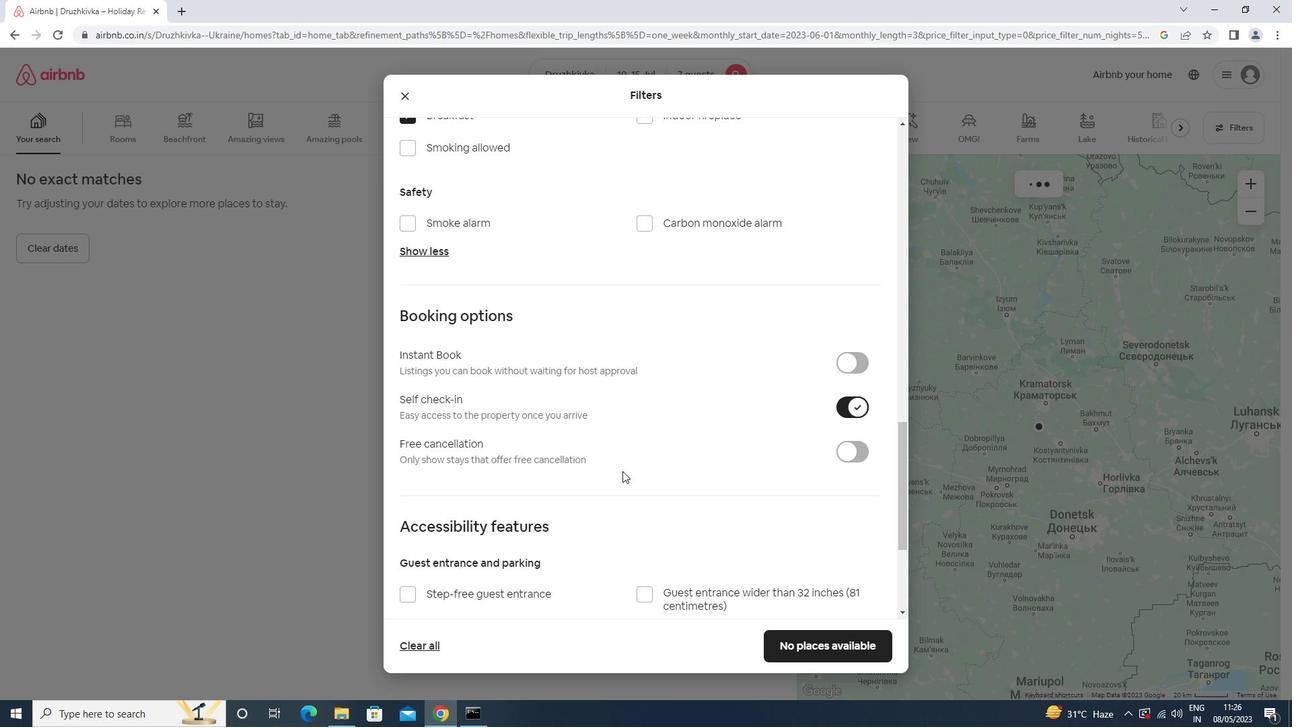 
Action: Mouse scrolled (620, 471) with delta (0, 0)
Screenshot: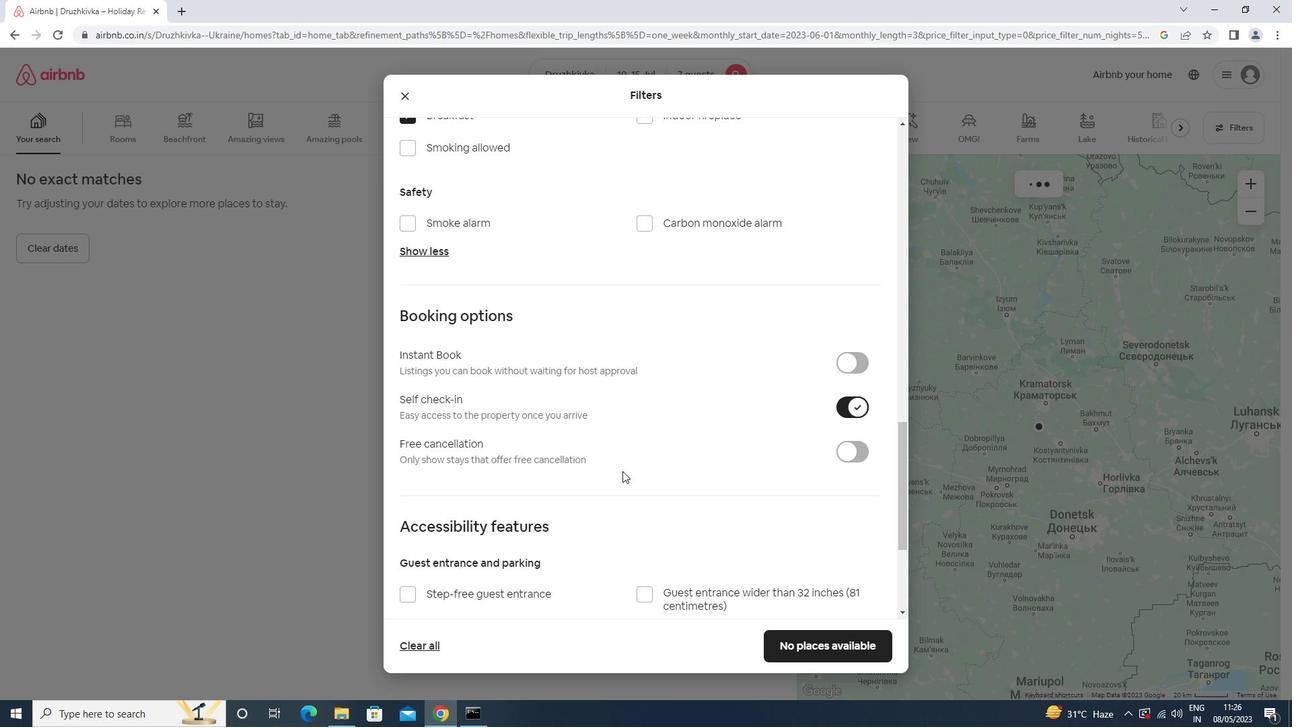 
Action: Mouse scrolled (620, 471) with delta (0, 0)
Screenshot: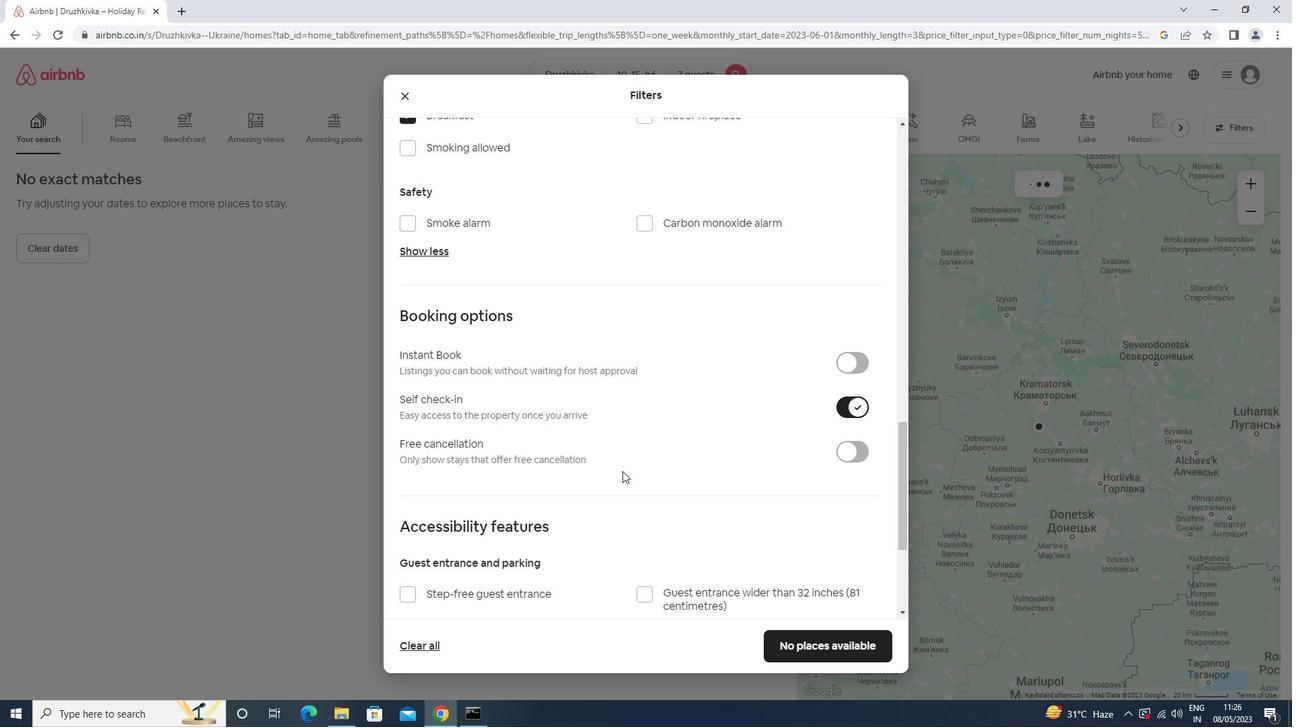 
Action: Mouse moved to (619, 473)
Screenshot: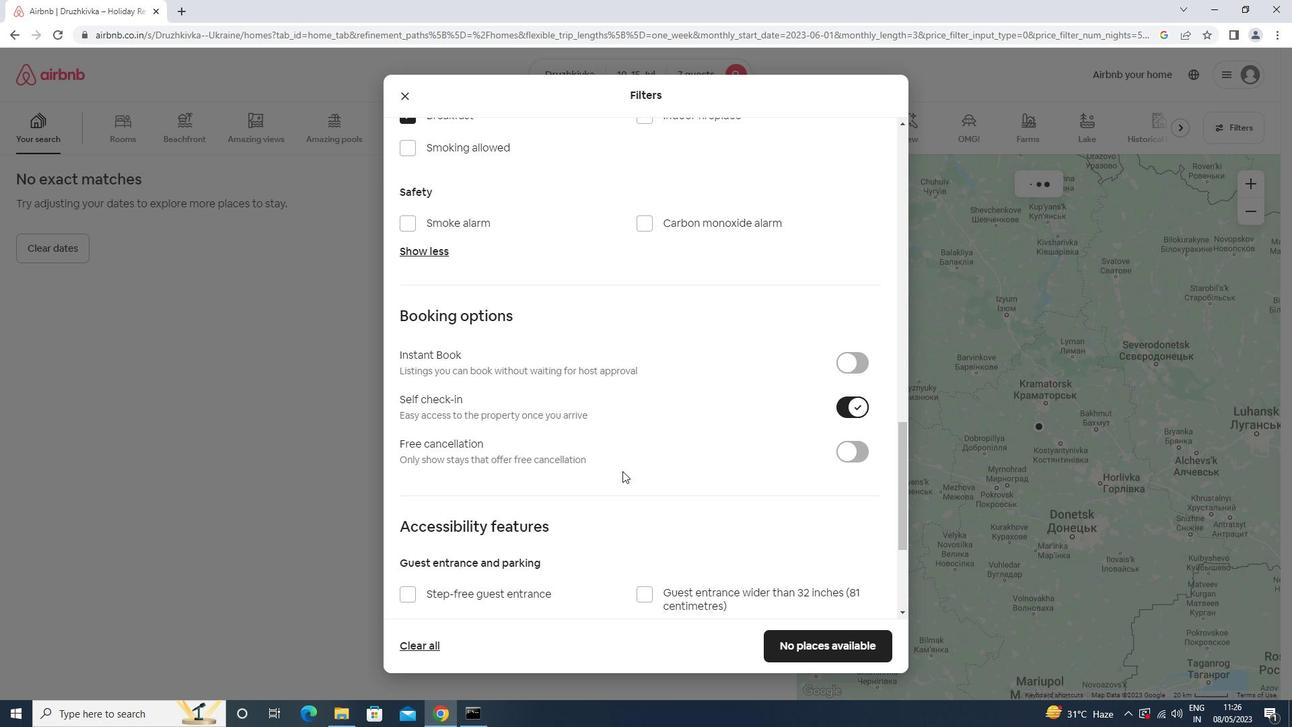 
Action: Mouse scrolled (619, 472) with delta (0, 0)
Screenshot: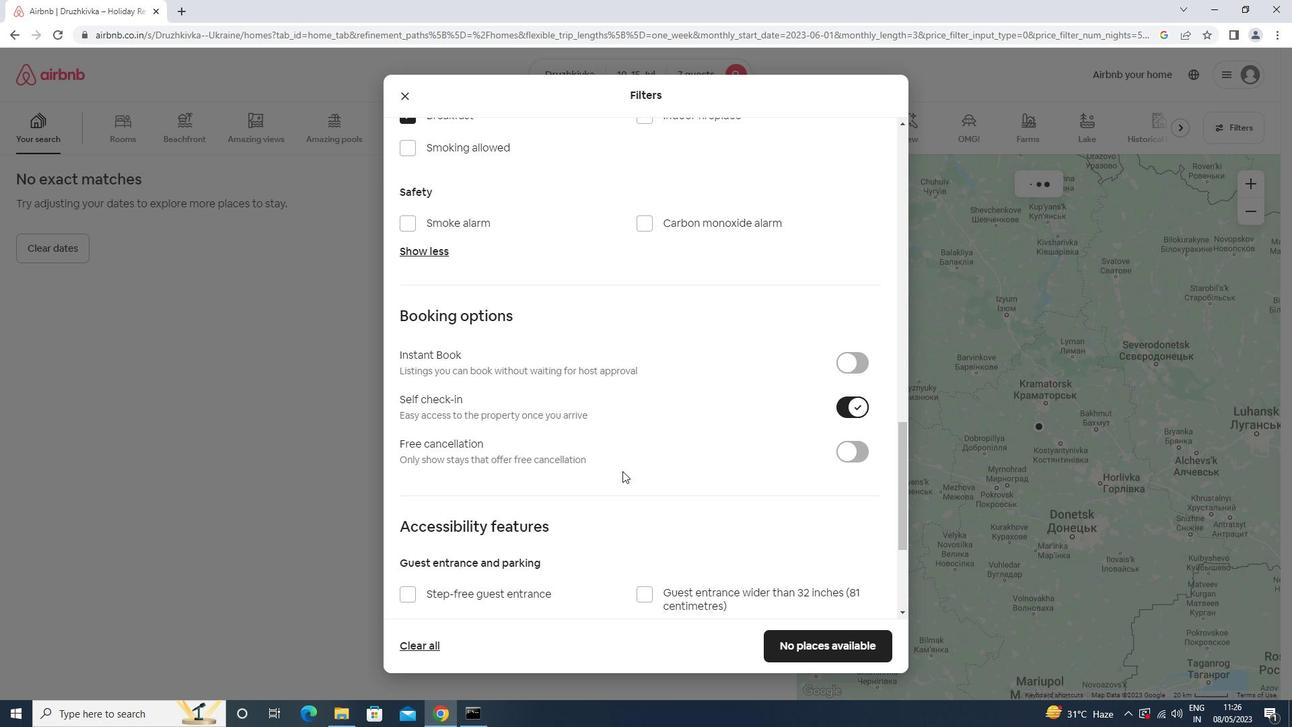 
Action: Mouse moved to (618, 475)
Screenshot: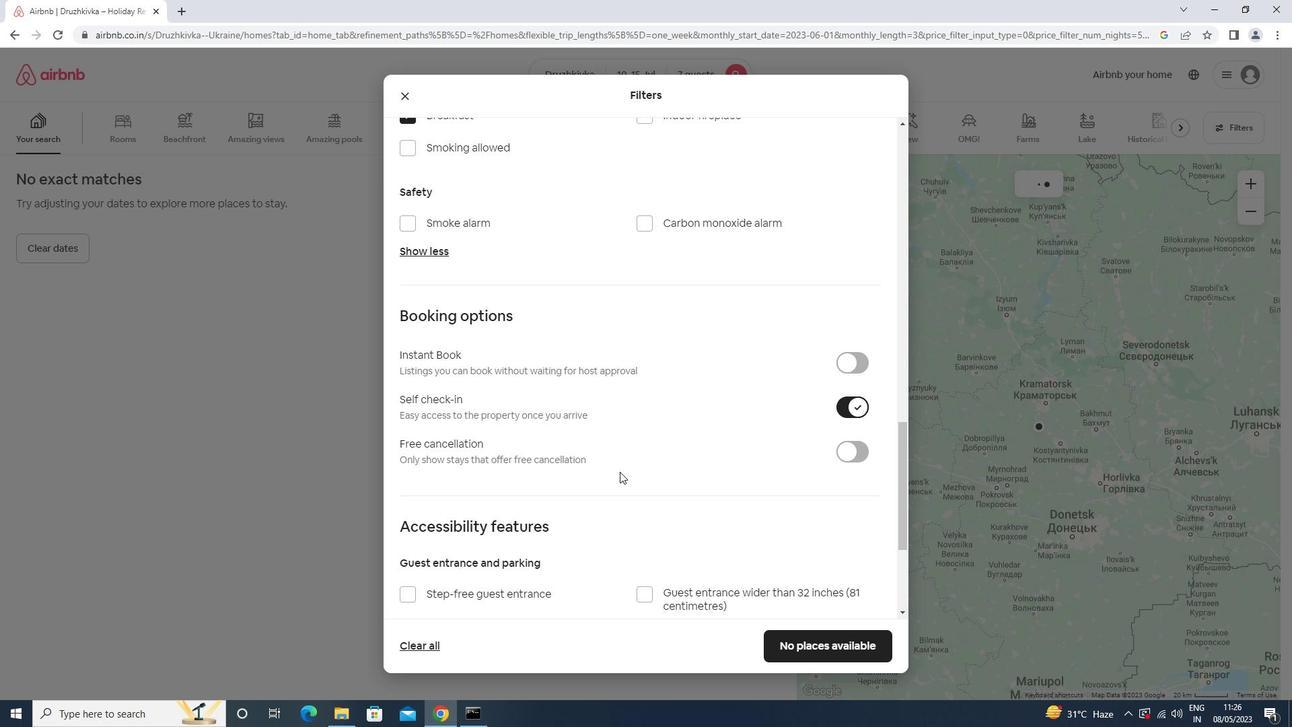 
Action: Mouse scrolled (618, 474) with delta (0, 0)
Screenshot: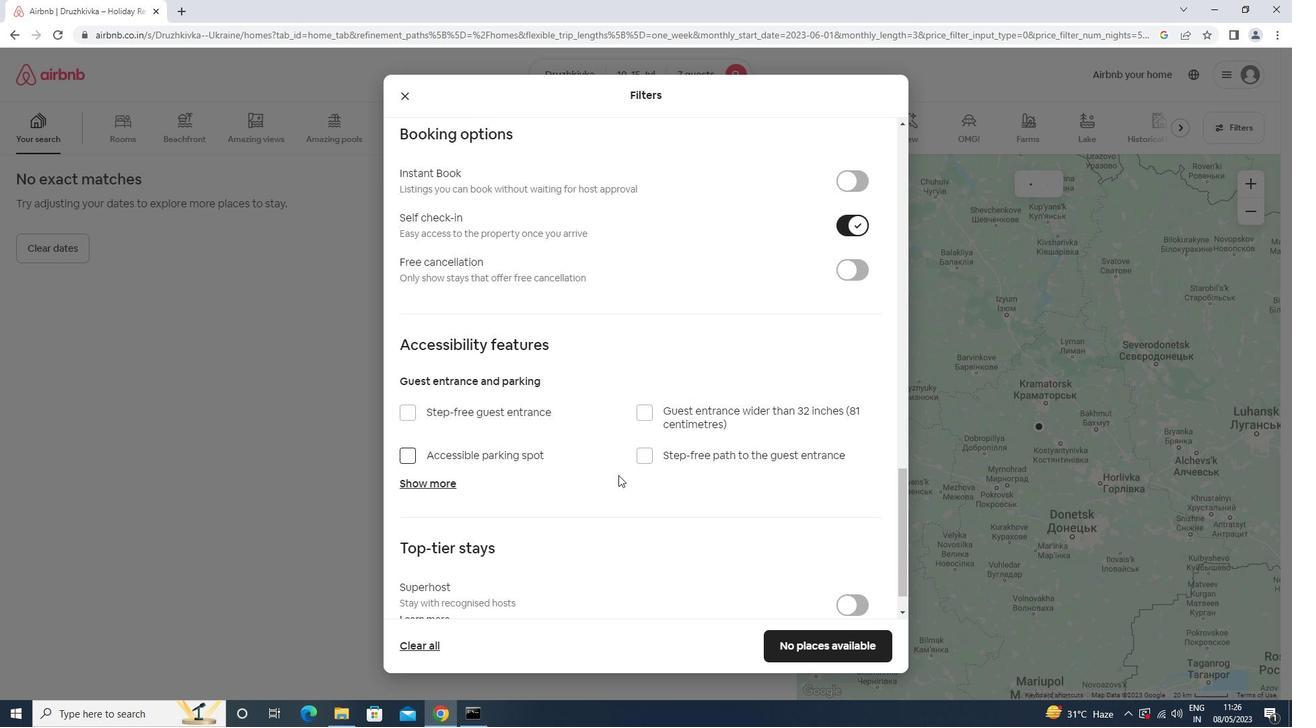 
Action: Mouse moved to (807, 646)
Screenshot: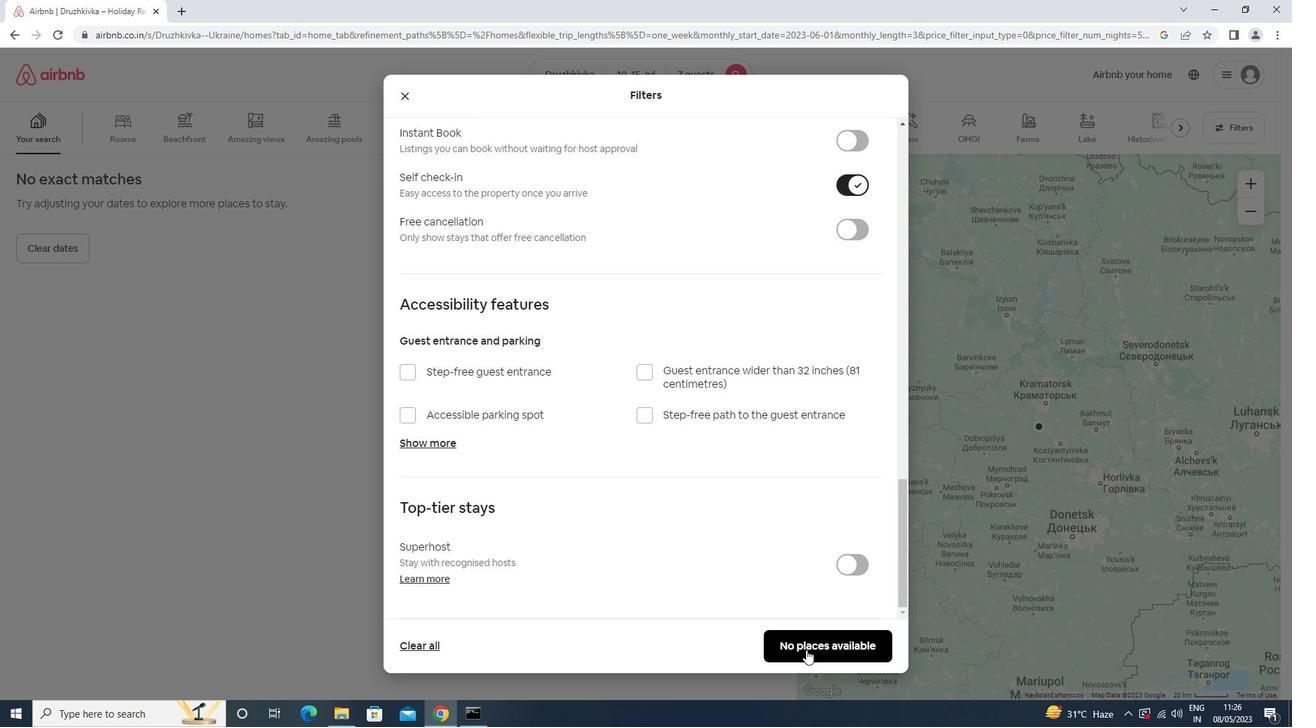 
Action: Mouse pressed left at (807, 646)
Screenshot: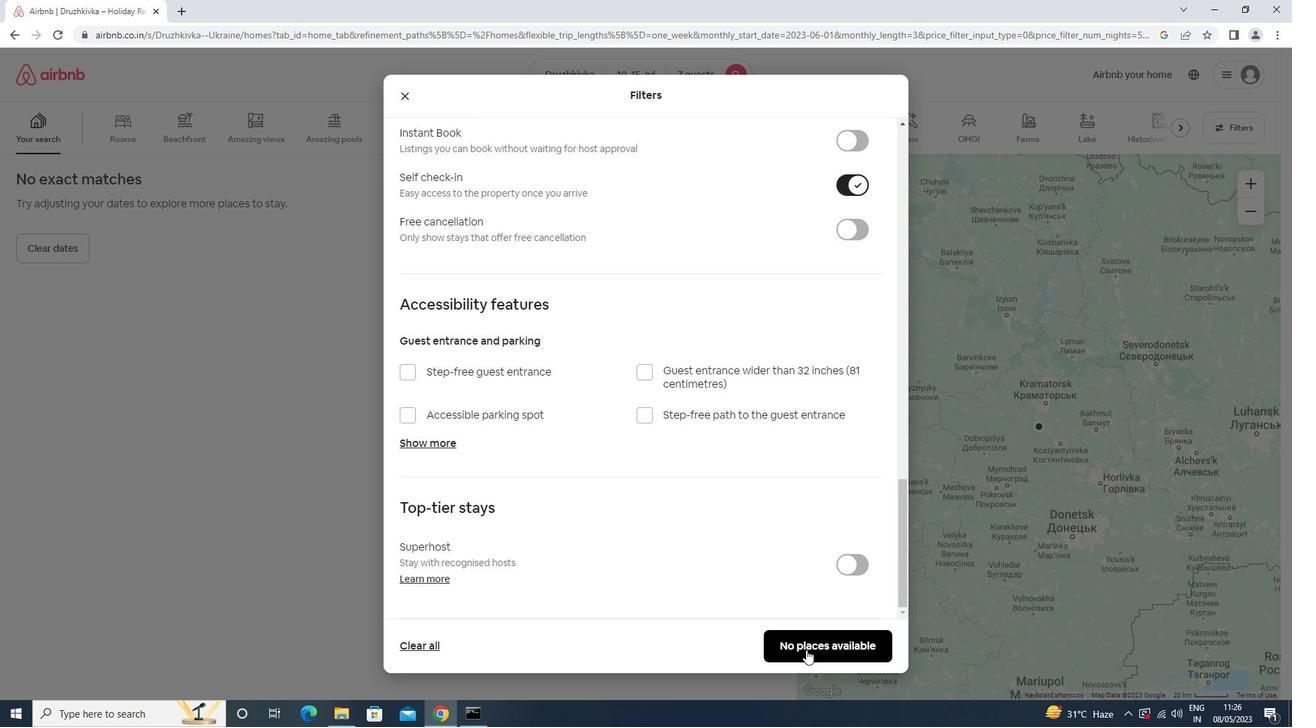 
Action: Mouse moved to (805, 645)
Screenshot: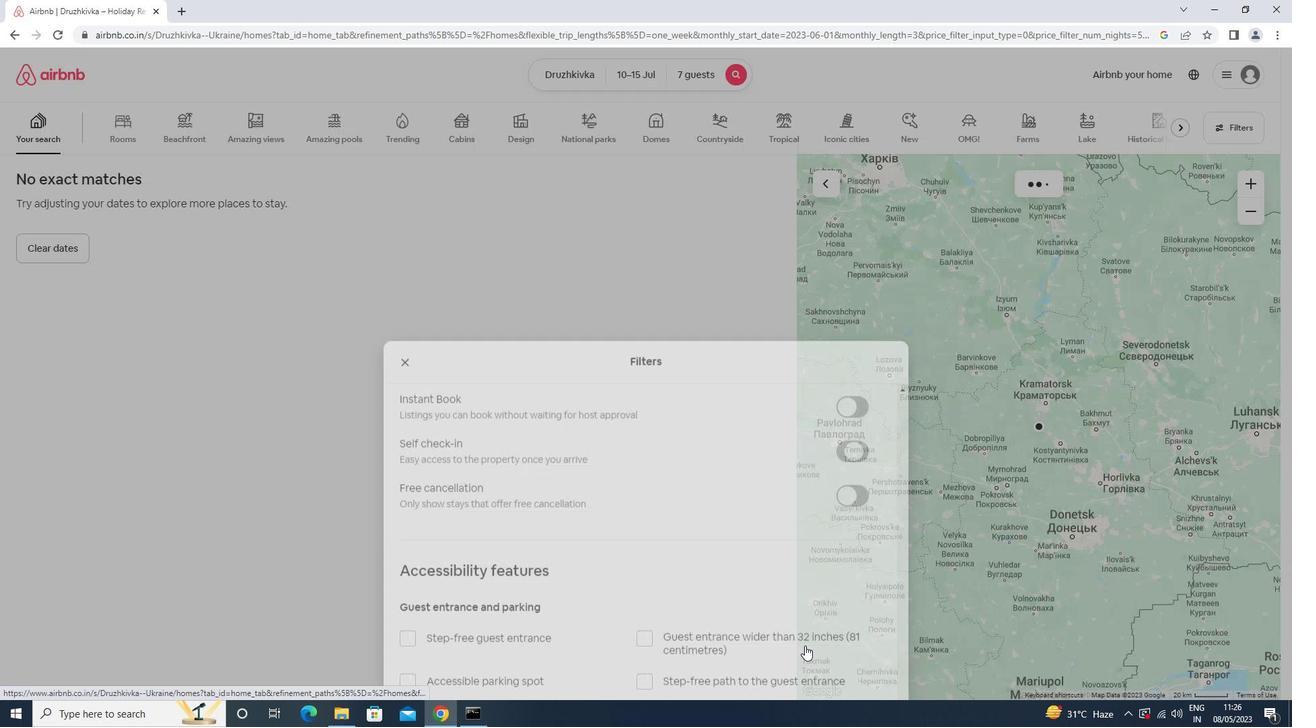 
